 Task: Find connections with filter location Le Petit-Quevilly with filter topic #Saleswith filter profile language Potuguese with filter current company VDart with filter school MITSOM | MIT School of Management with filter industry Secretarial Schools with filter service category DJing with filter keywords title Finance Manager
Action: Mouse moved to (675, 115)
Screenshot: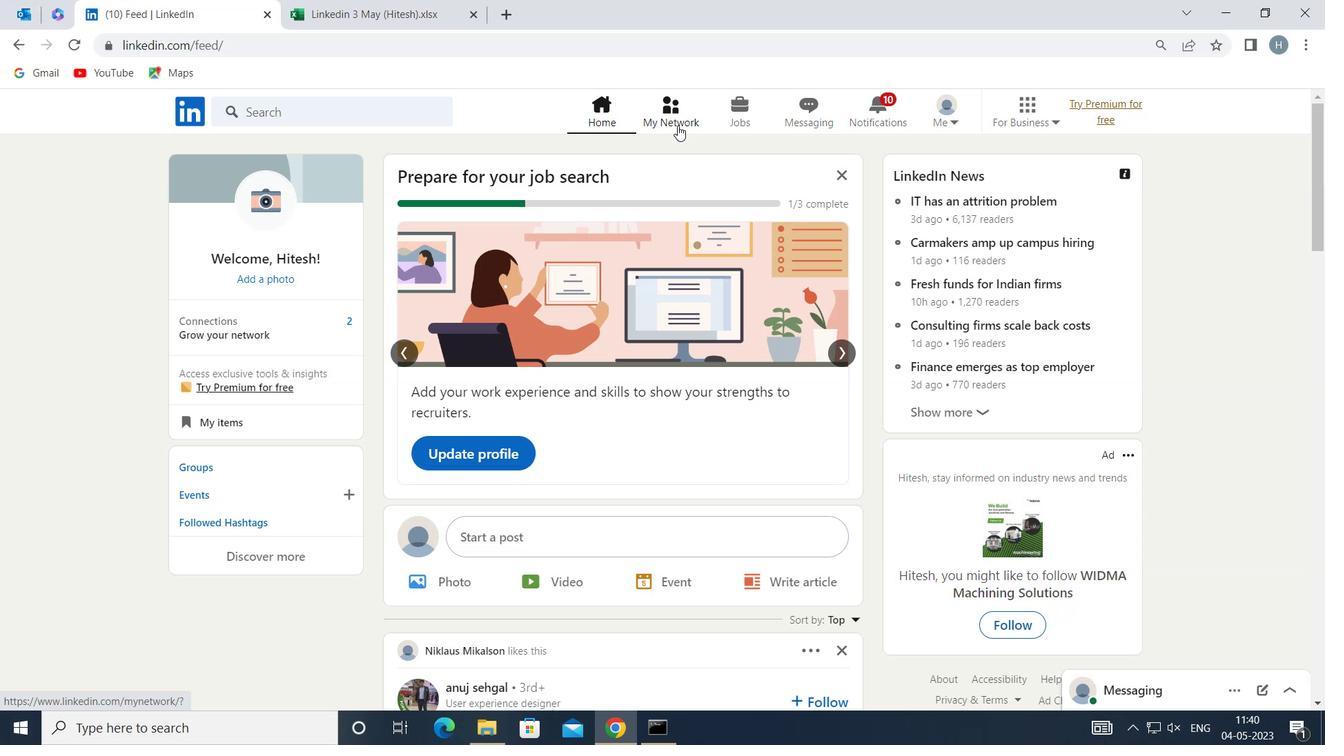 
Action: Mouse pressed left at (675, 115)
Screenshot: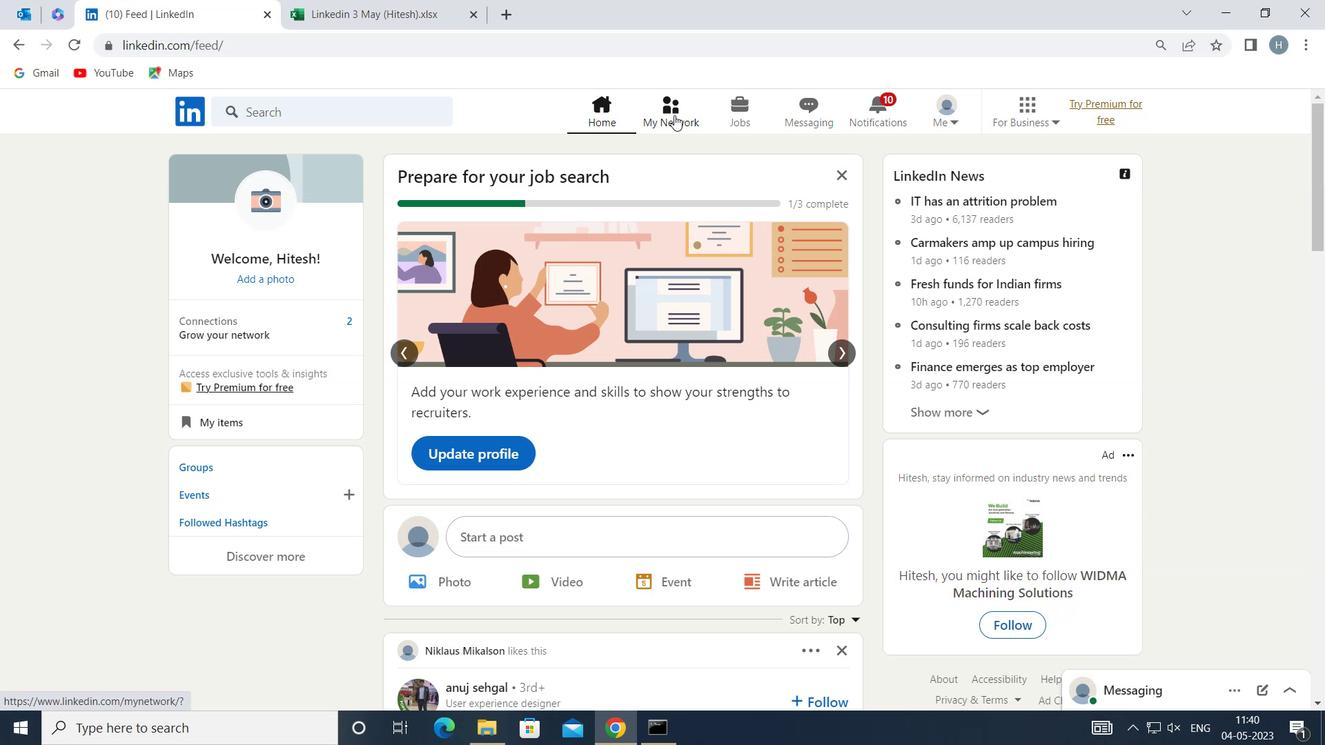 
Action: Mouse moved to (358, 200)
Screenshot: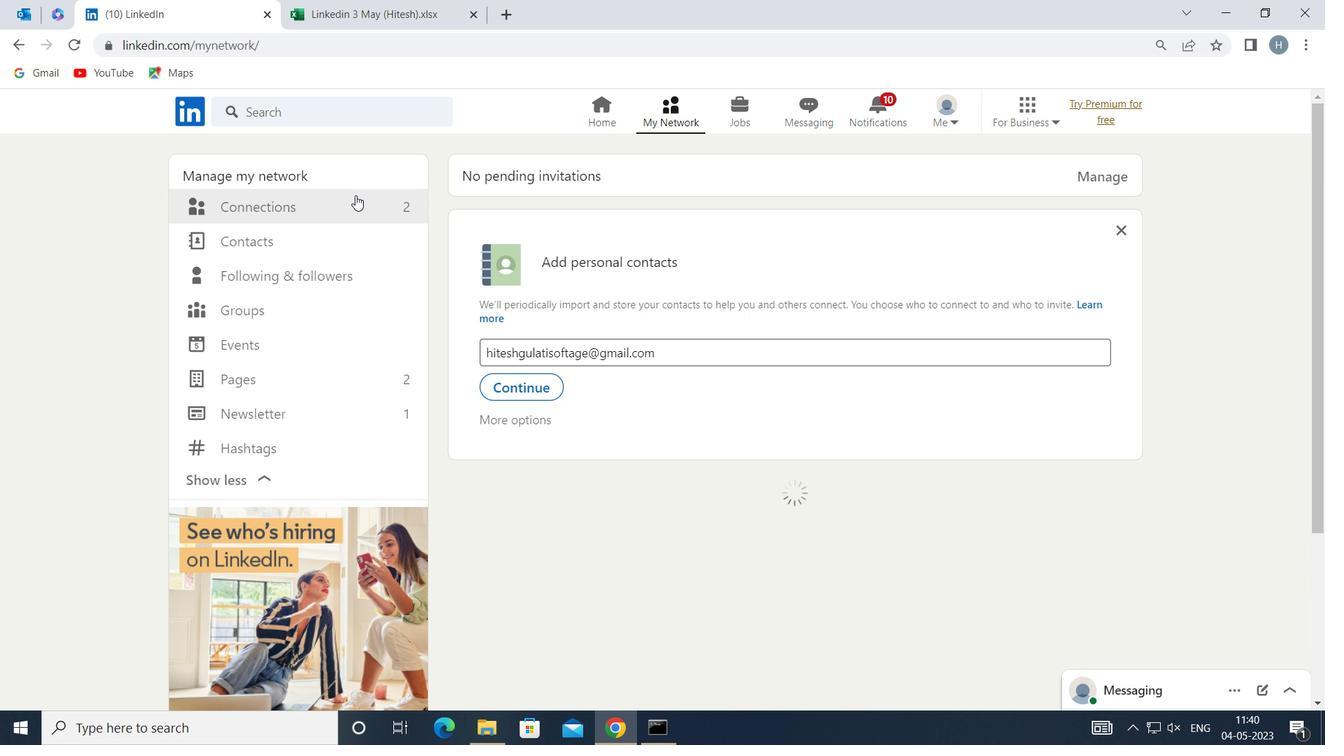 
Action: Mouse pressed left at (358, 200)
Screenshot: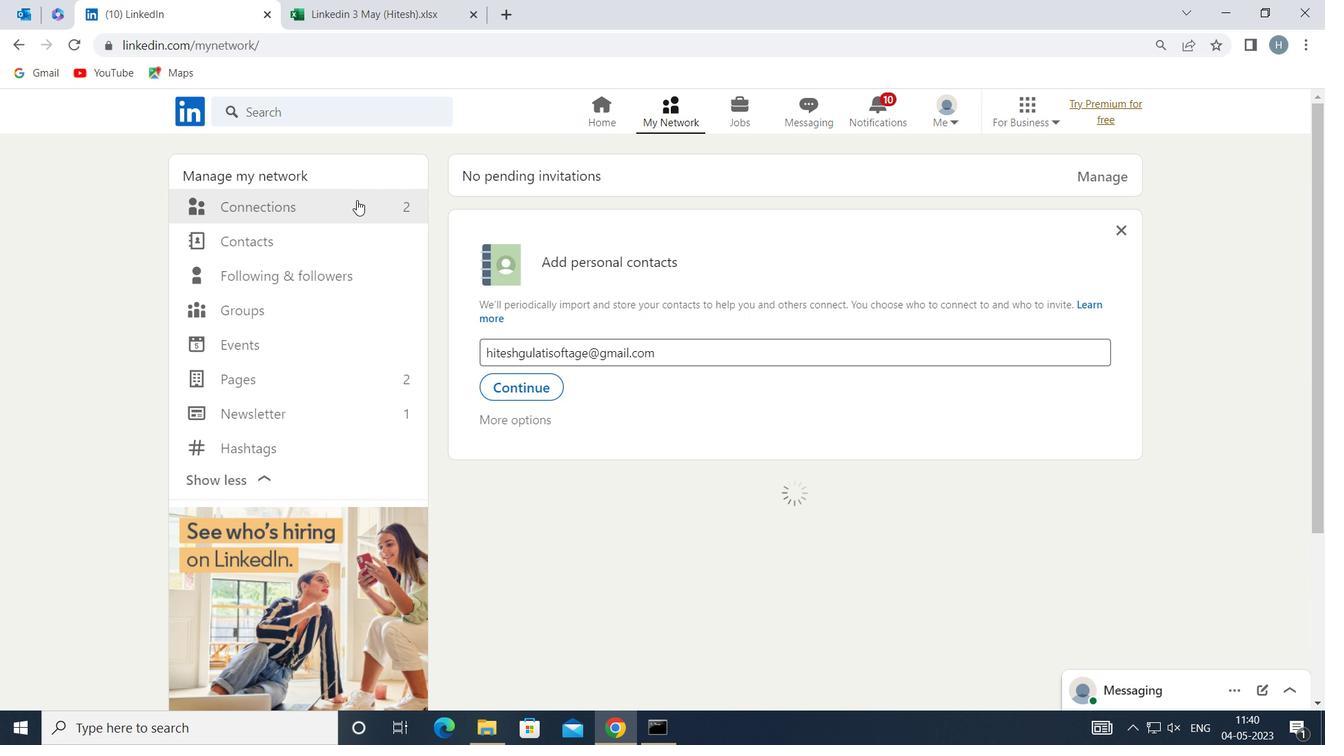
Action: Mouse moved to (793, 209)
Screenshot: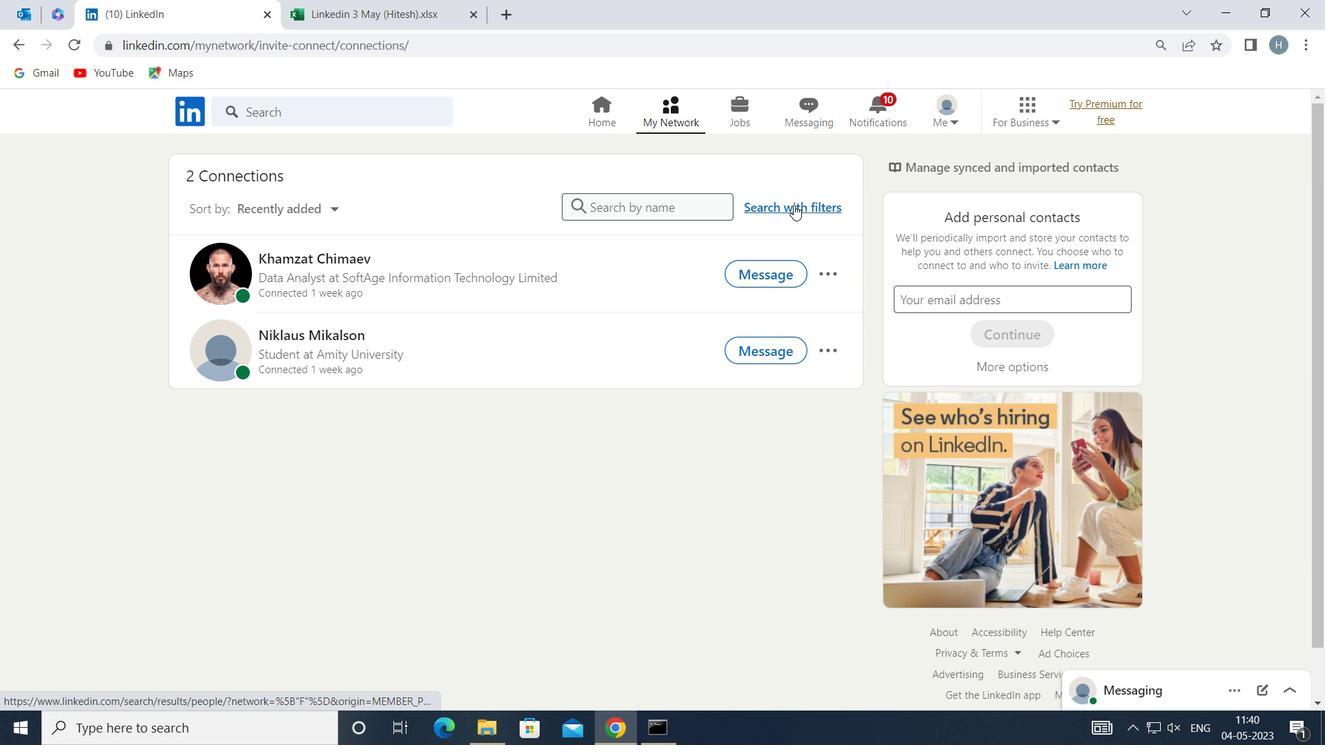 
Action: Mouse pressed left at (793, 209)
Screenshot: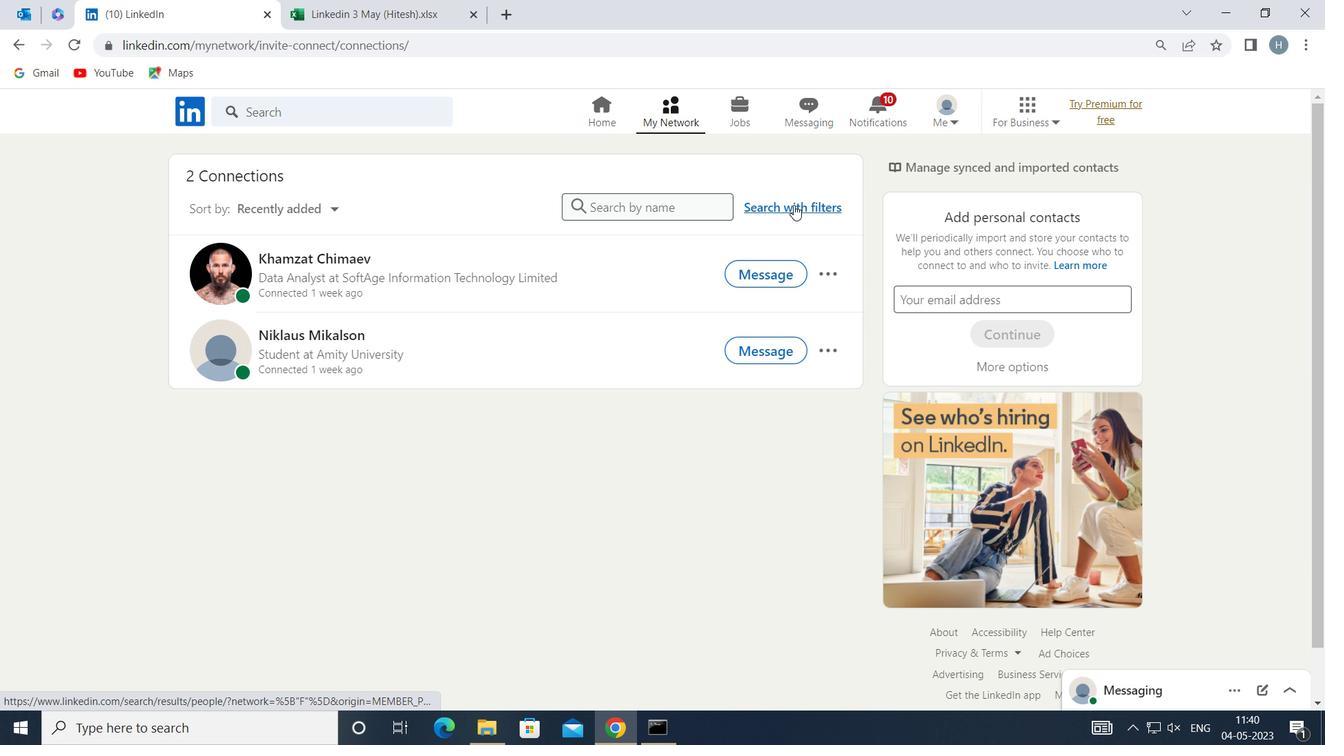 
Action: Mouse moved to (726, 163)
Screenshot: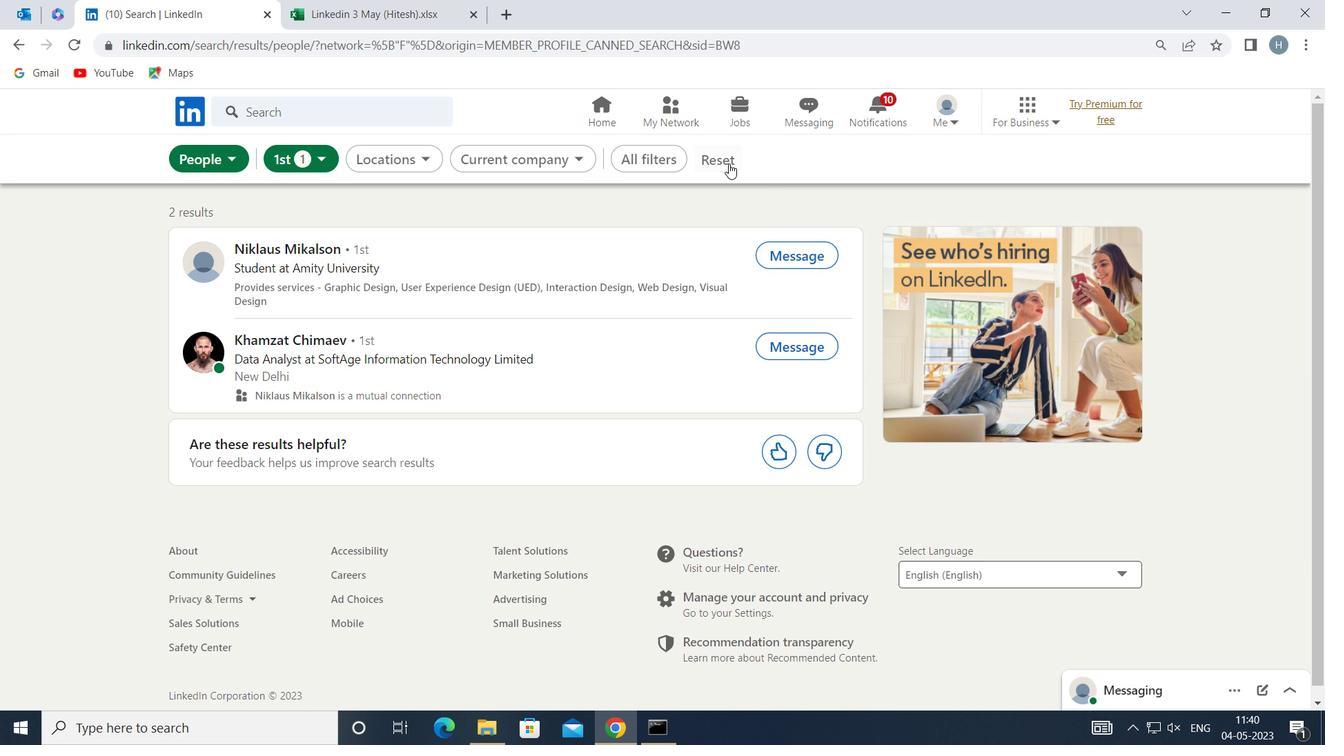 
Action: Mouse pressed left at (726, 163)
Screenshot: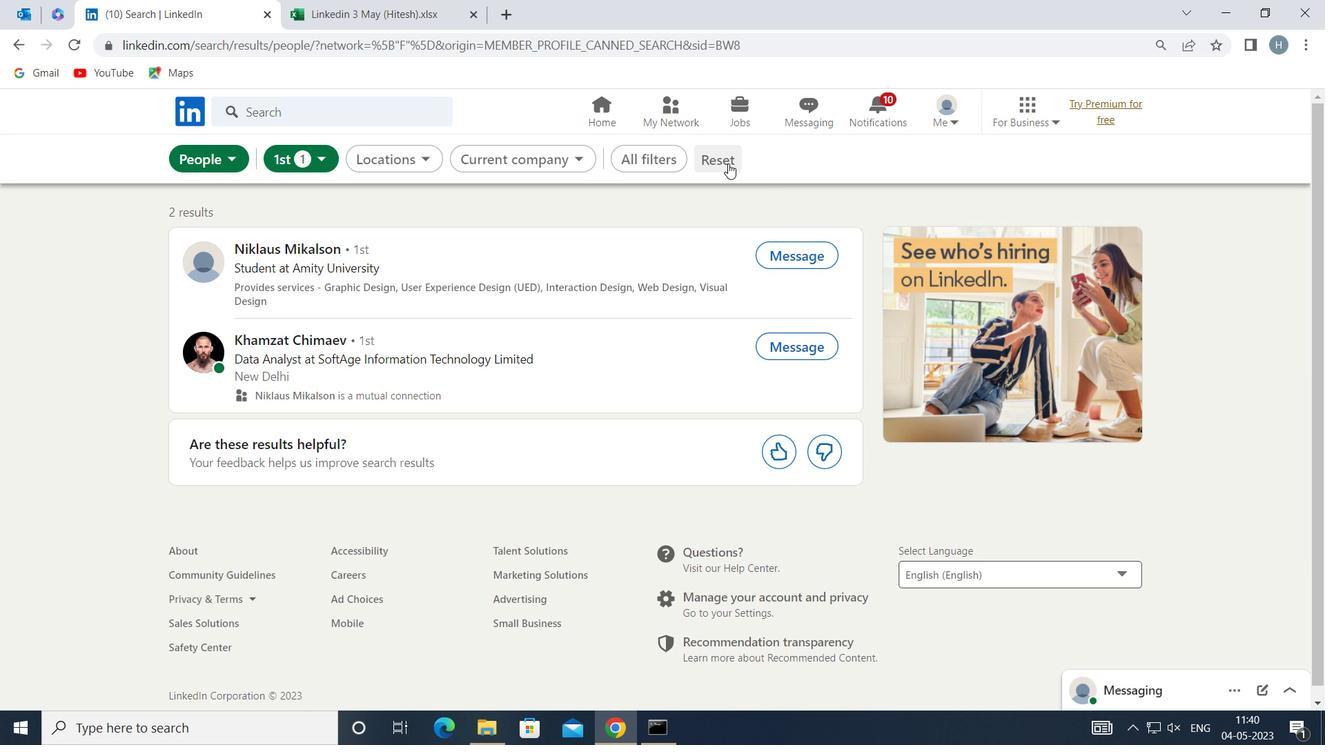 
Action: Mouse moved to (706, 160)
Screenshot: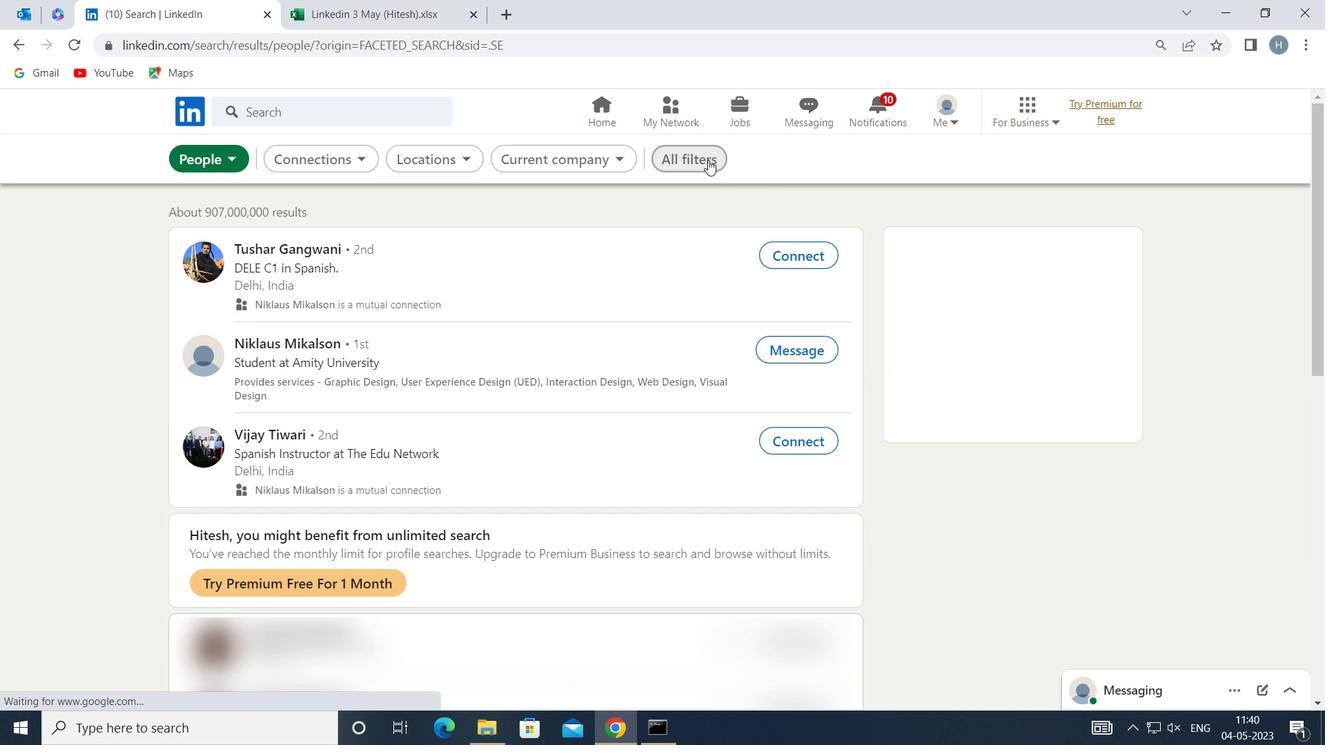 
Action: Mouse pressed left at (706, 160)
Screenshot: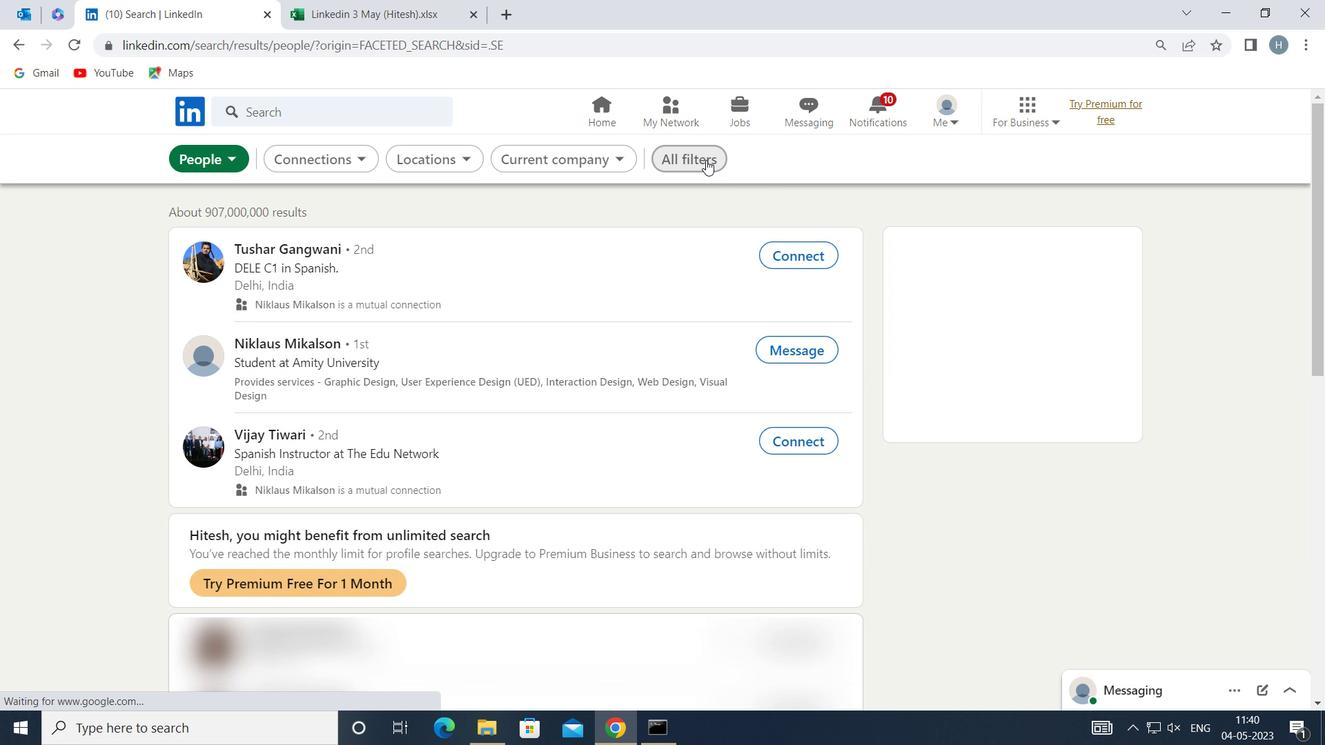 
Action: Mouse moved to (1015, 391)
Screenshot: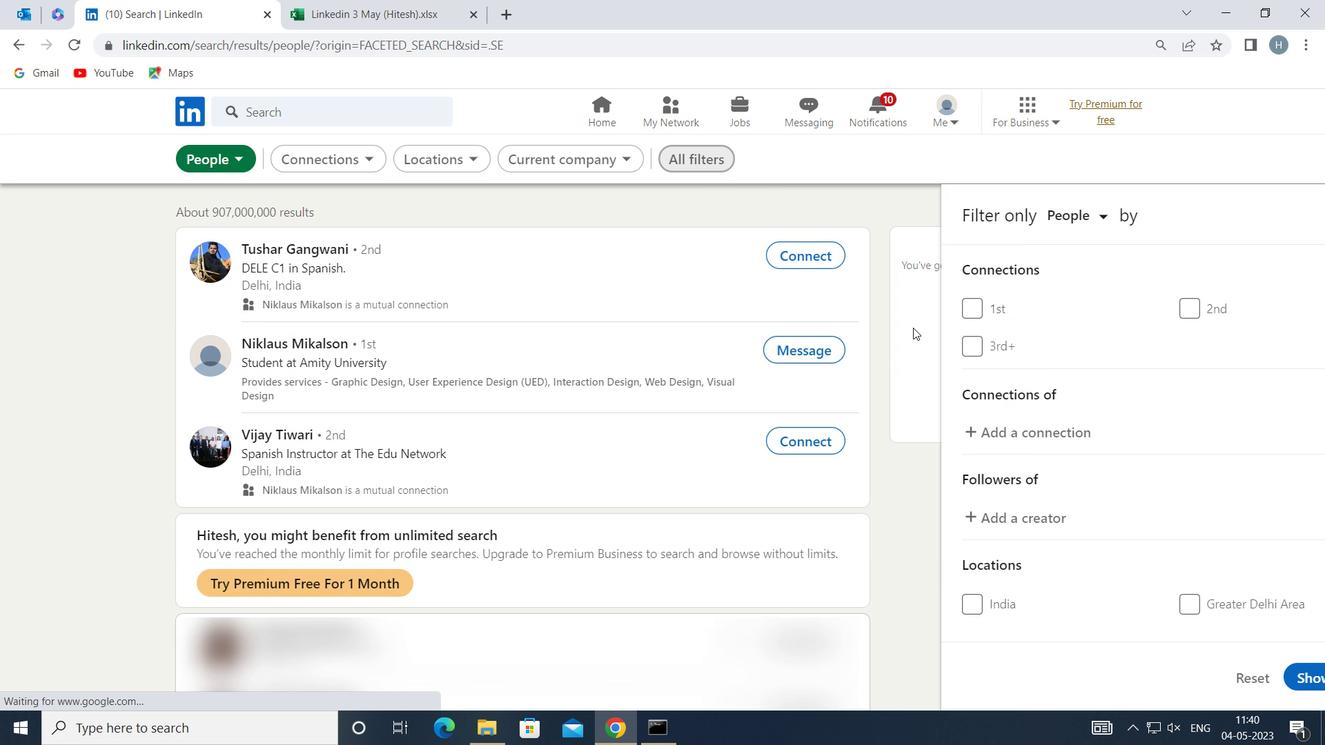 
Action: Mouse scrolled (1015, 390) with delta (0, 0)
Screenshot: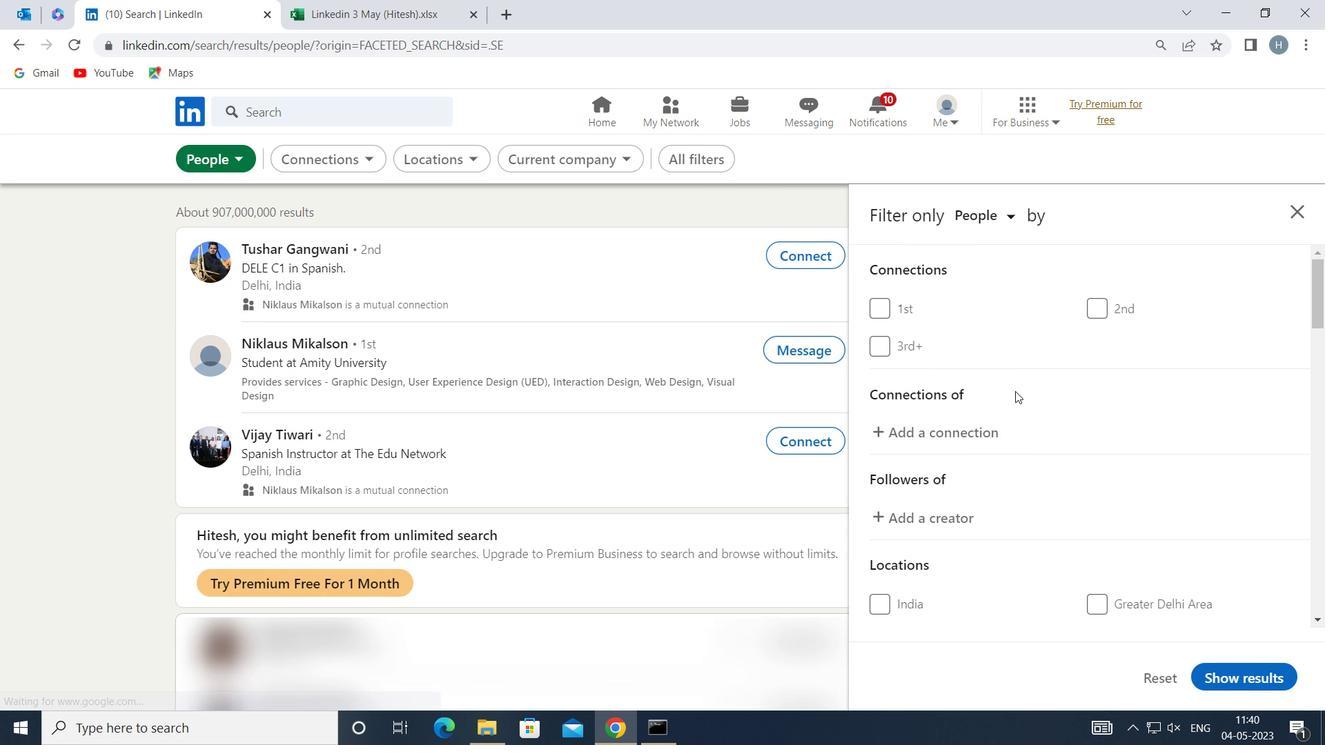 
Action: Mouse scrolled (1015, 390) with delta (0, 0)
Screenshot: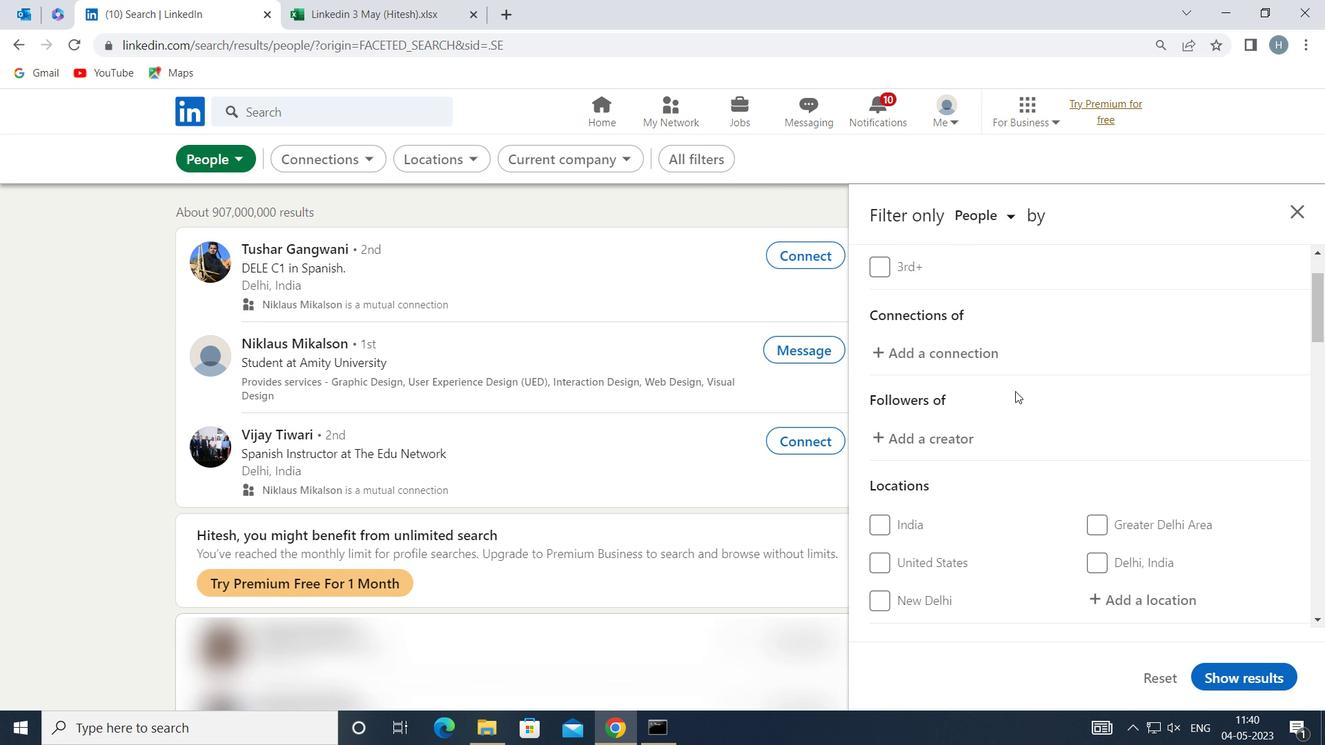
Action: Mouse moved to (1142, 497)
Screenshot: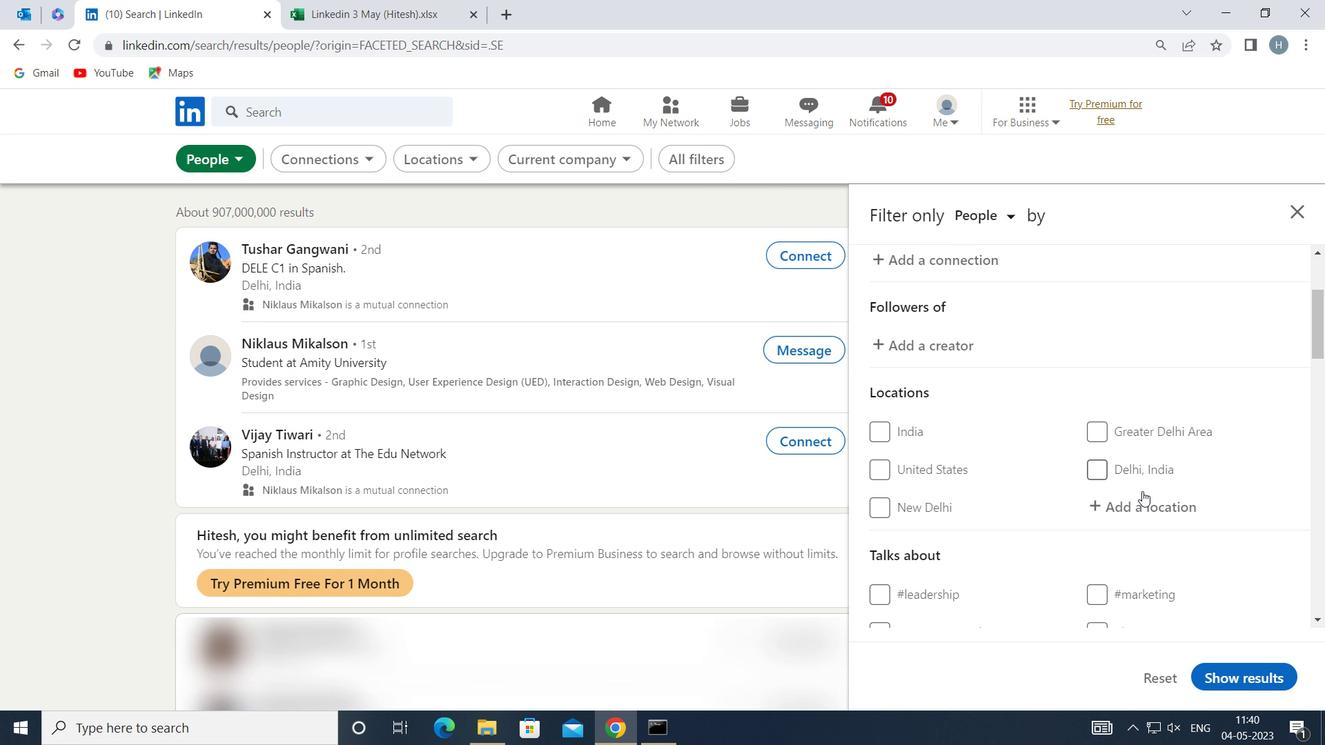 
Action: Mouse pressed left at (1142, 497)
Screenshot: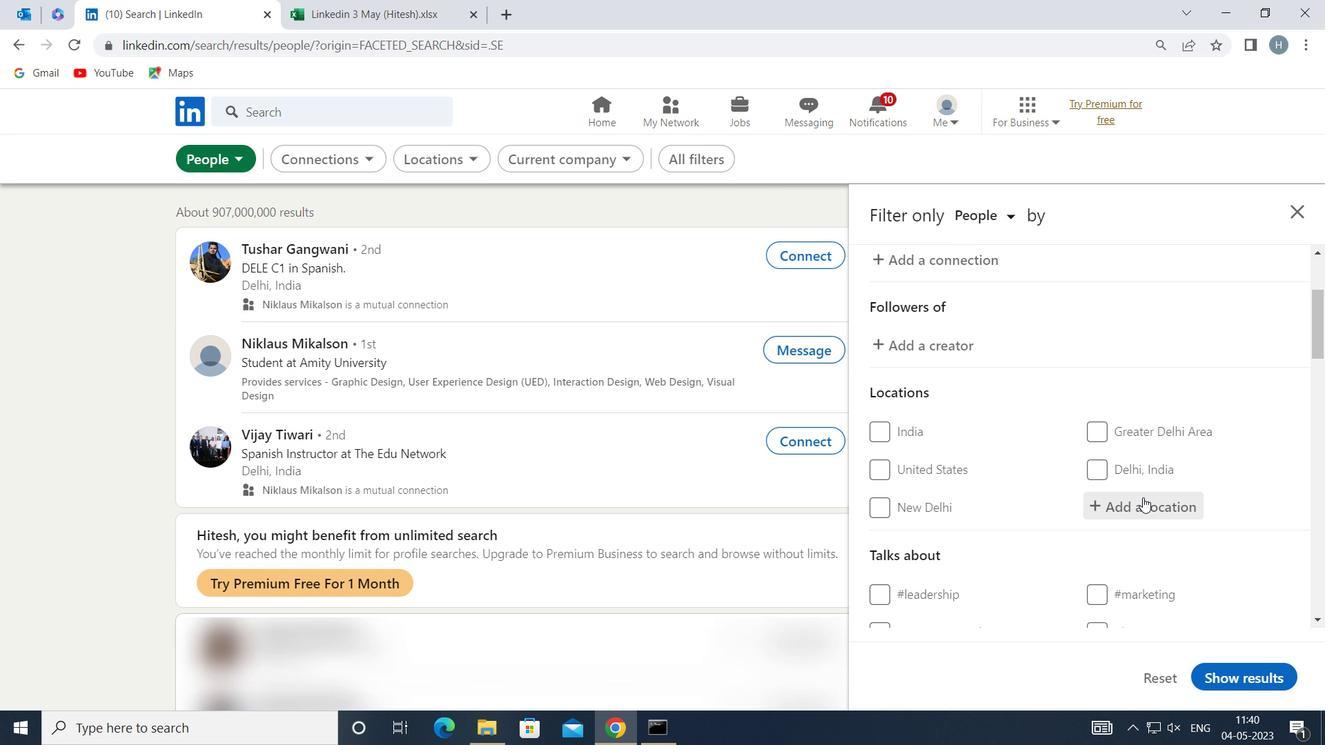 
Action: Key pressed <Key.shift>LE<Key.space><Key.shift>PETIT
Screenshot: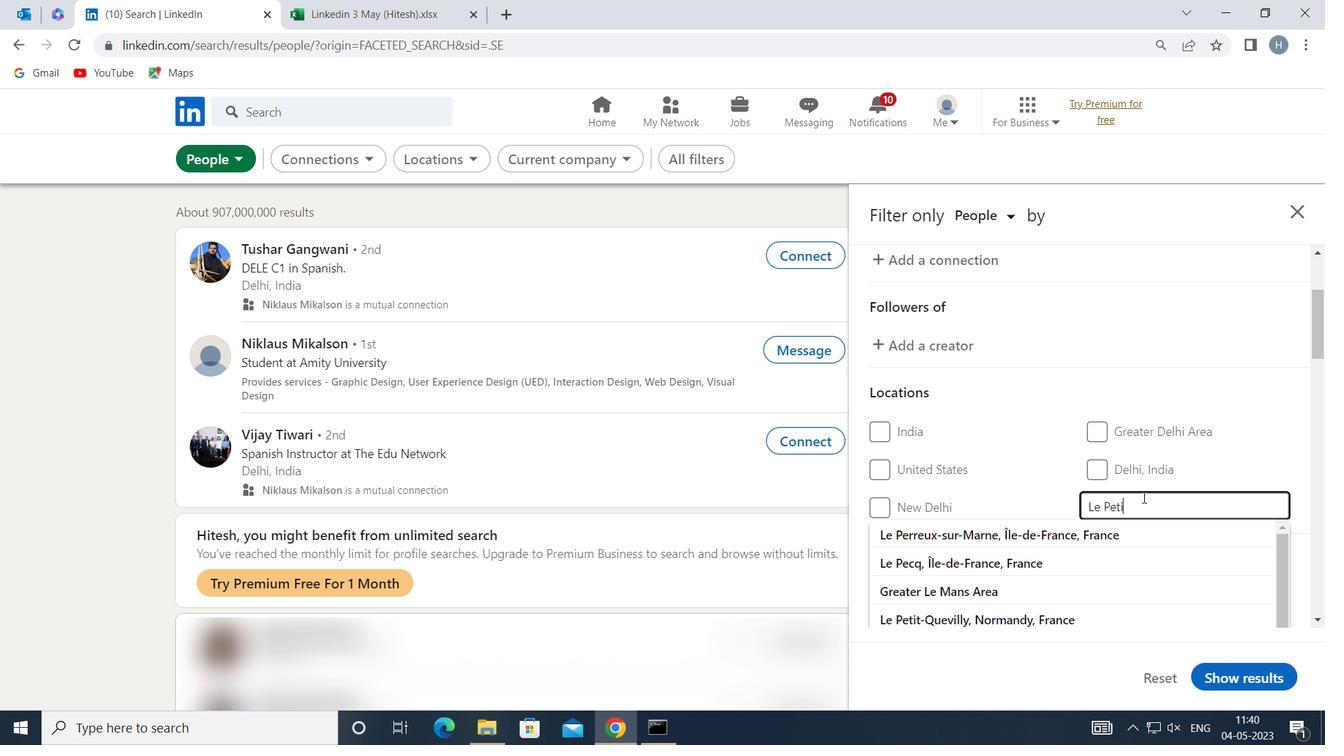 
Action: Mouse moved to (1060, 527)
Screenshot: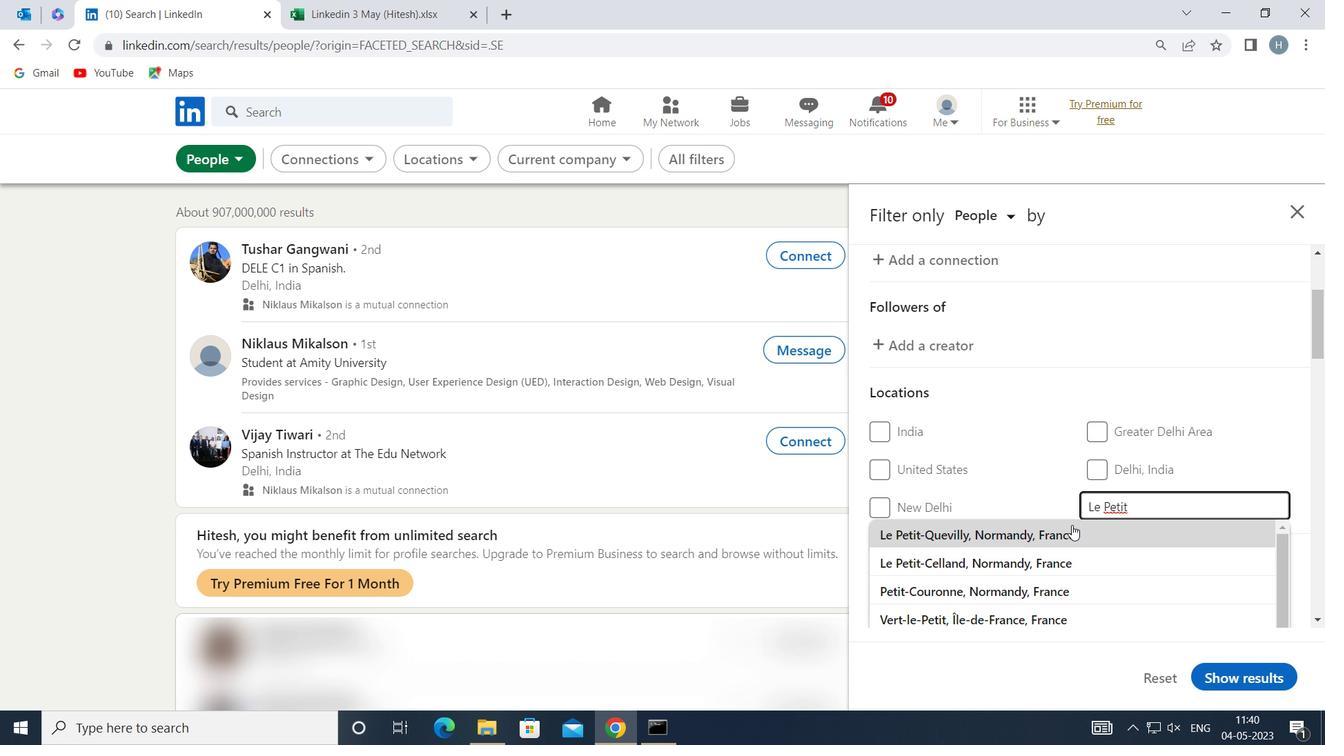 
Action: Mouse pressed left at (1060, 527)
Screenshot: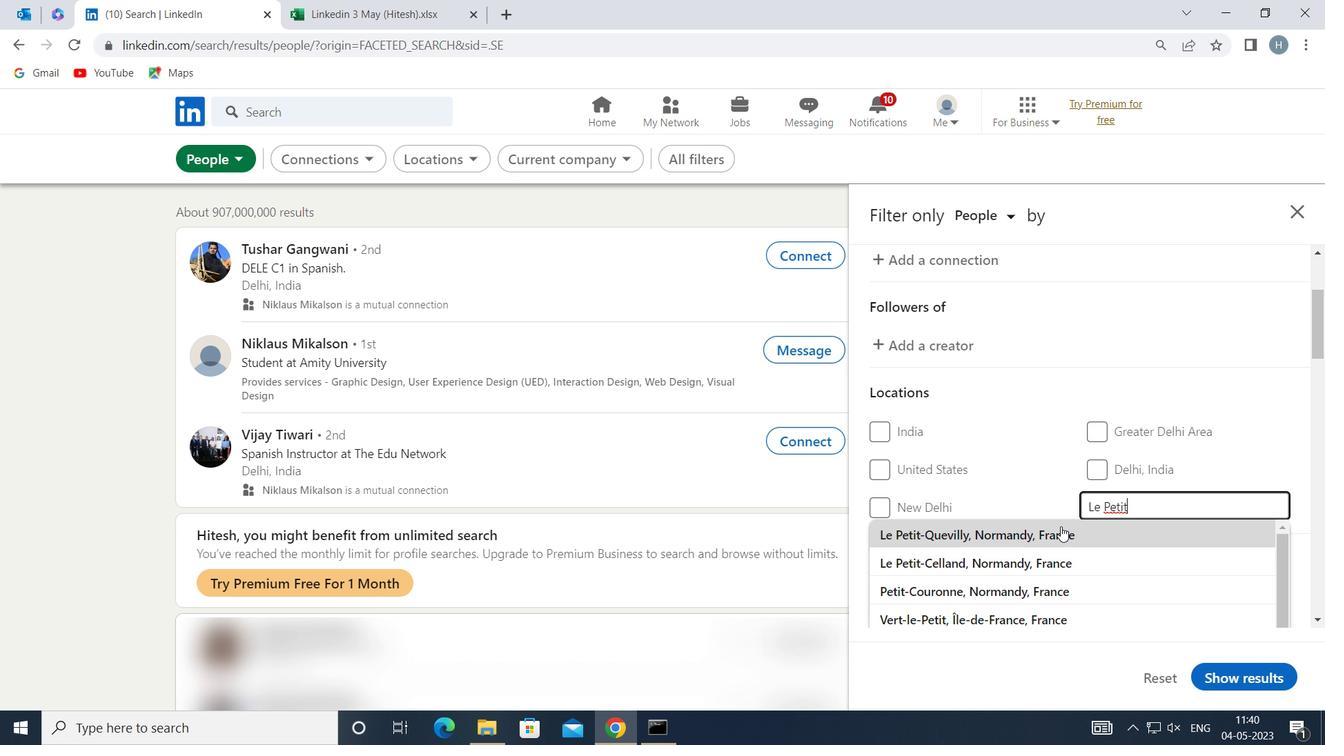 
Action: Mouse moved to (1053, 501)
Screenshot: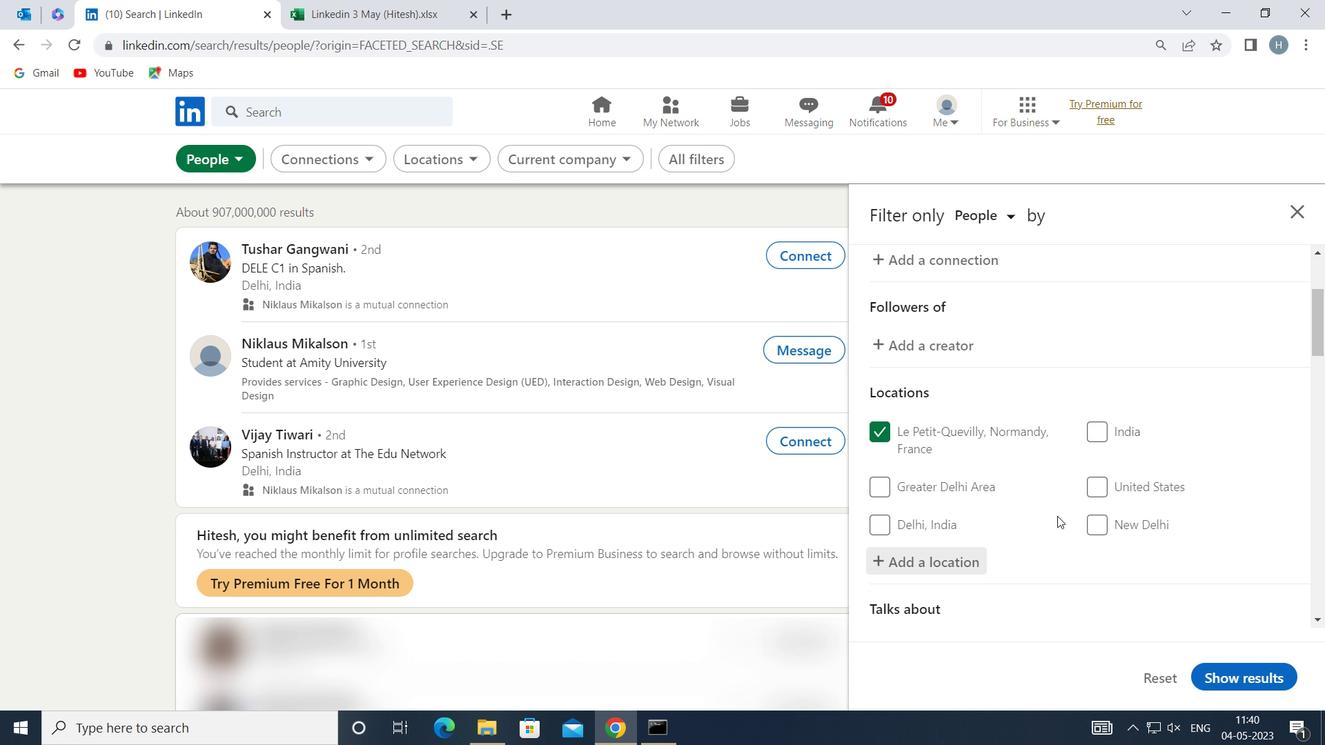 
Action: Mouse scrolled (1053, 501) with delta (0, 0)
Screenshot: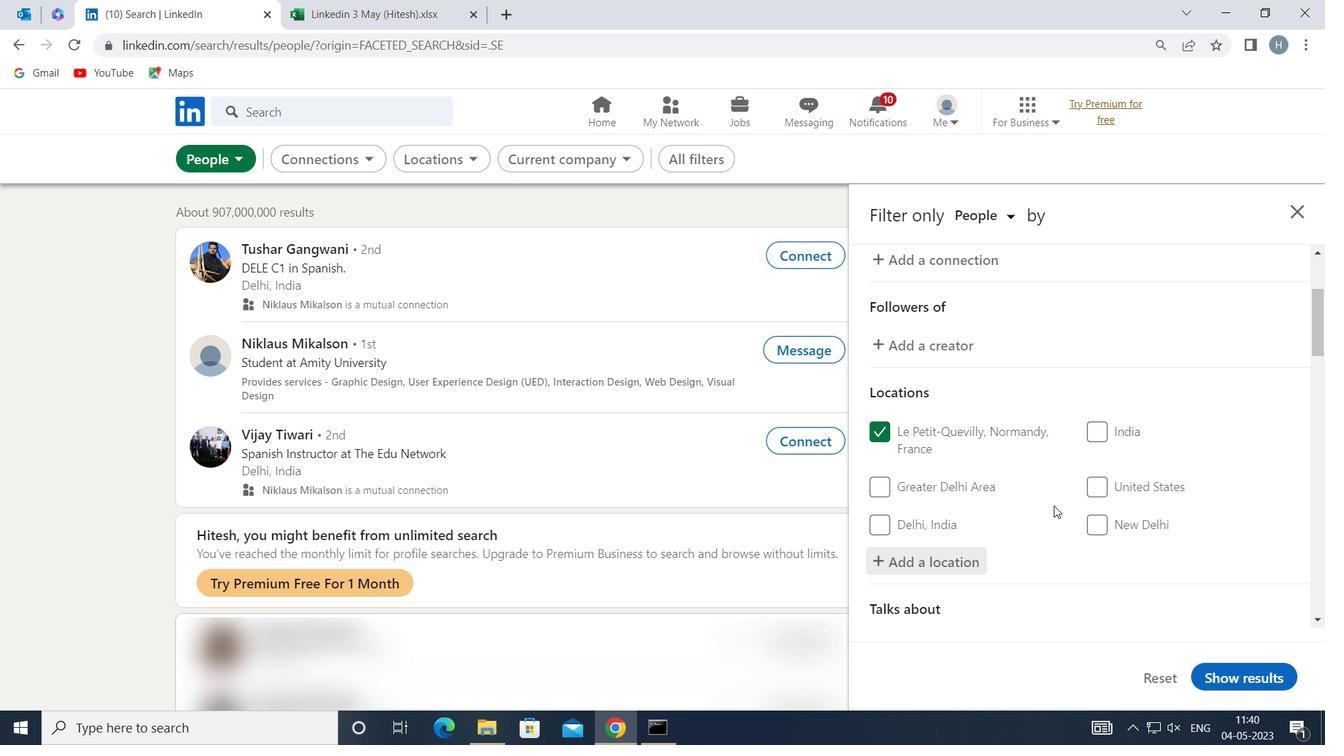 
Action: Mouse scrolled (1053, 501) with delta (0, 0)
Screenshot: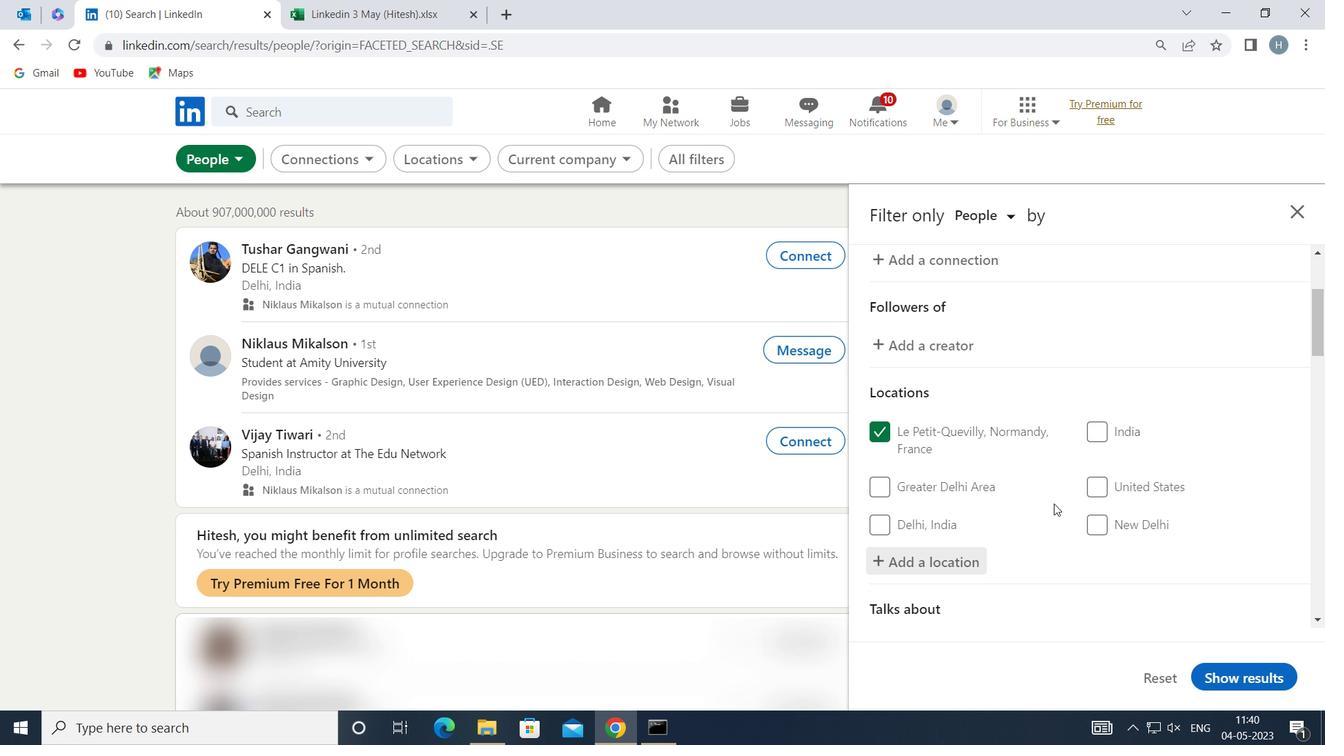 
Action: Mouse moved to (1052, 501)
Screenshot: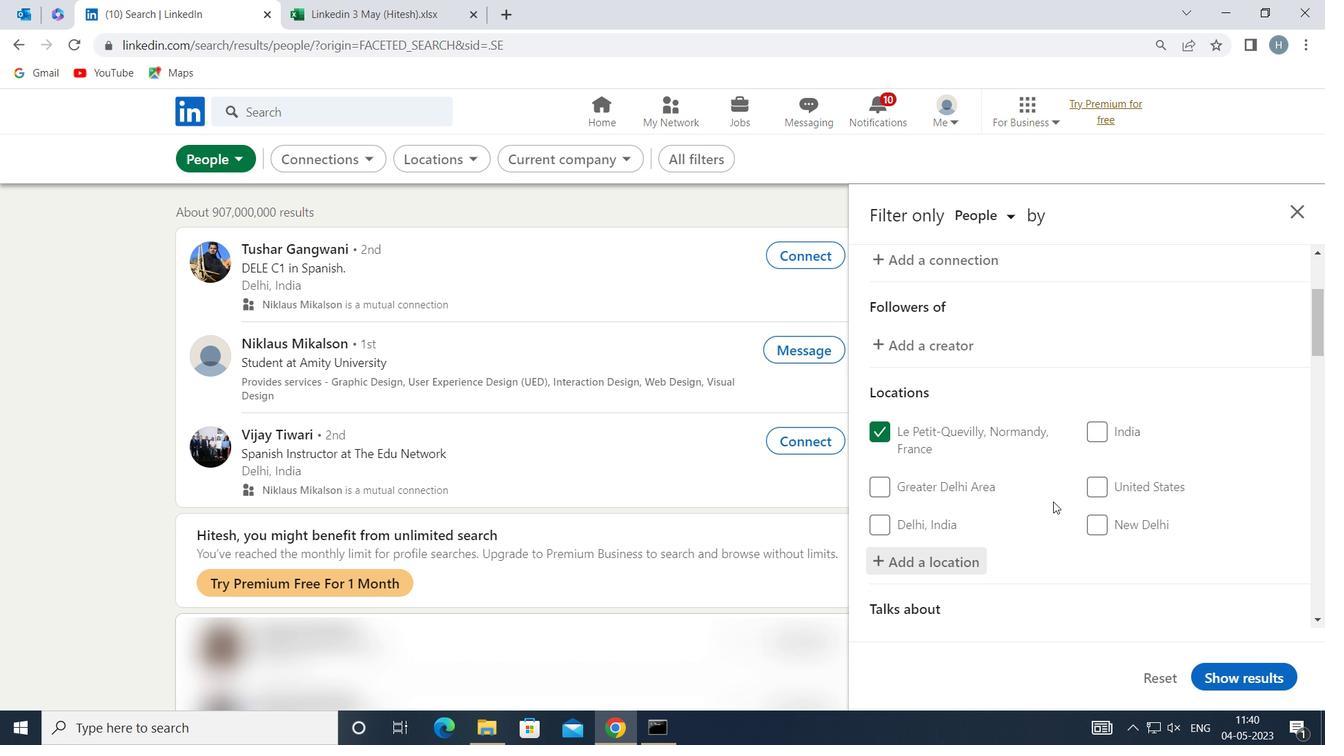 
Action: Mouse scrolled (1052, 500) with delta (0, 0)
Screenshot: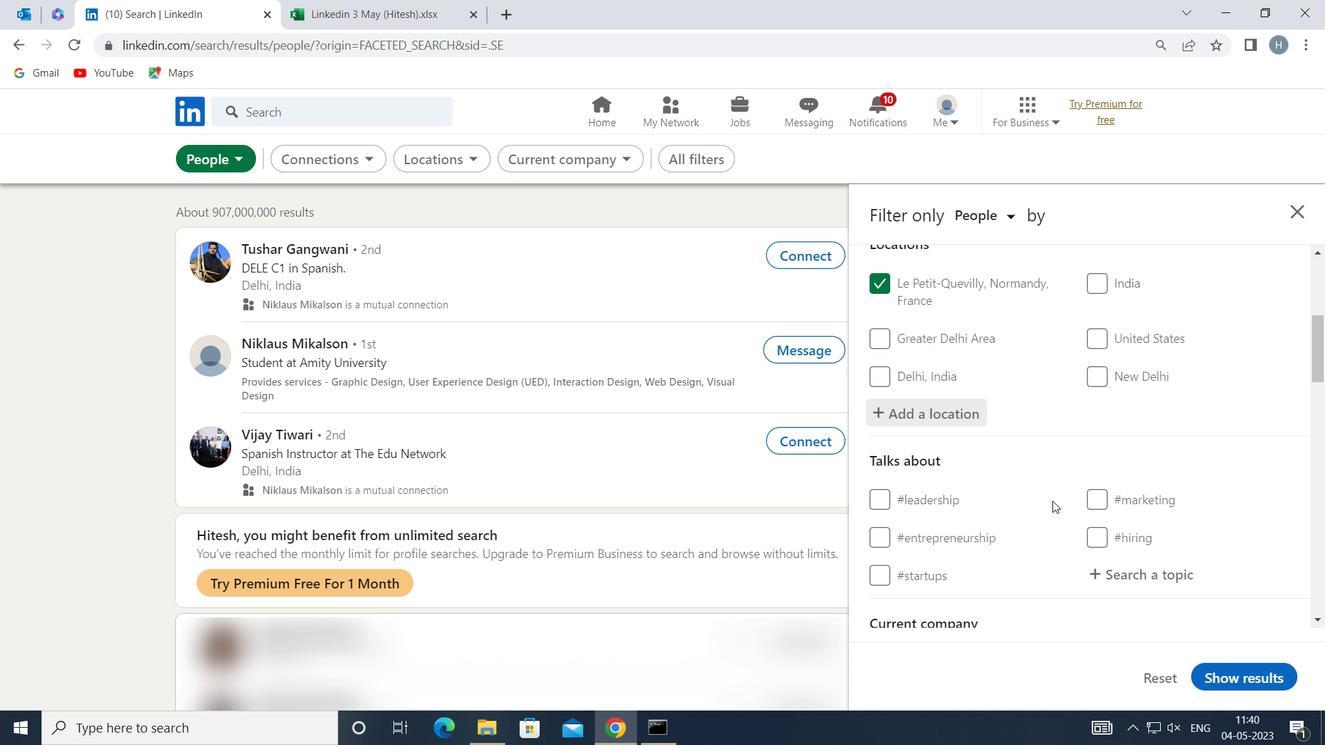 
Action: Mouse moved to (1135, 460)
Screenshot: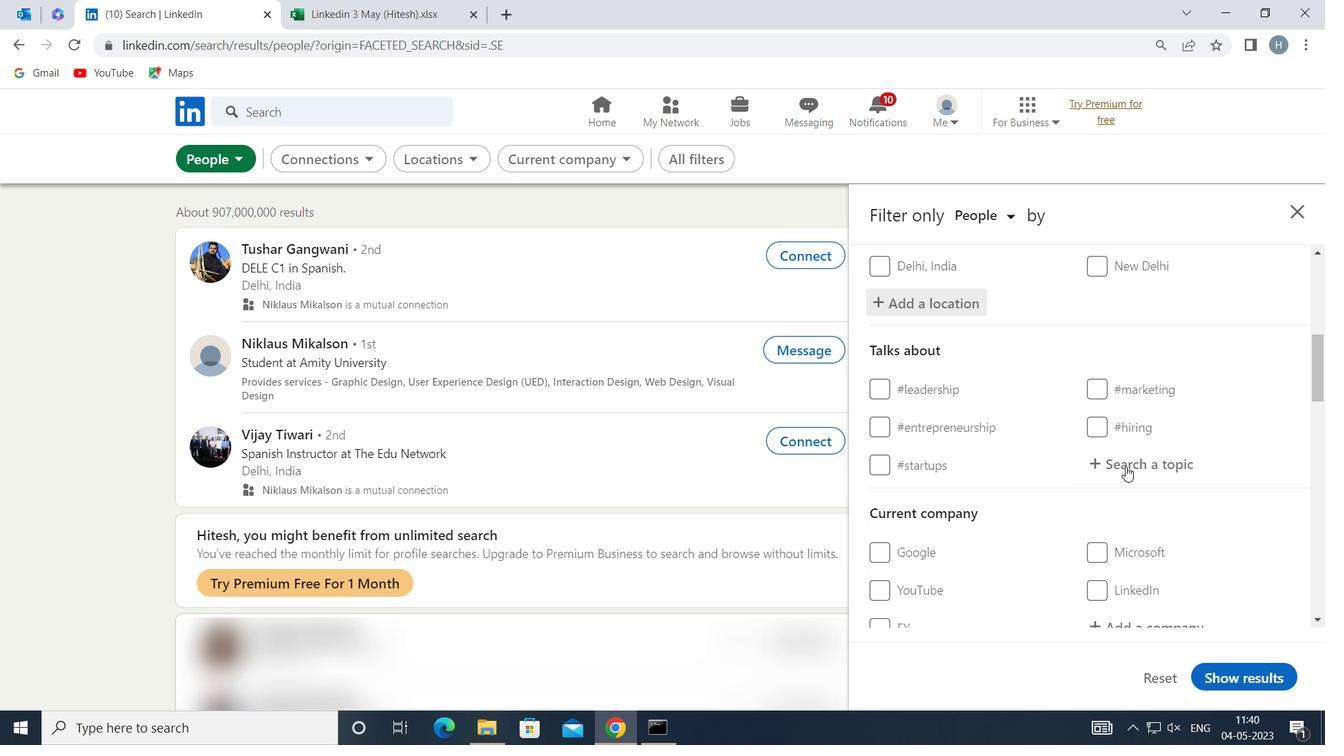 
Action: Mouse pressed left at (1135, 460)
Screenshot: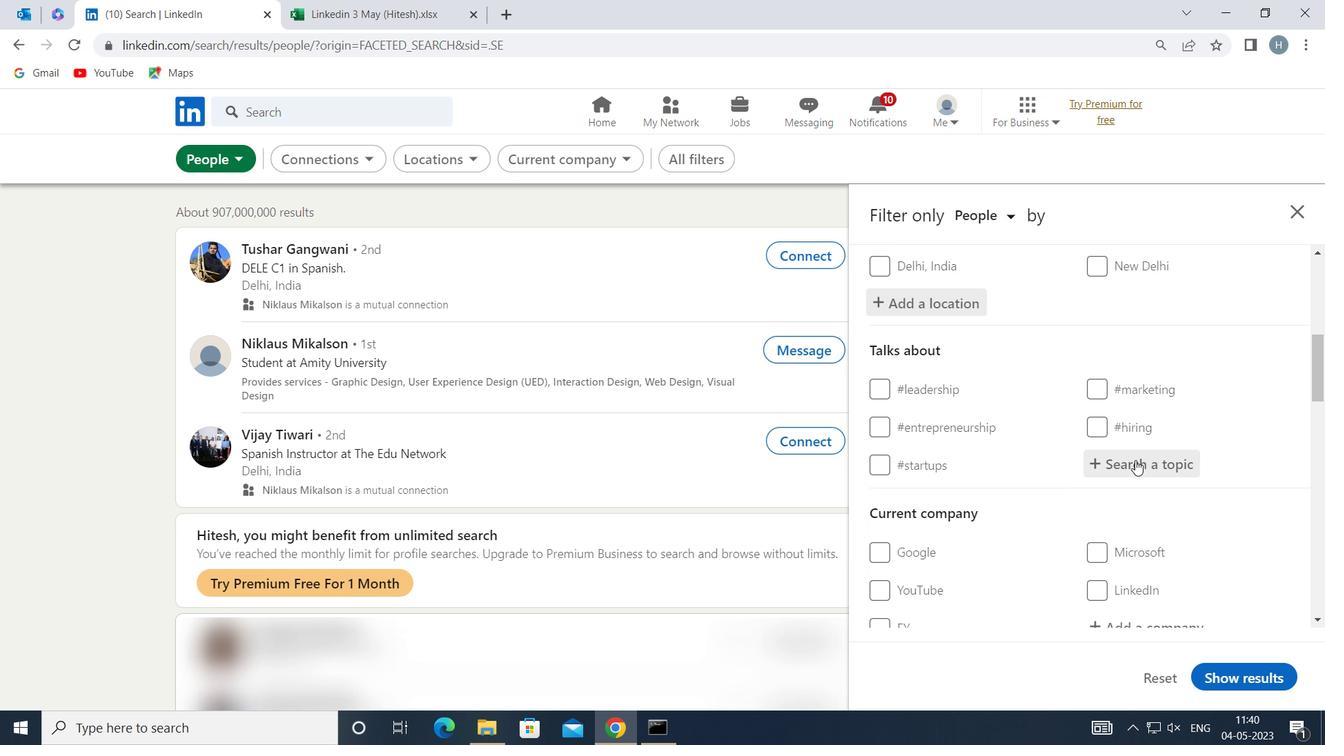 
Action: Mouse moved to (1129, 460)
Screenshot: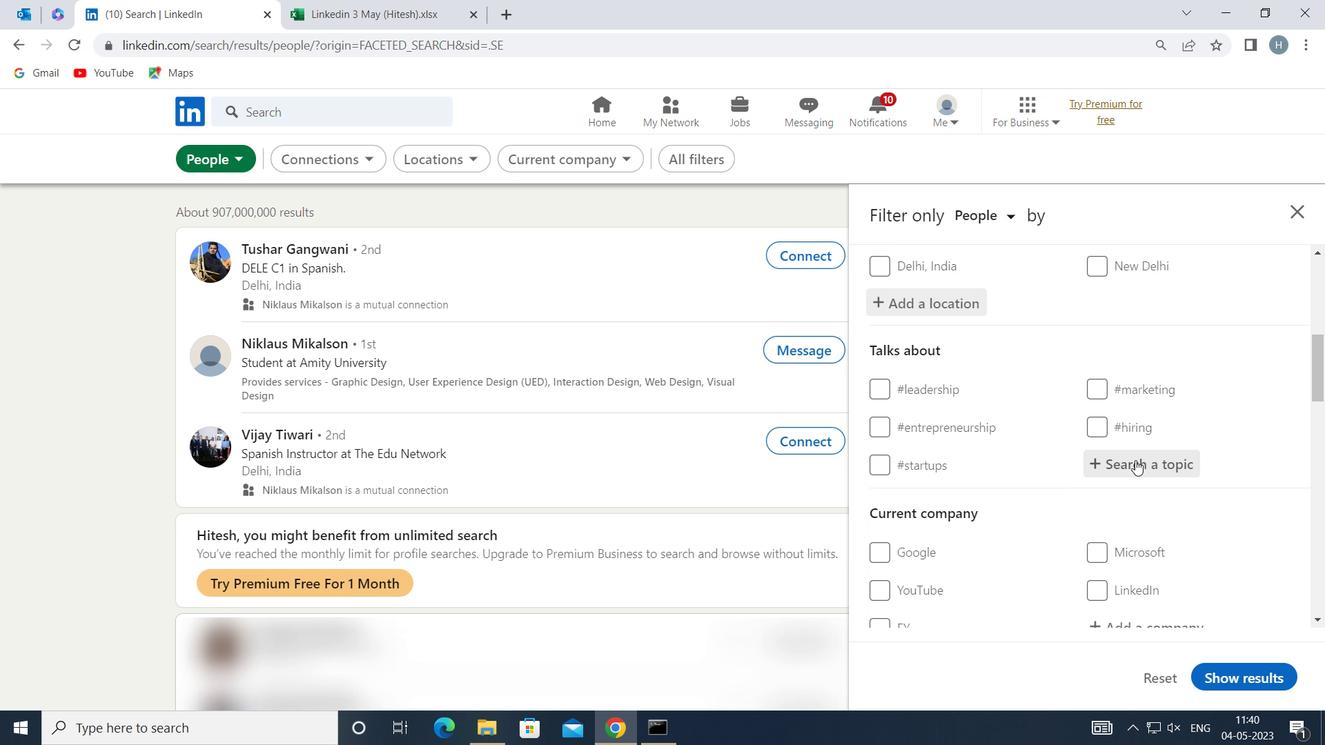 
Action: Key pressed <Key.shift>SALES
Screenshot: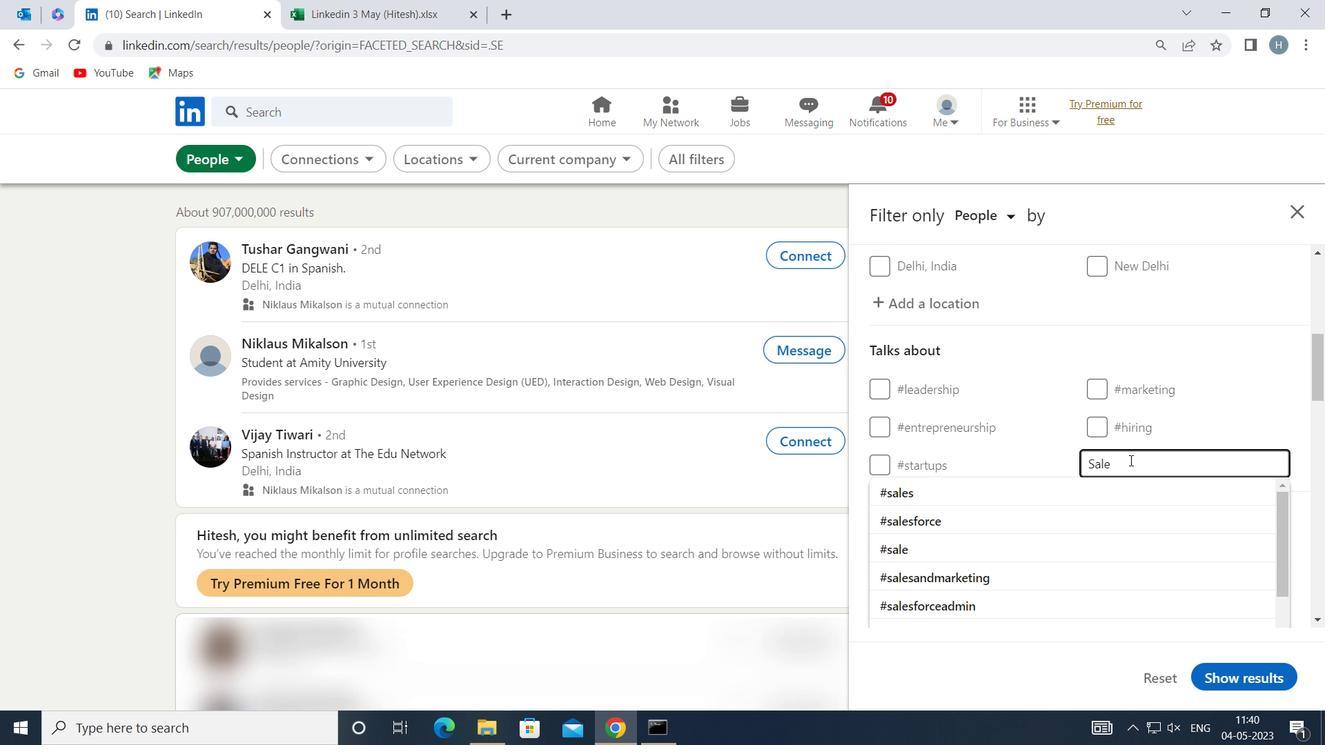 
Action: Mouse moved to (1024, 486)
Screenshot: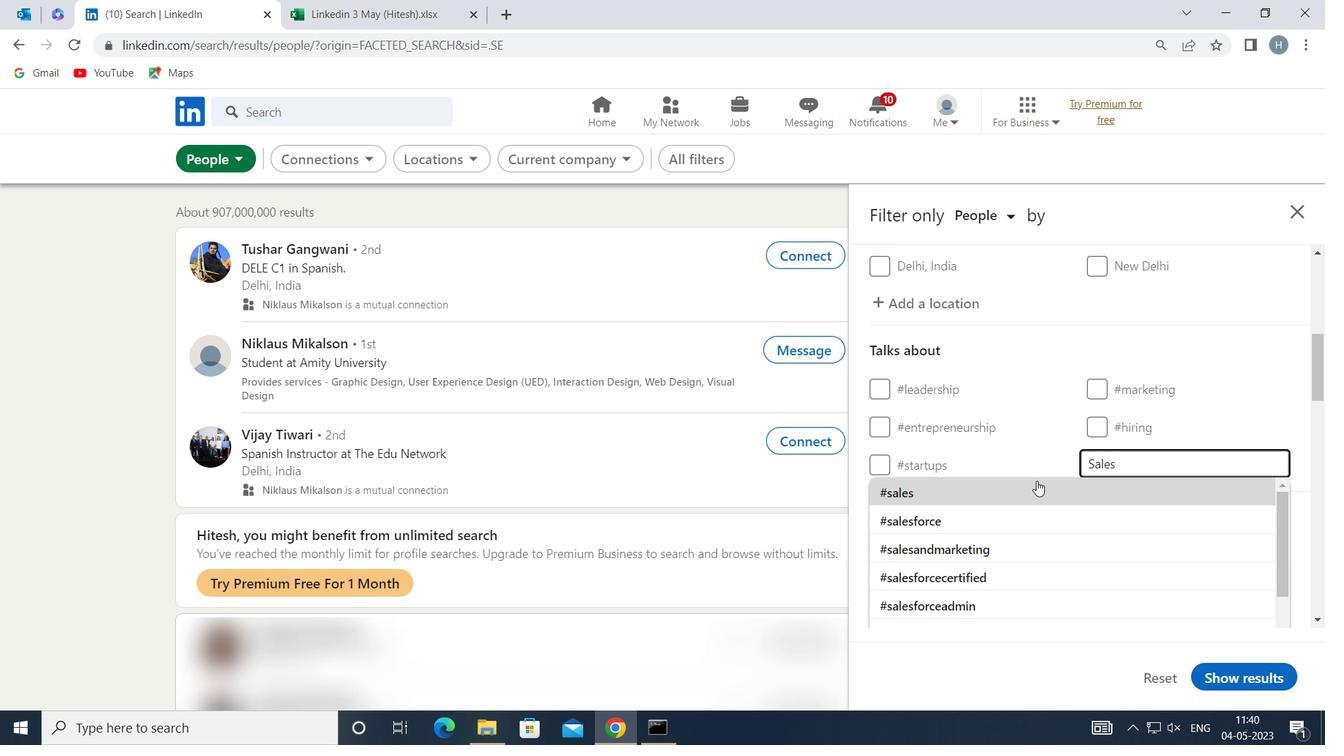 
Action: Mouse pressed left at (1024, 486)
Screenshot: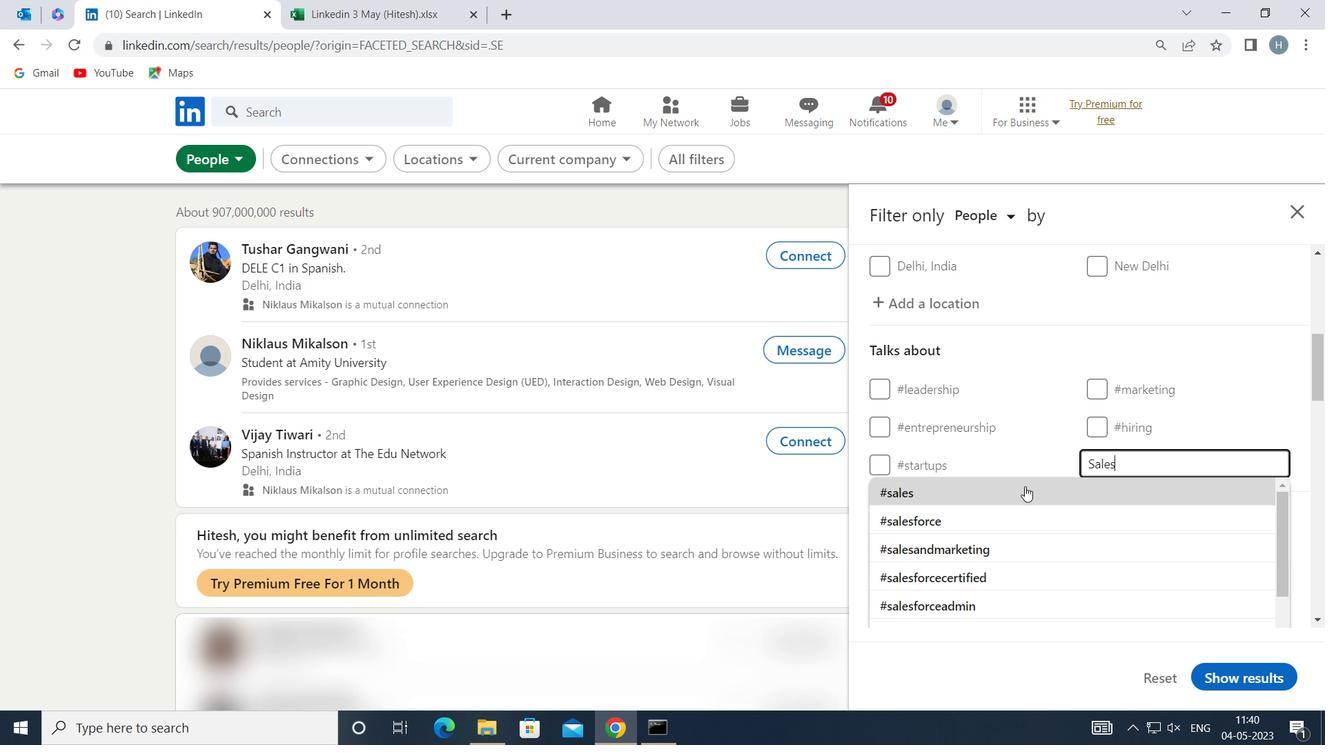 
Action: Mouse moved to (1025, 482)
Screenshot: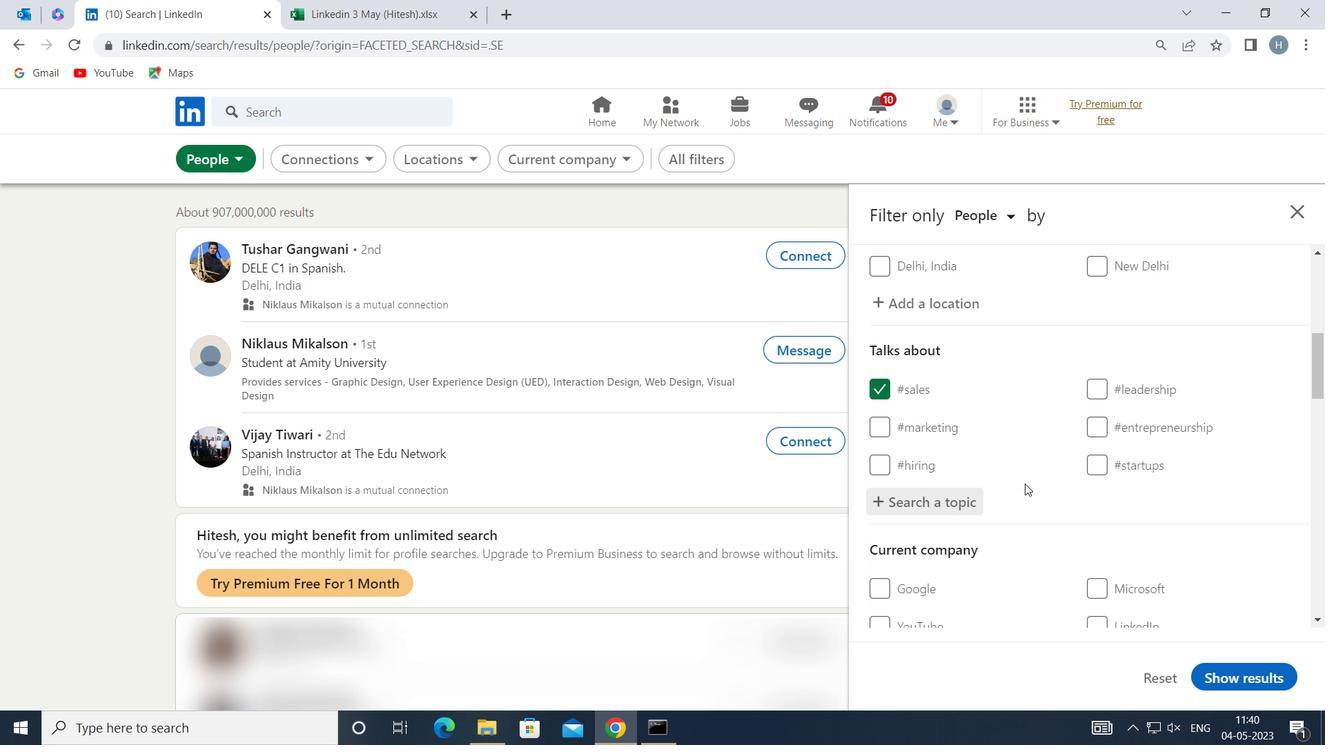 
Action: Mouse scrolled (1025, 481) with delta (0, 0)
Screenshot: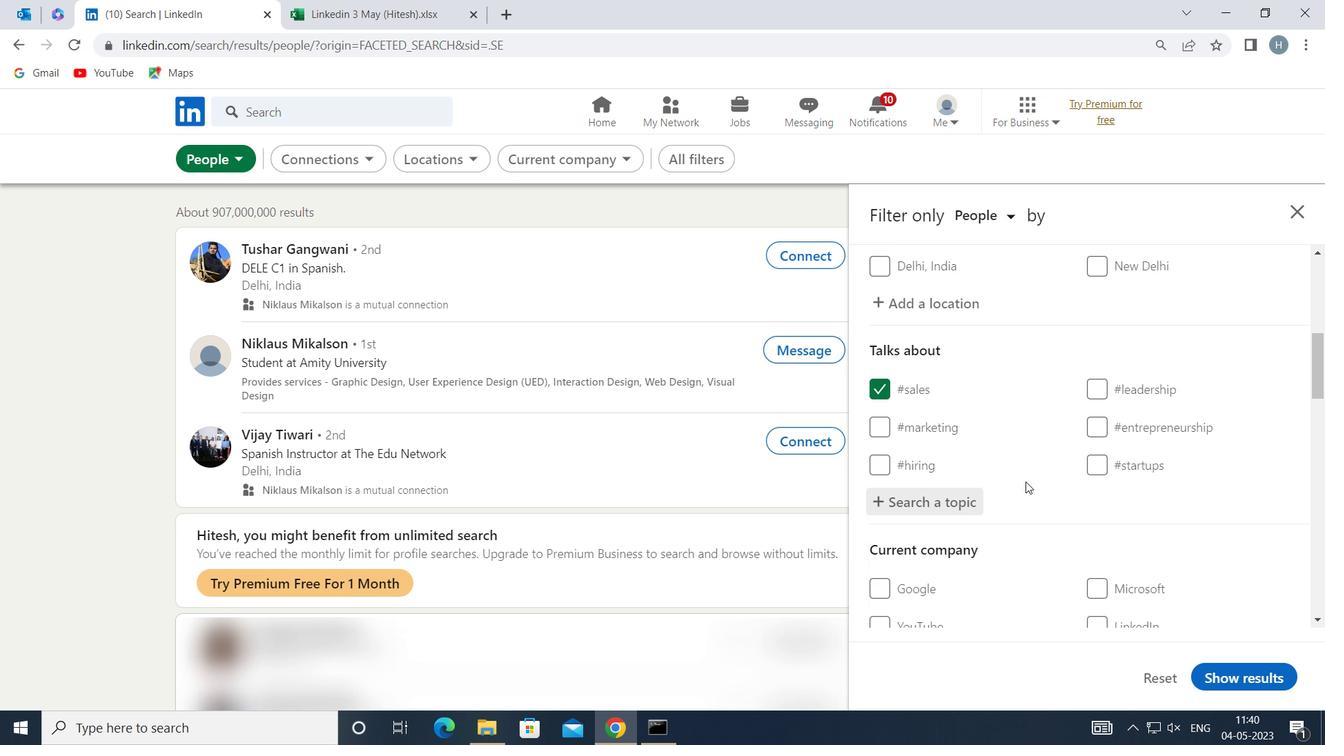 
Action: Mouse scrolled (1025, 481) with delta (0, 0)
Screenshot: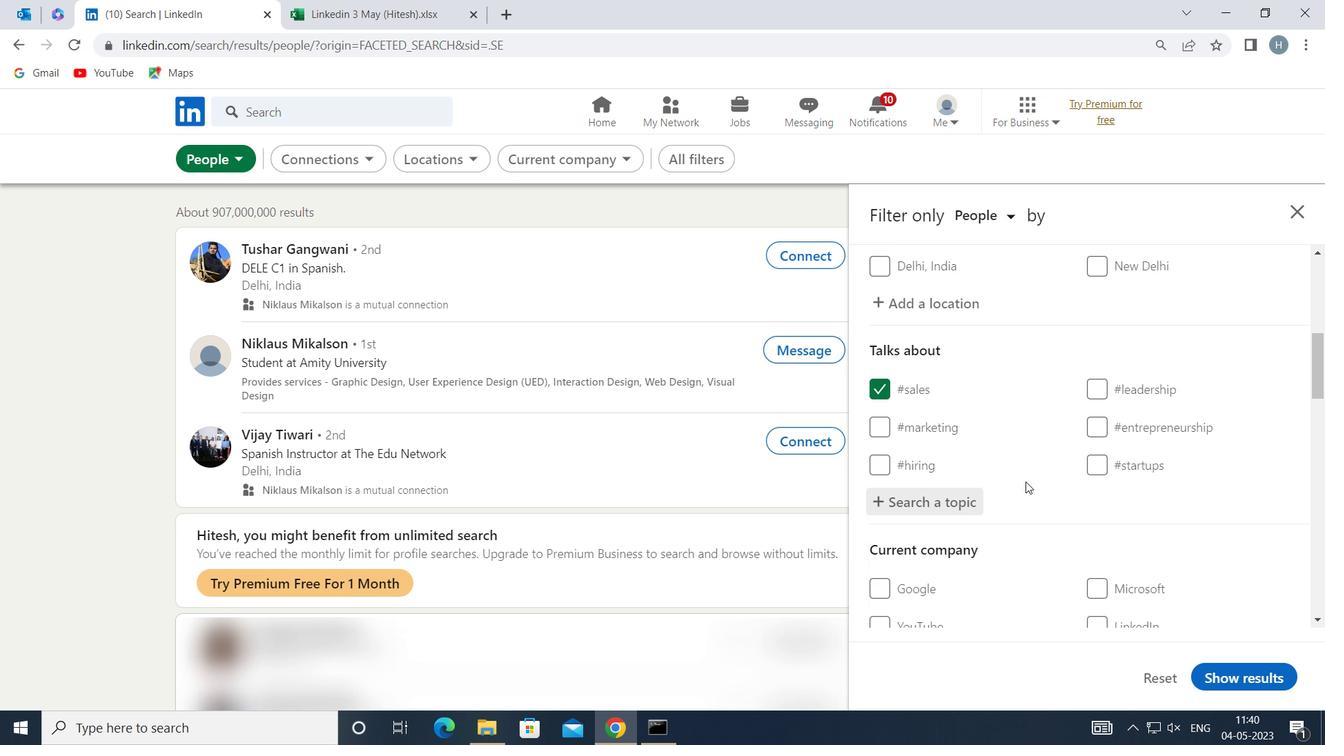 
Action: Mouse scrolled (1025, 481) with delta (0, 0)
Screenshot: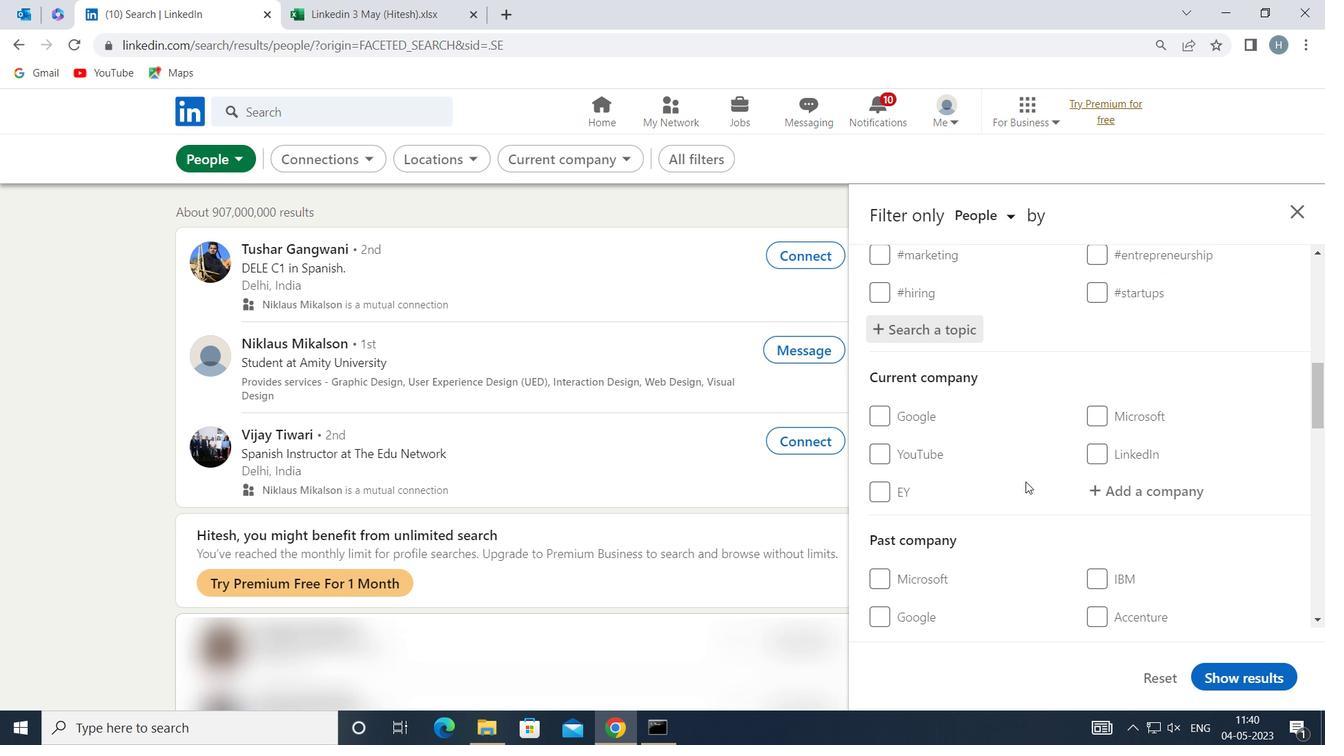 
Action: Mouse moved to (1027, 479)
Screenshot: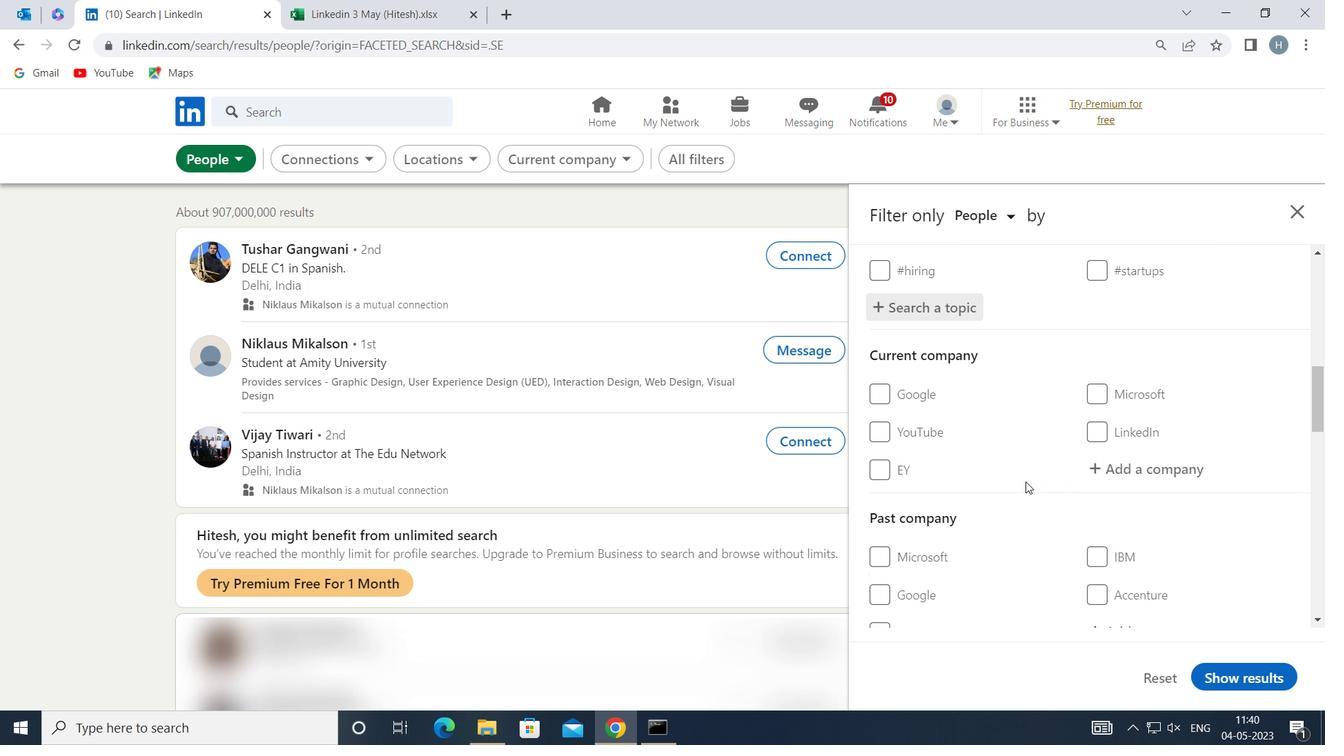 
Action: Mouse scrolled (1027, 479) with delta (0, 0)
Screenshot: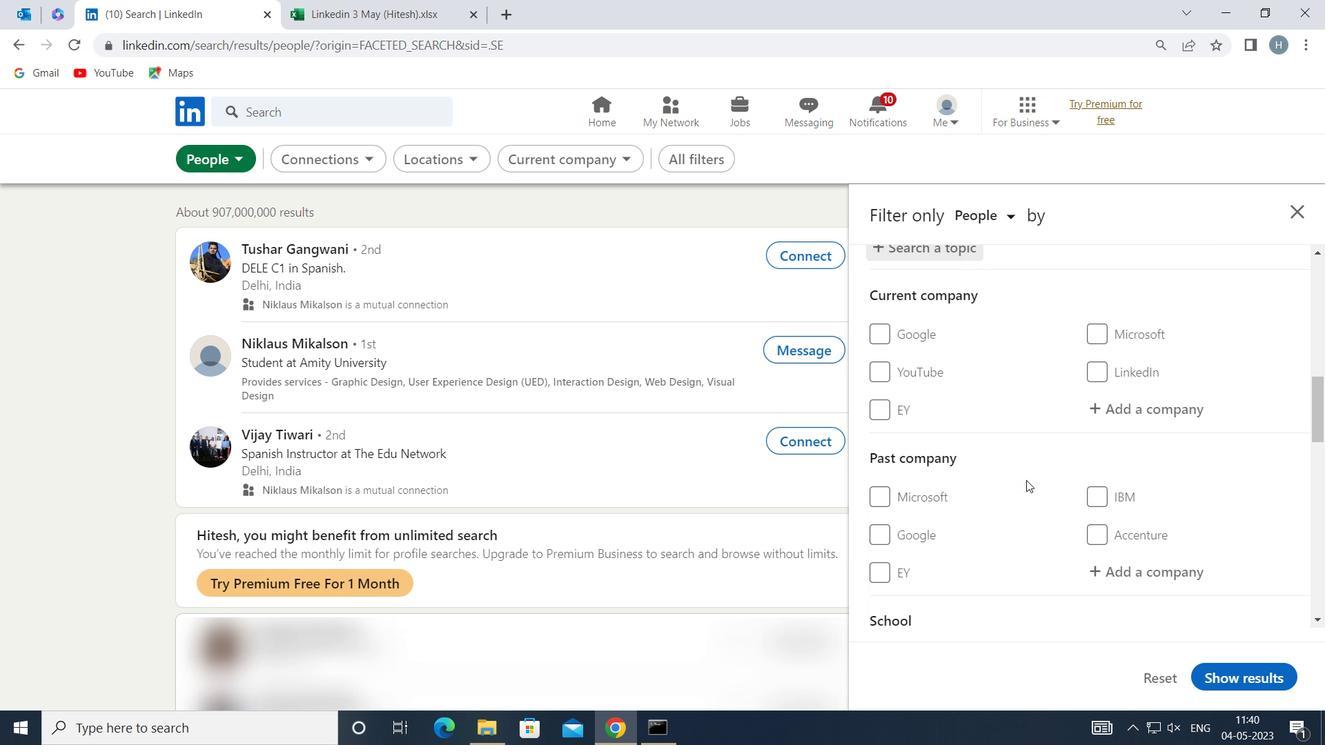
Action: Mouse scrolled (1027, 479) with delta (0, 0)
Screenshot: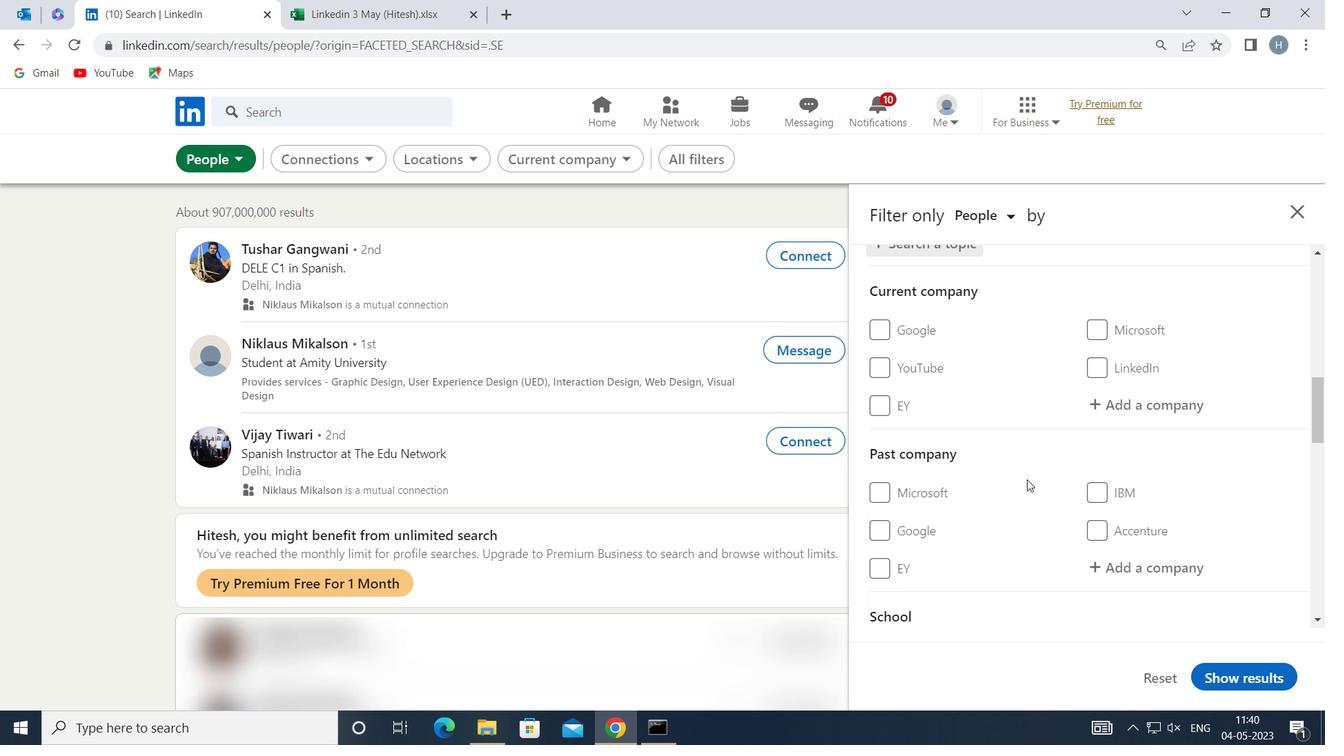 
Action: Mouse moved to (1028, 477)
Screenshot: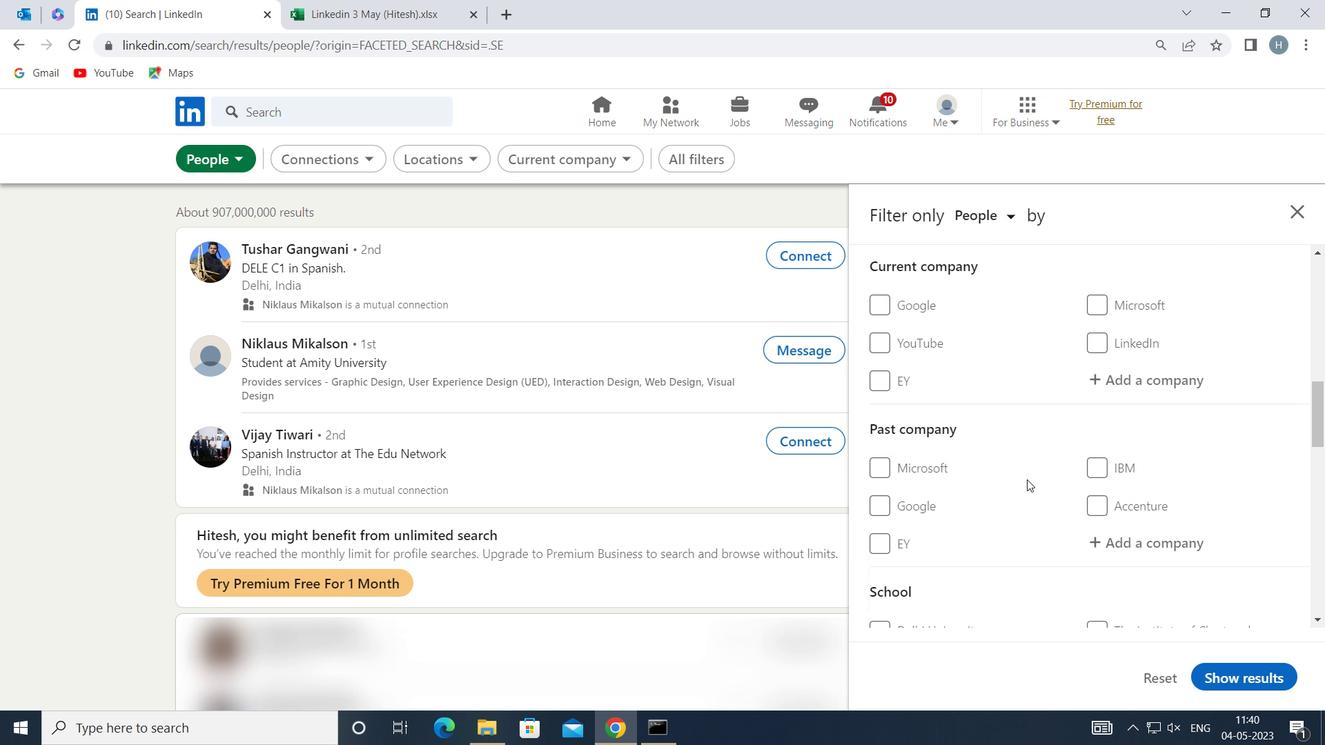
Action: Mouse scrolled (1028, 476) with delta (0, 0)
Screenshot: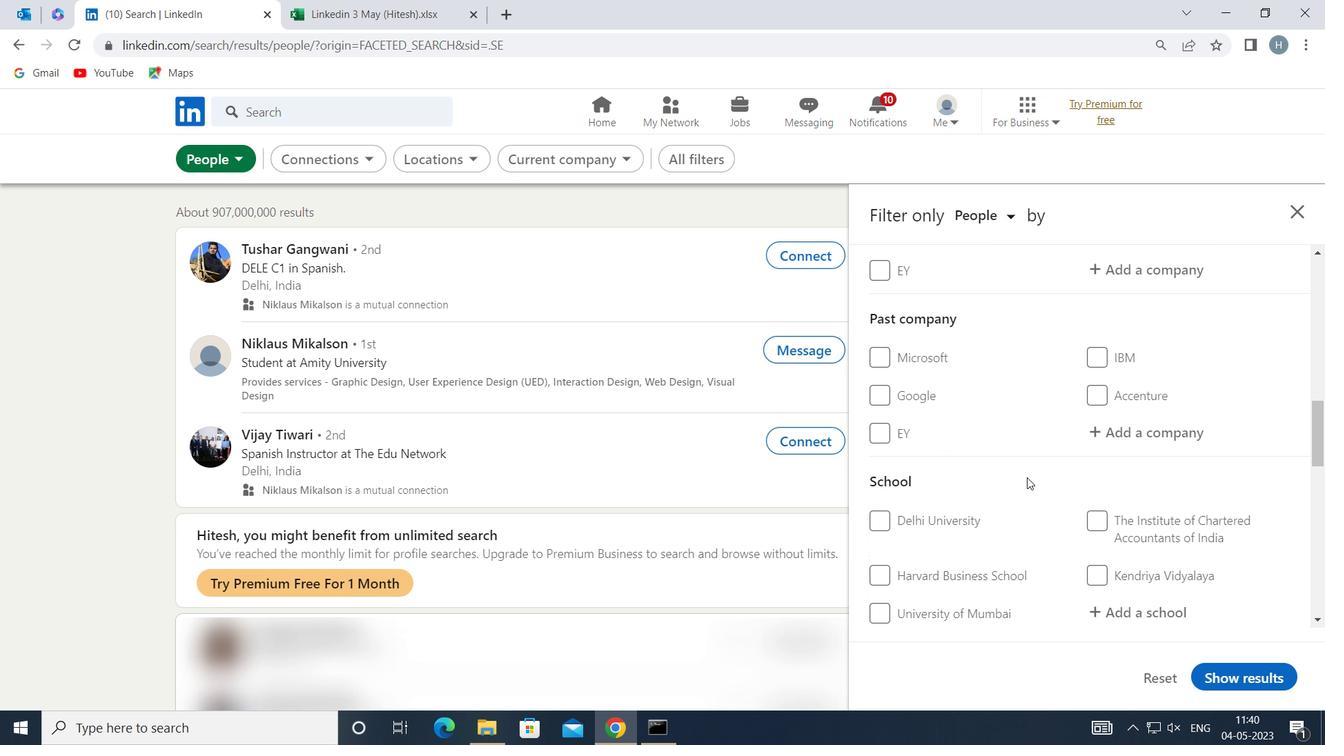 
Action: Mouse scrolled (1028, 476) with delta (0, 0)
Screenshot: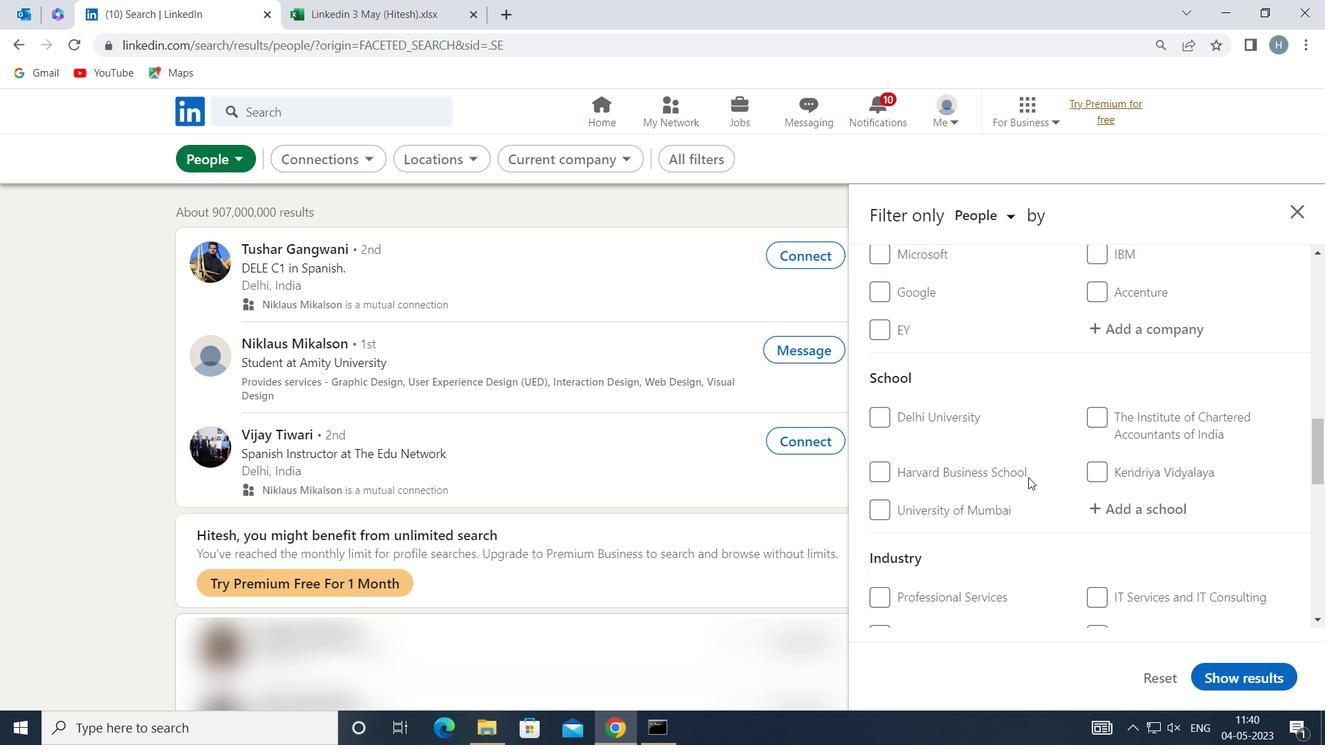 
Action: Mouse scrolled (1028, 476) with delta (0, 0)
Screenshot: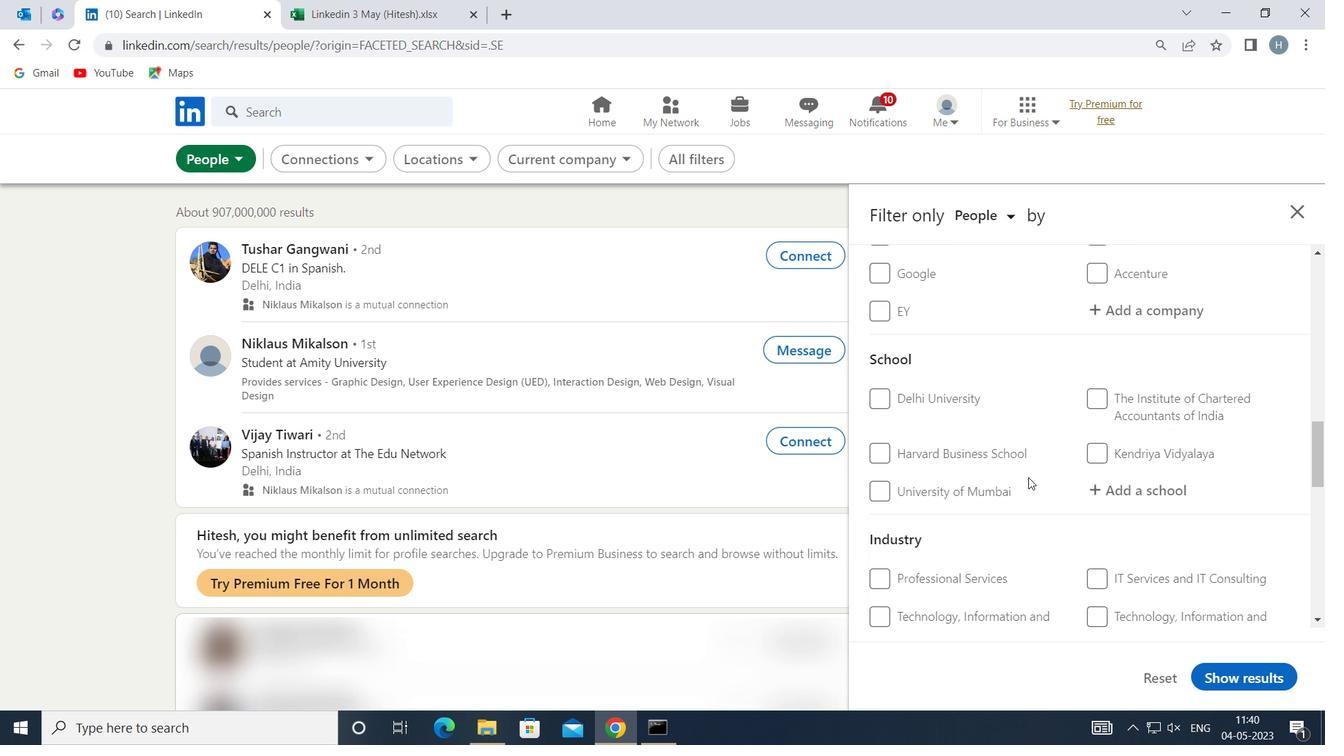 
Action: Mouse scrolled (1028, 476) with delta (0, 0)
Screenshot: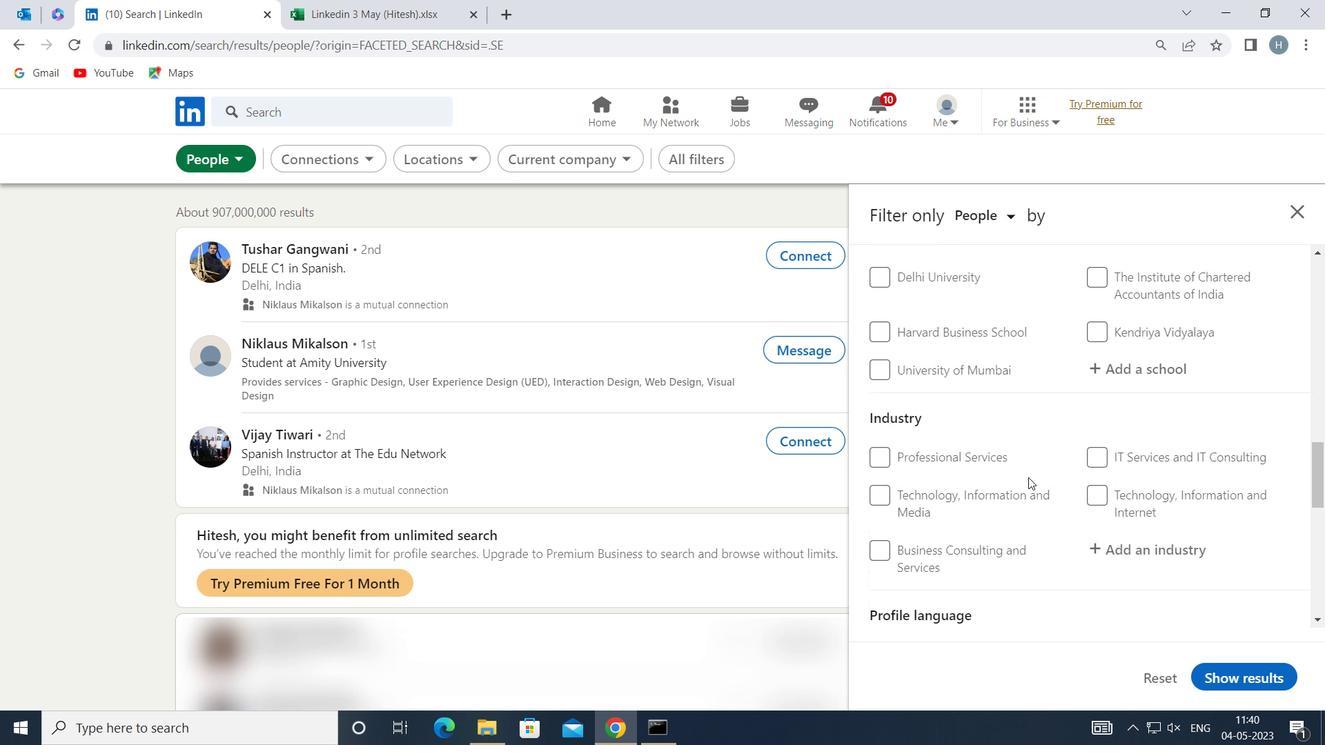 
Action: Mouse moved to (1105, 548)
Screenshot: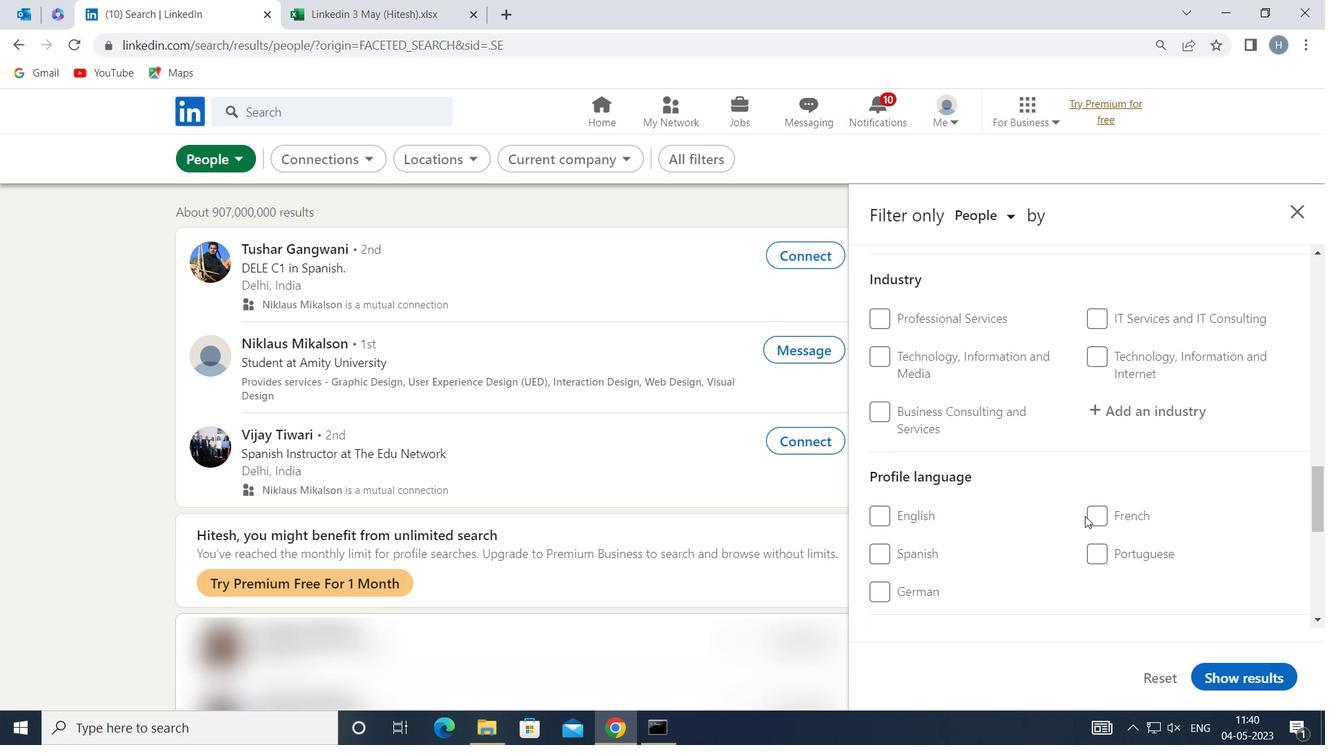 
Action: Mouse pressed left at (1105, 548)
Screenshot: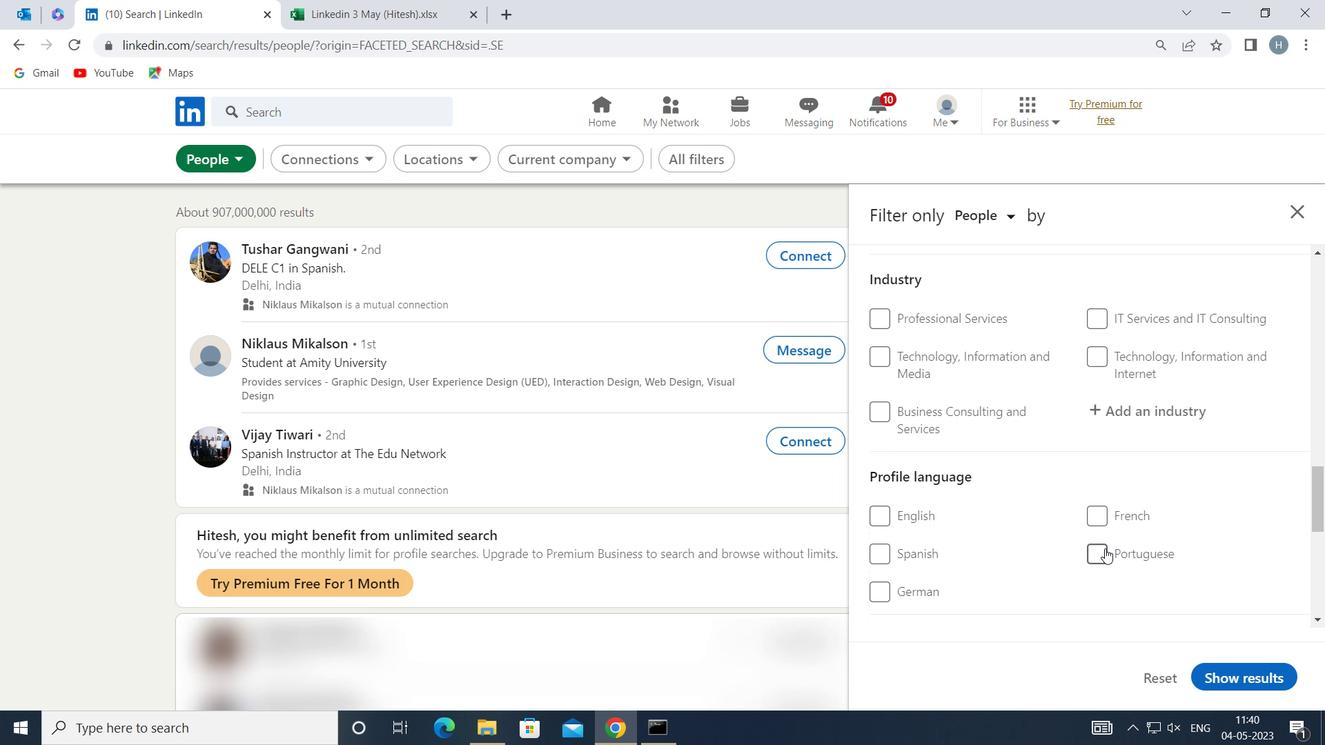 
Action: Mouse moved to (1050, 534)
Screenshot: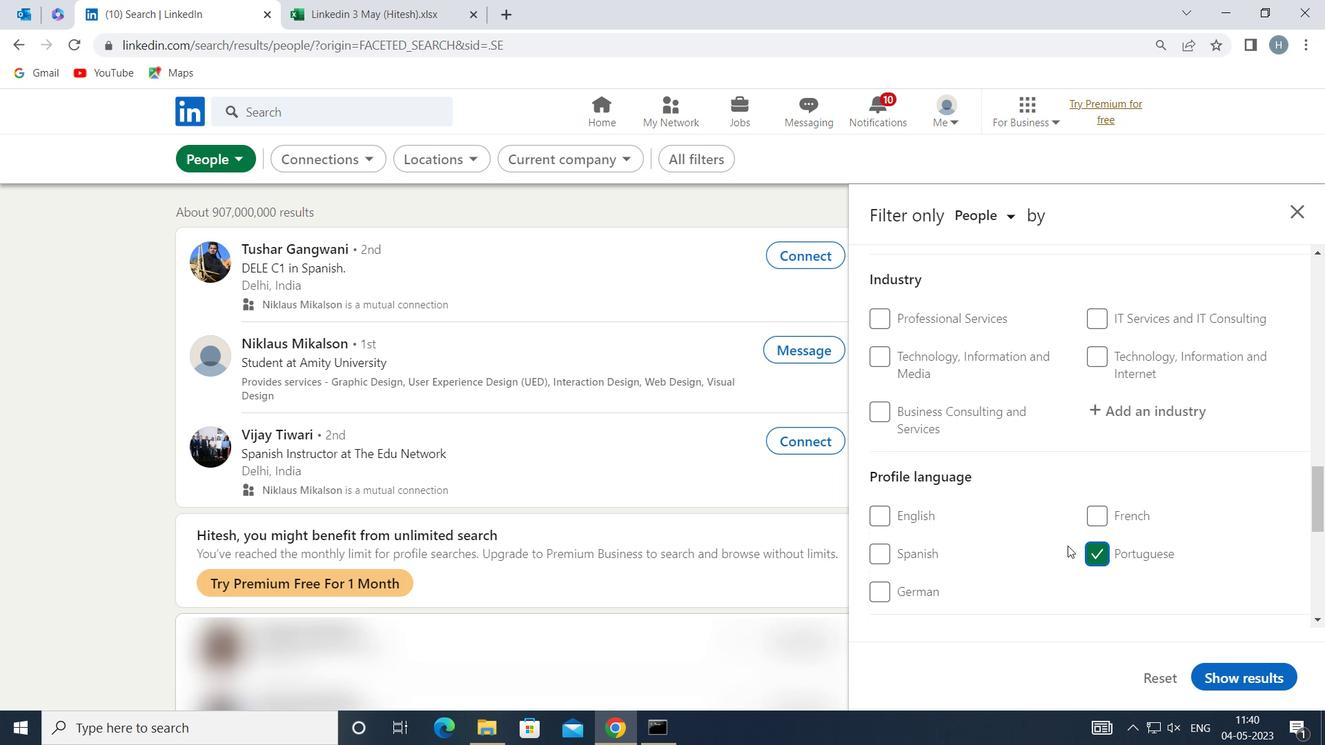 
Action: Mouse scrolled (1050, 534) with delta (0, 0)
Screenshot: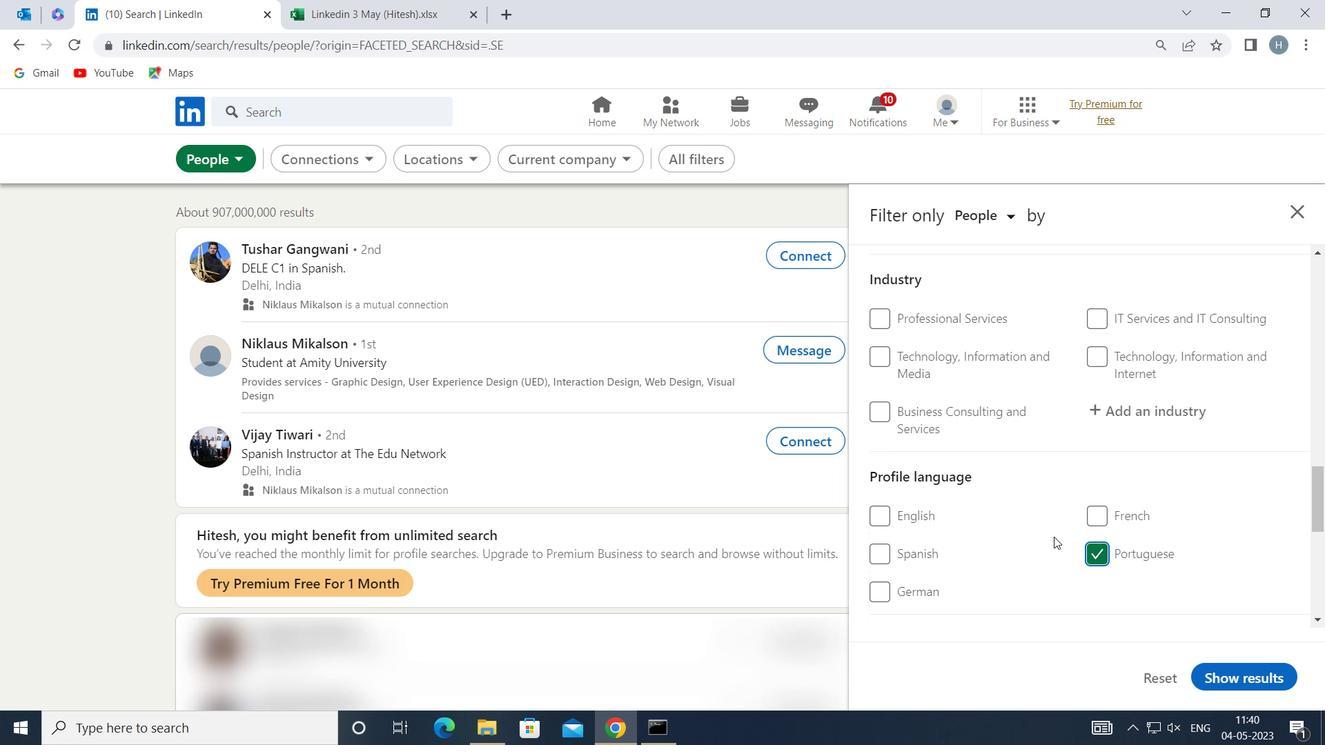 
Action: Mouse scrolled (1050, 534) with delta (0, 0)
Screenshot: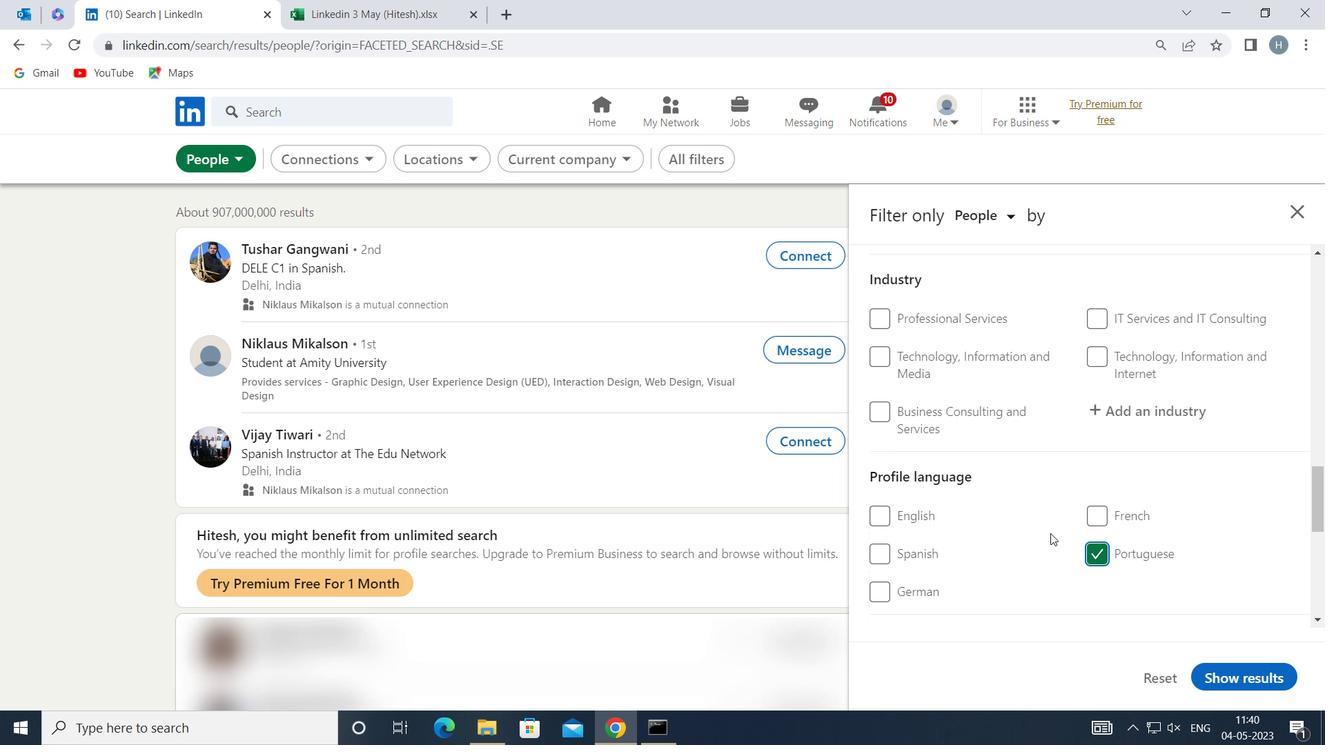 
Action: Mouse moved to (1047, 529)
Screenshot: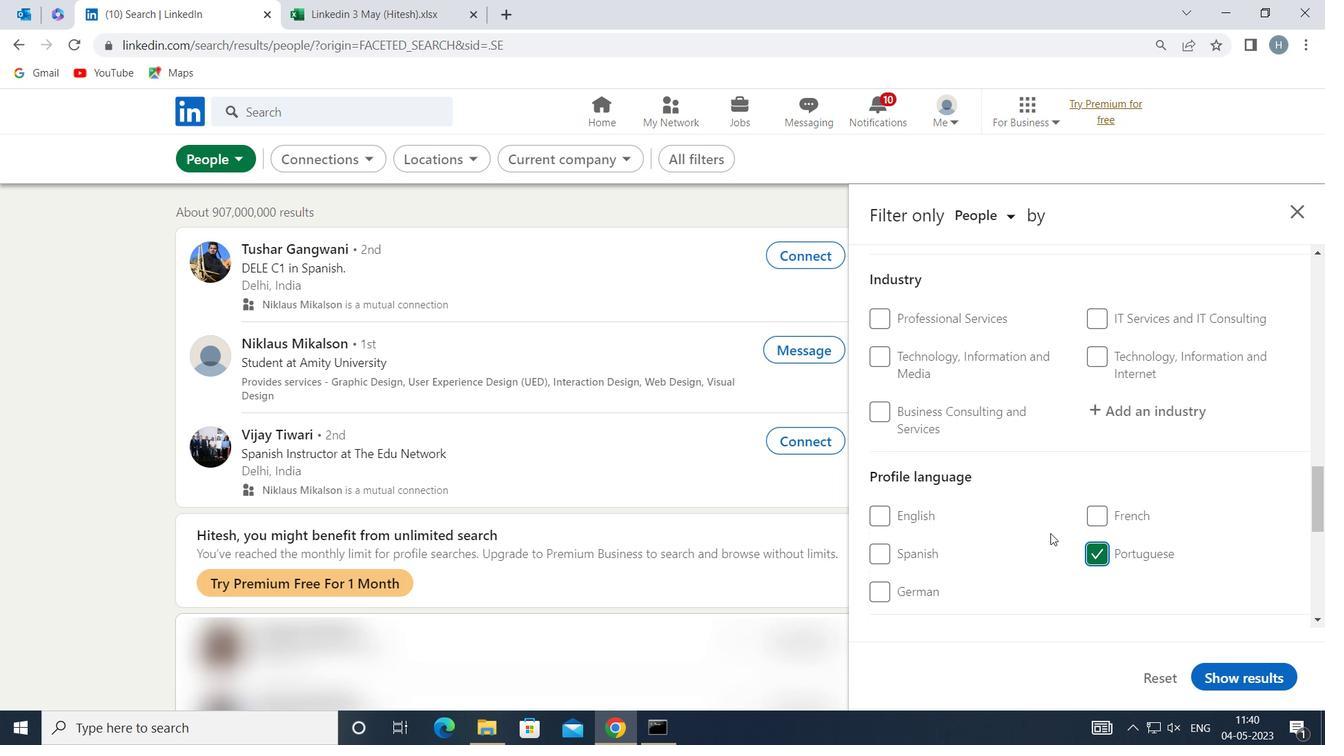
Action: Mouse scrolled (1047, 530) with delta (0, 0)
Screenshot: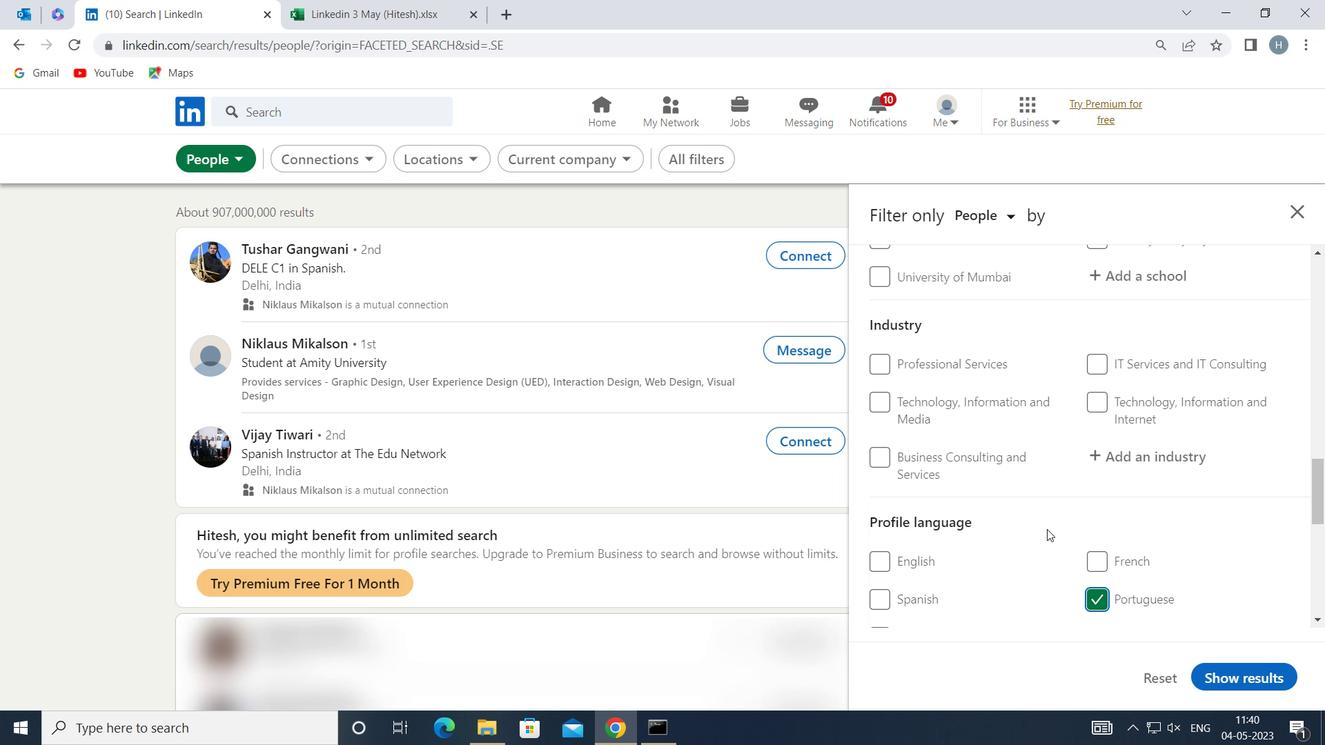 
Action: Mouse scrolled (1047, 530) with delta (0, 0)
Screenshot: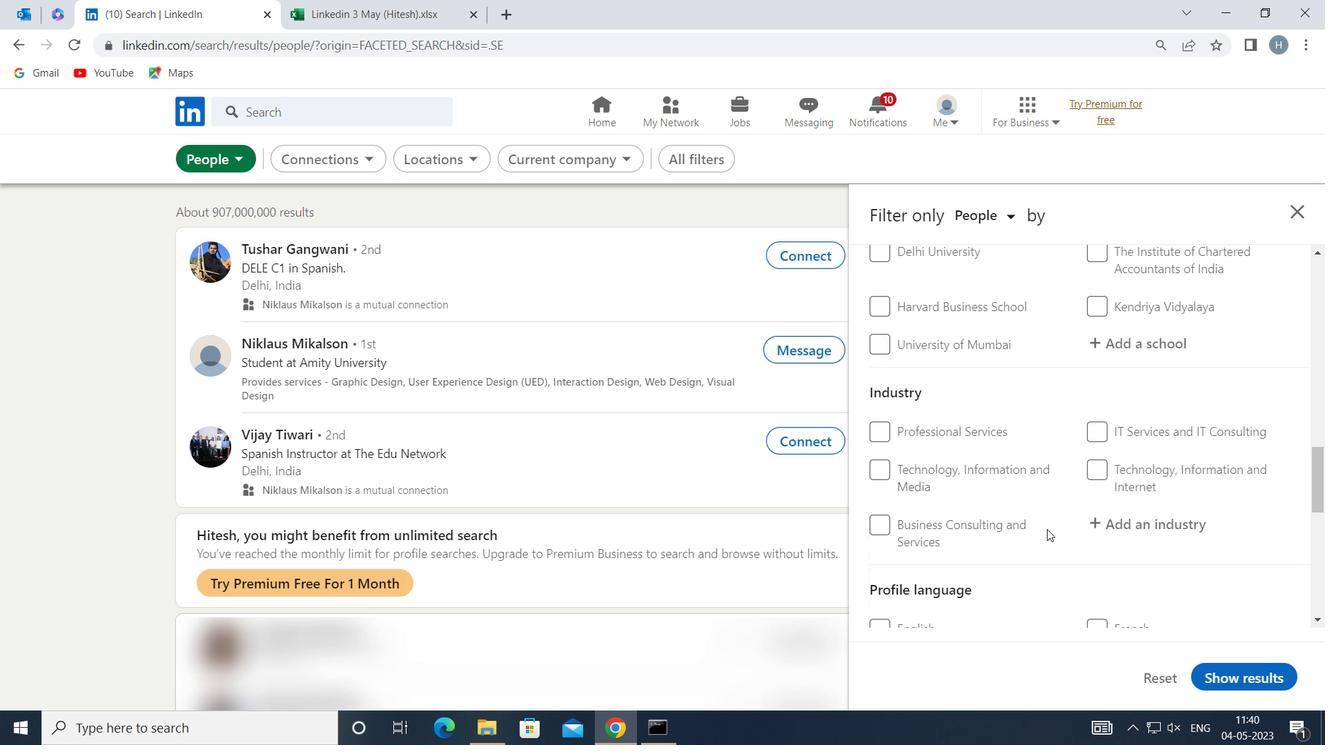 
Action: Mouse scrolled (1047, 530) with delta (0, 0)
Screenshot: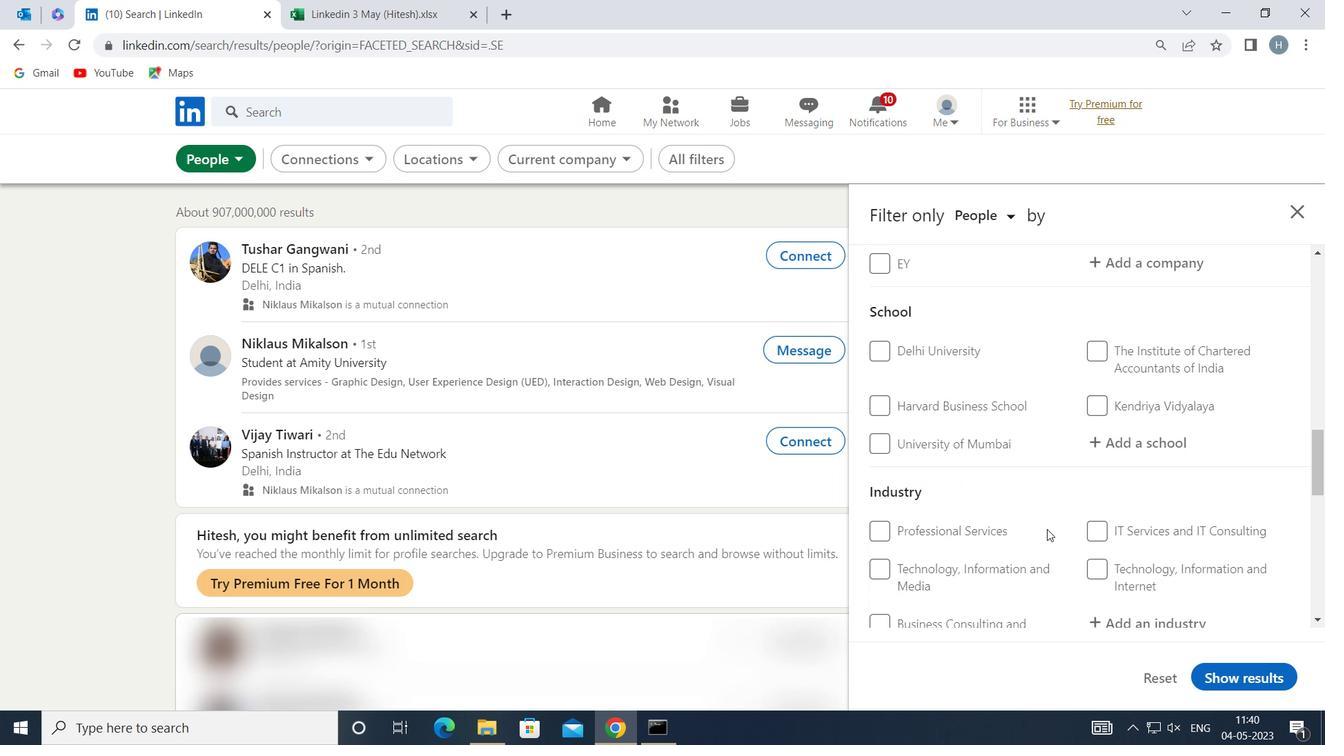 
Action: Mouse scrolled (1047, 530) with delta (0, 0)
Screenshot: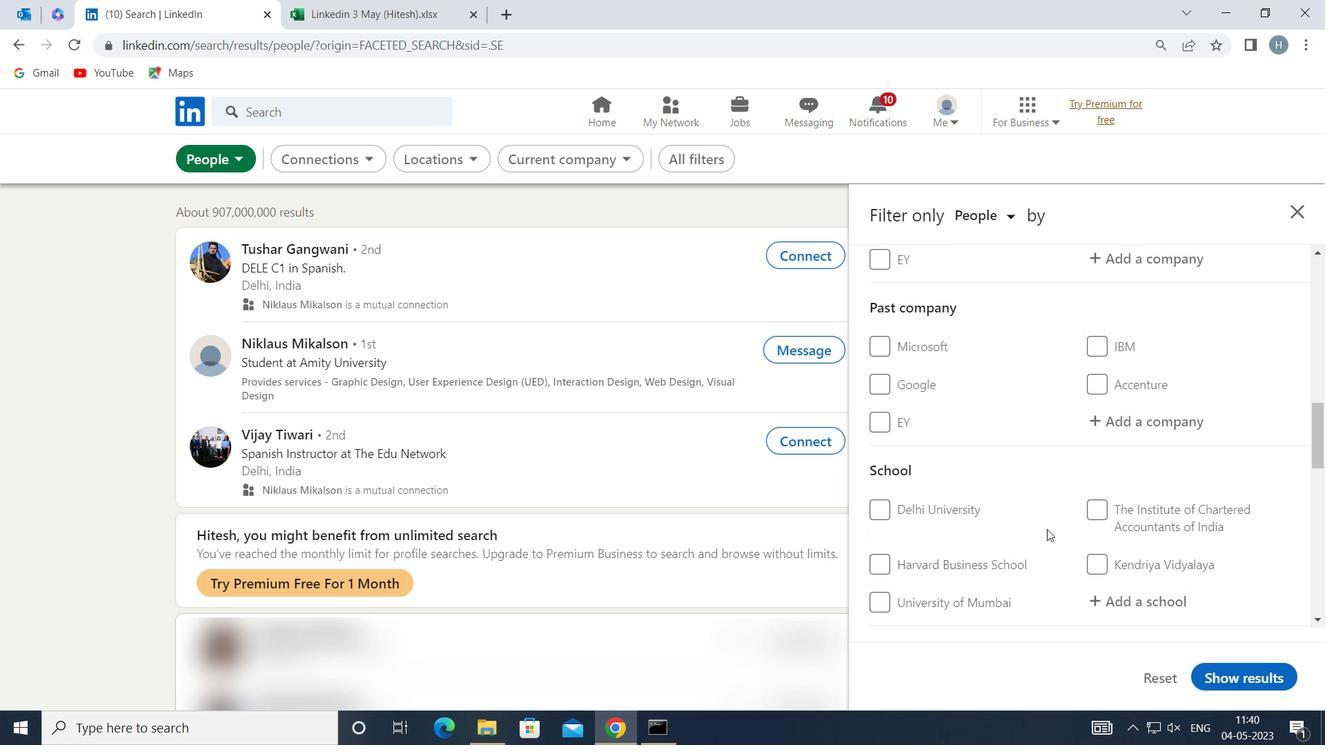 
Action: Mouse scrolled (1047, 530) with delta (0, 0)
Screenshot: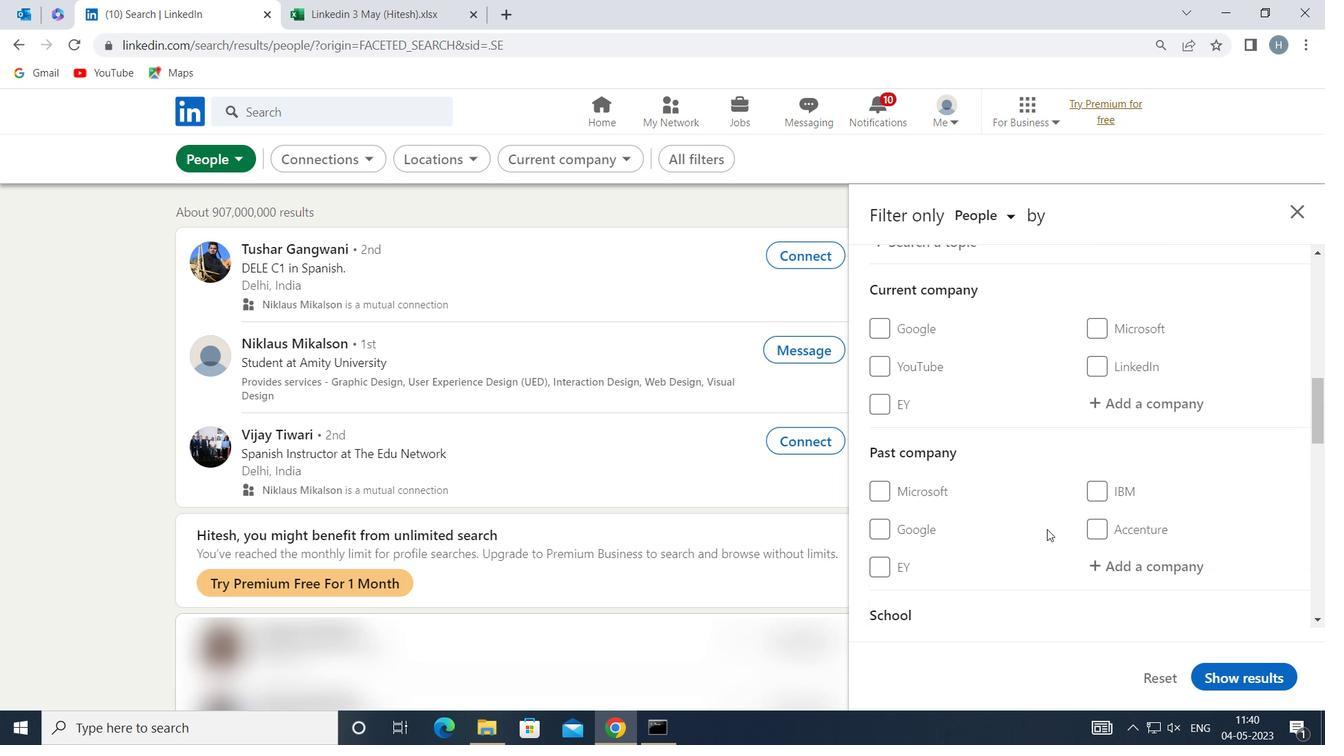 
Action: Mouse moved to (1158, 486)
Screenshot: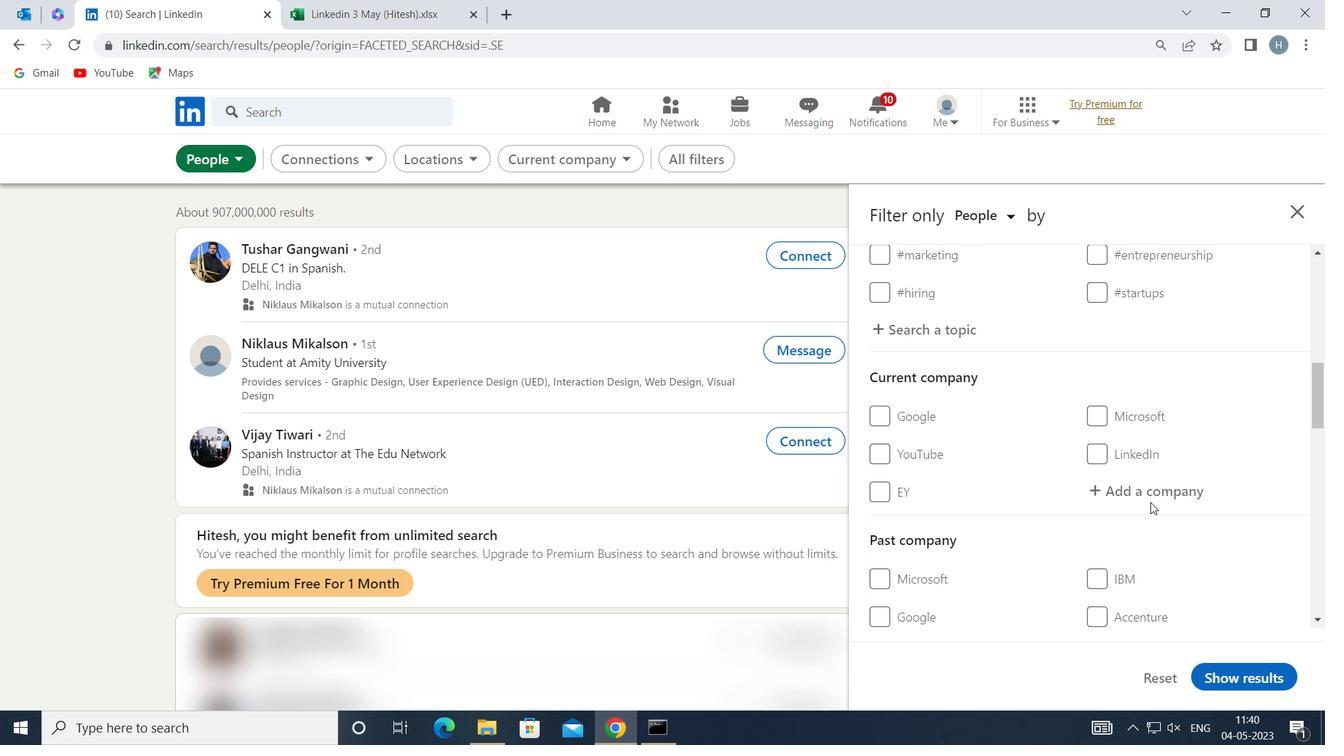 
Action: Mouse pressed left at (1158, 486)
Screenshot: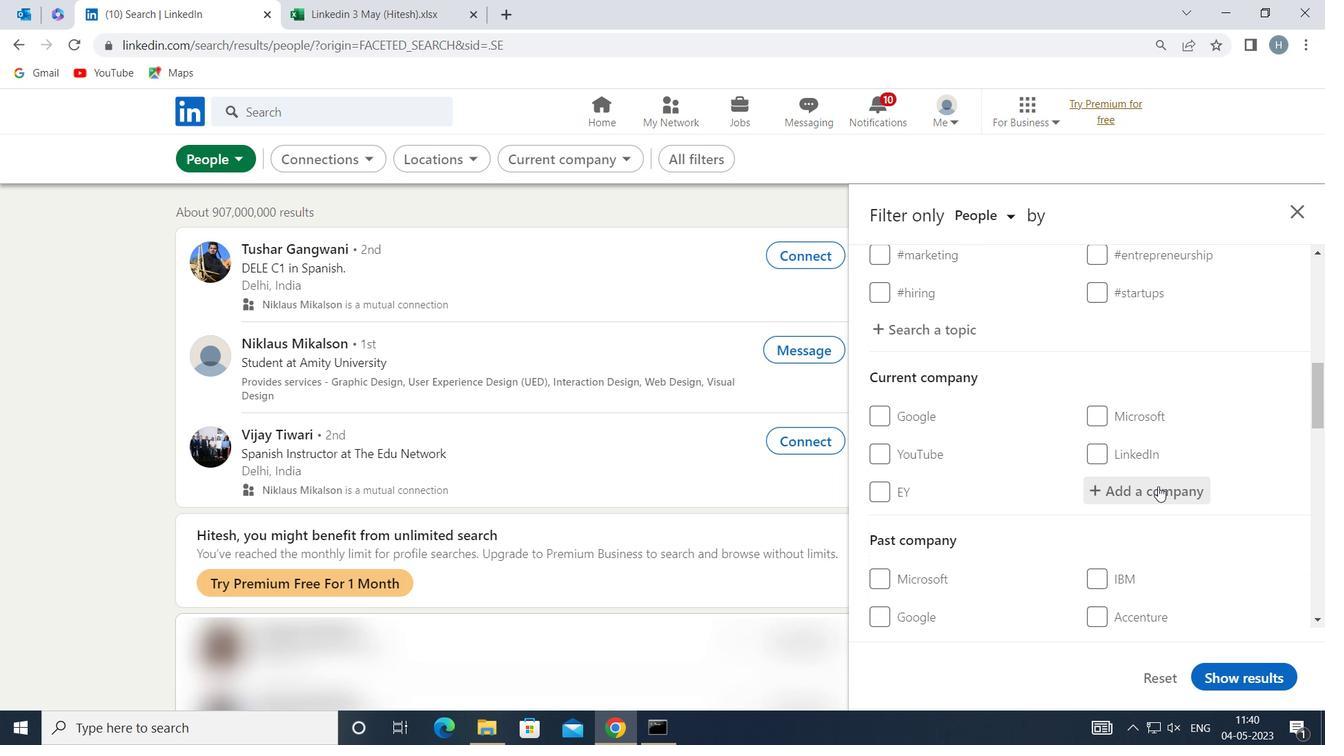 
Action: Key pressed <Key.shift>VDART
Screenshot: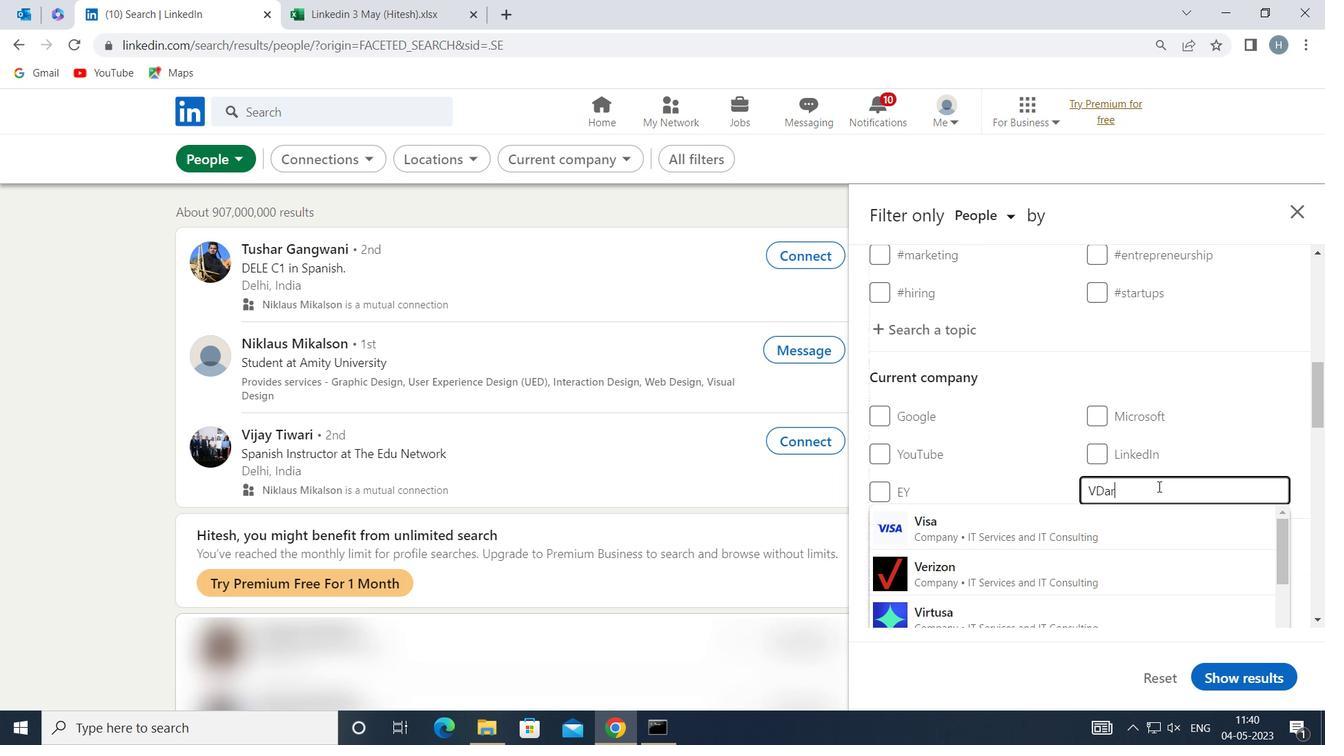 
Action: Mouse moved to (1038, 521)
Screenshot: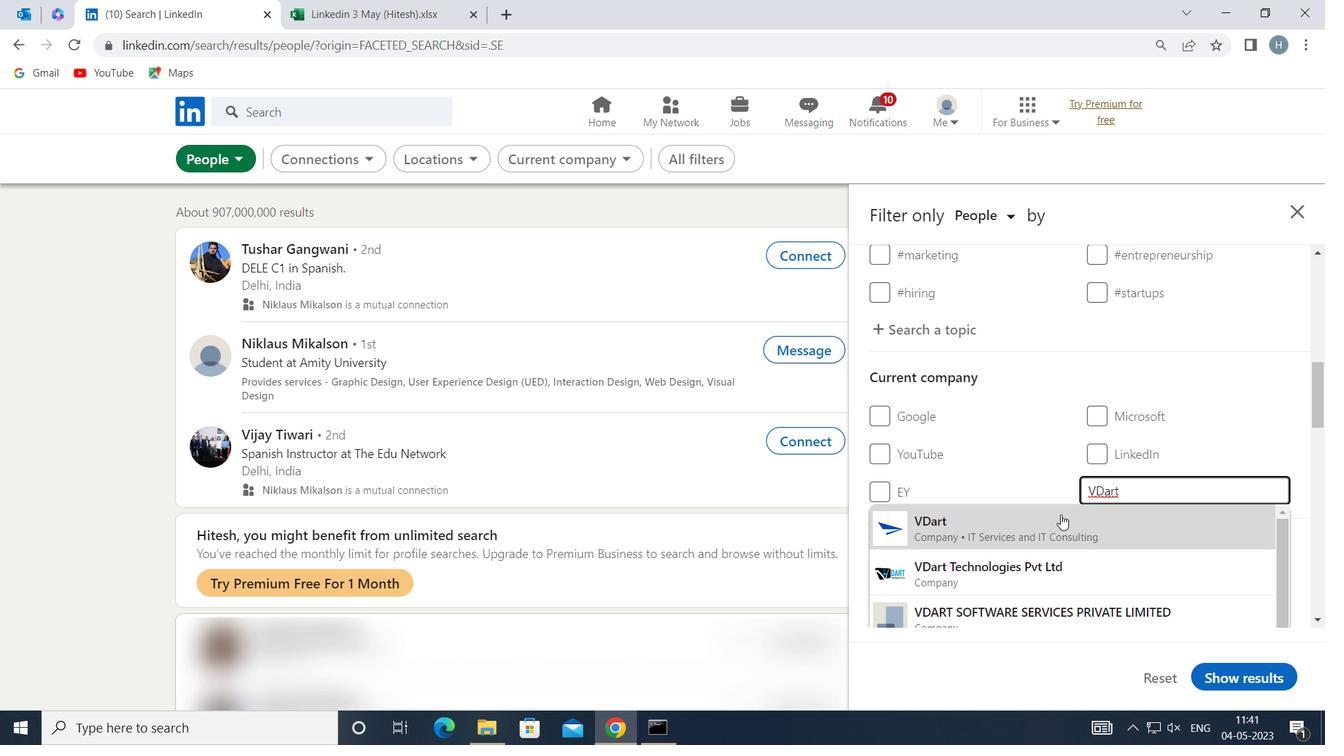 
Action: Mouse pressed left at (1038, 521)
Screenshot: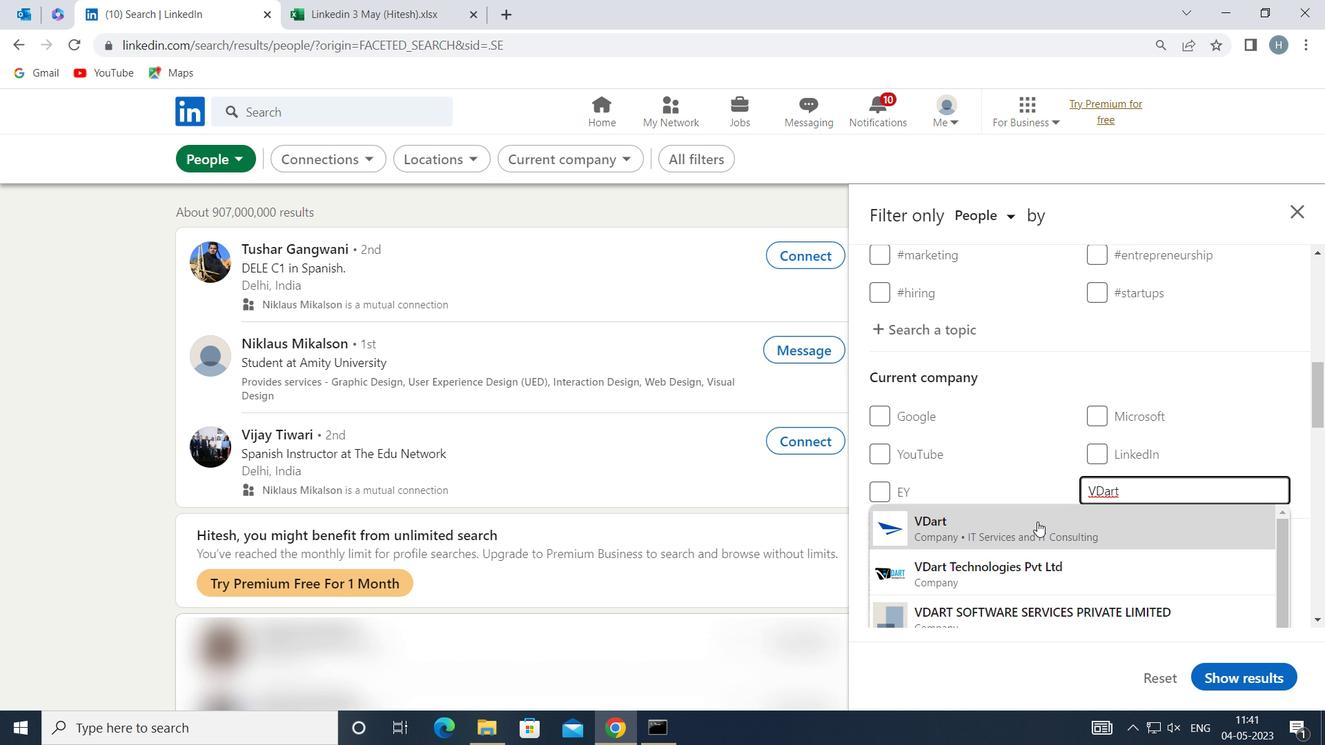 
Action: Mouse moved to (1069, 470)
Screenshot: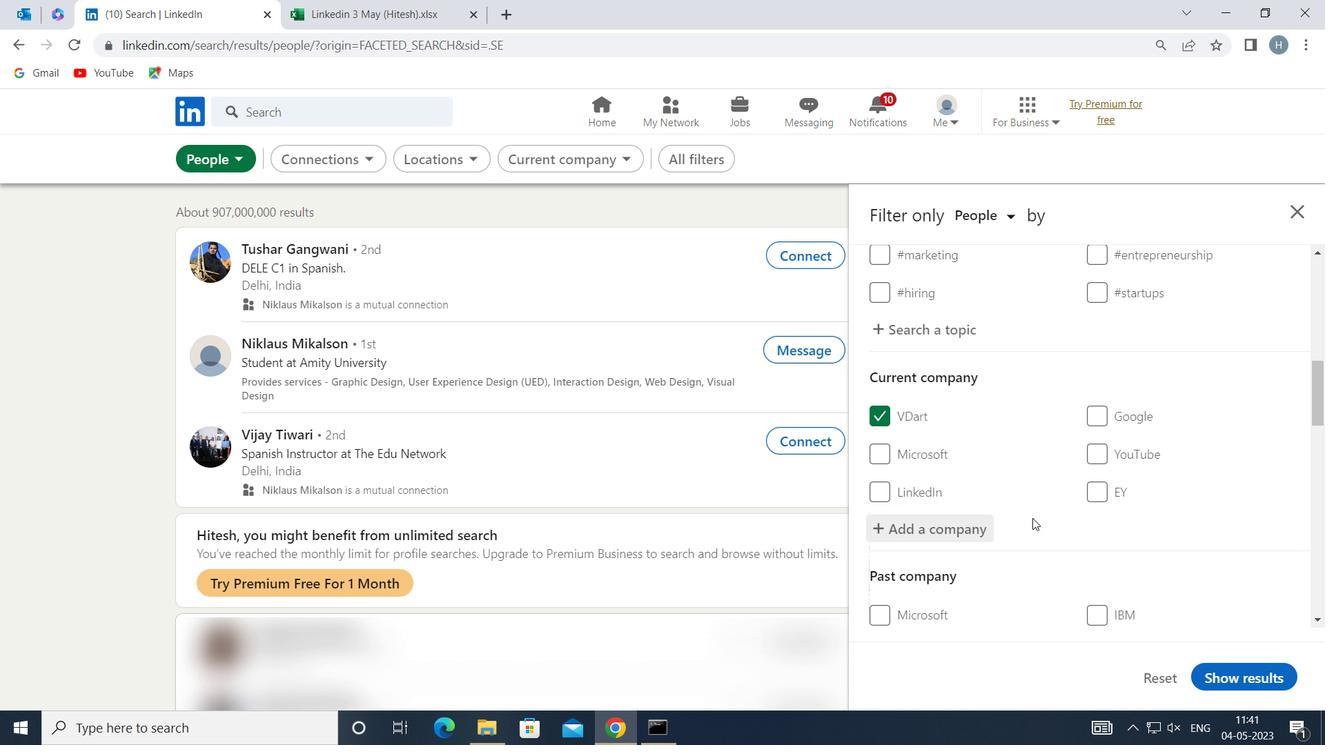 
Action: Mouse scrolled (1069, 469) with delta (0, 0)
Screenshot: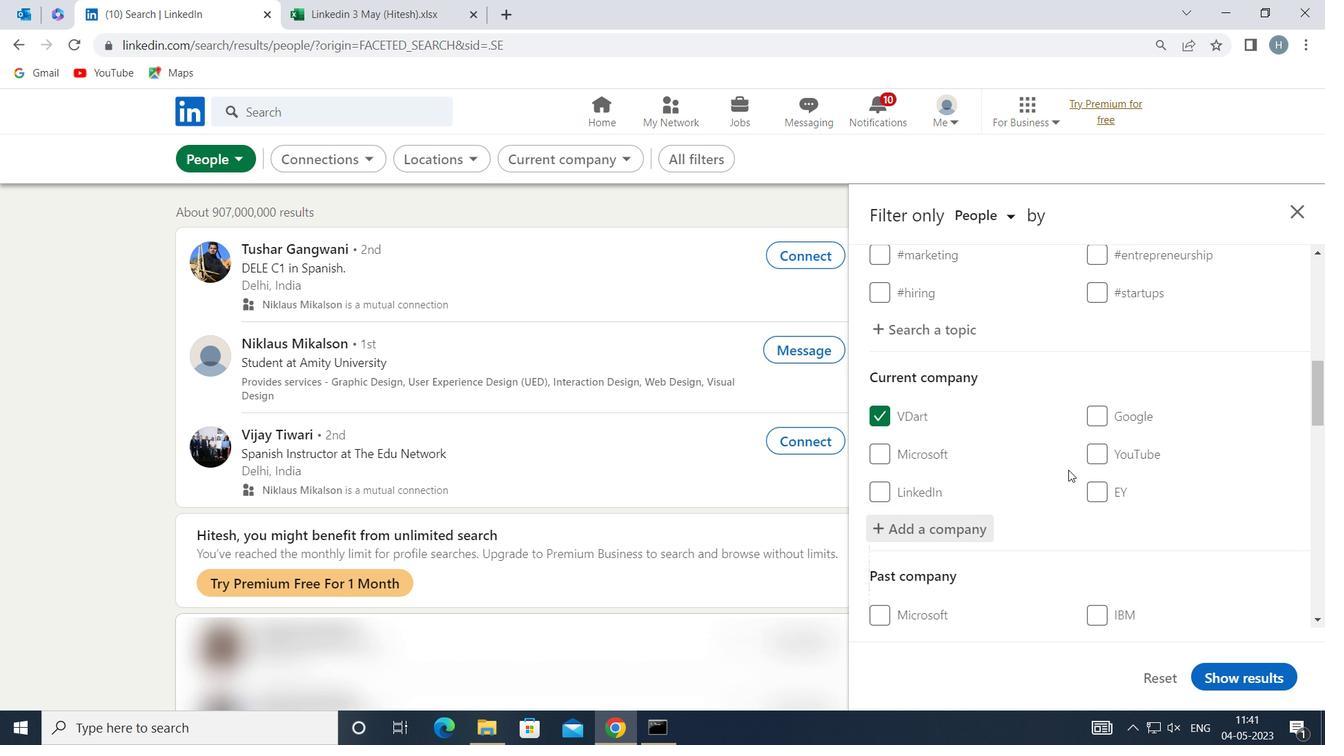 
Action: Mouse scrolled (1069, 469) with delta (0, 0)
Screenshot: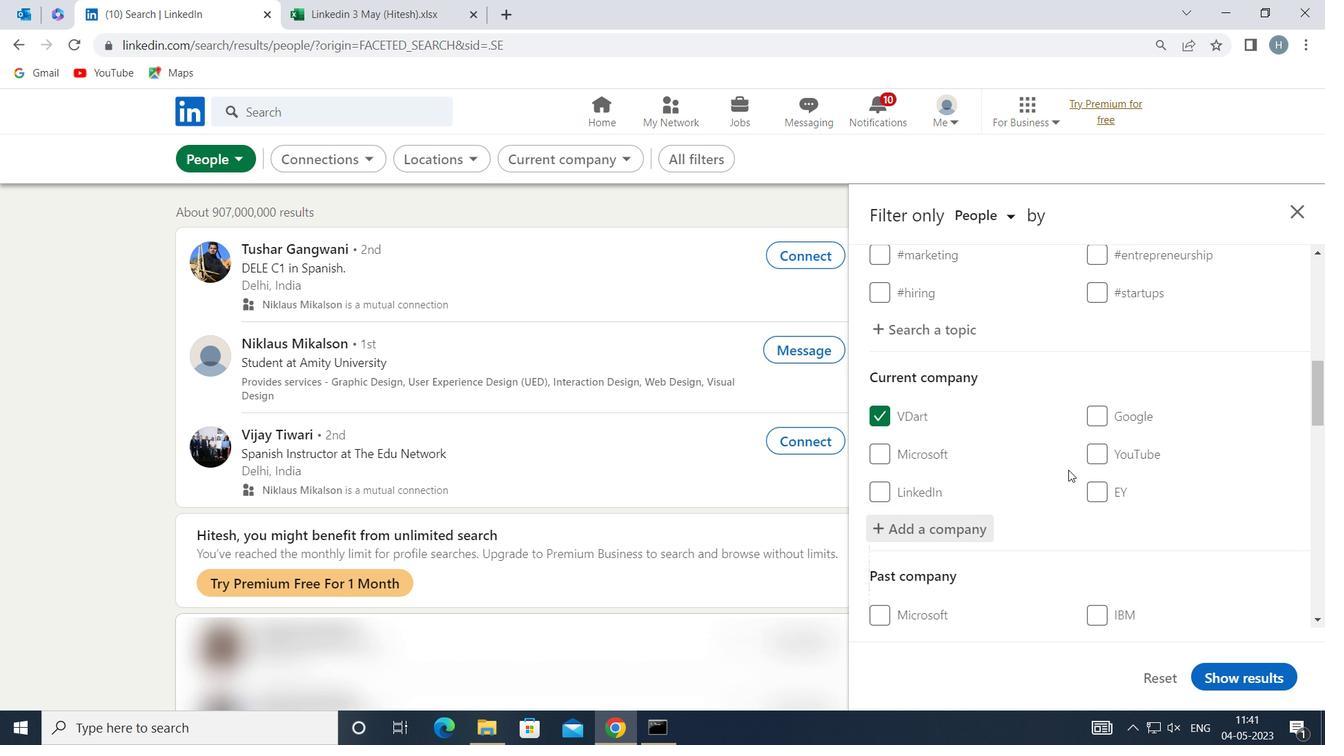 
Action: Mouse scrolled (1069, 469) with delta (0, 0)
Screenshot: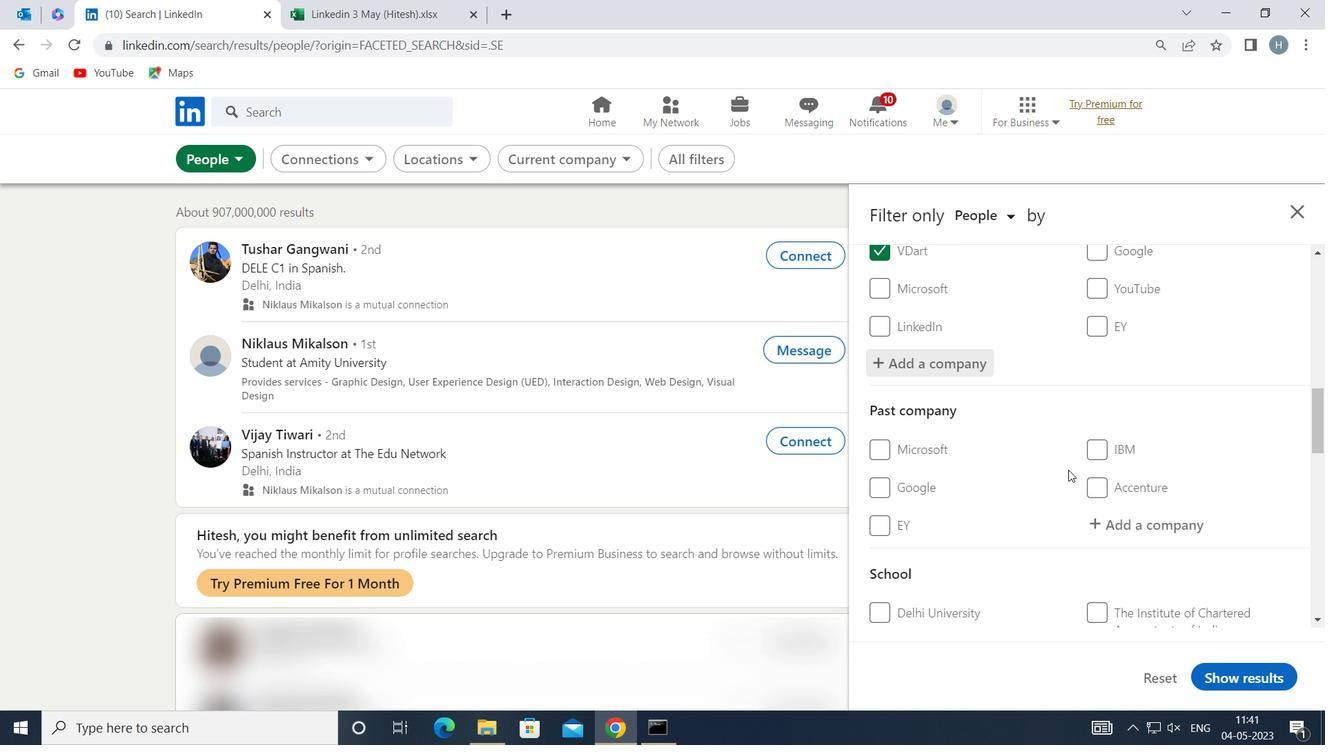 
Action: Mouse scrolled (1069, 469) with delta (0, 0)
Screenshot: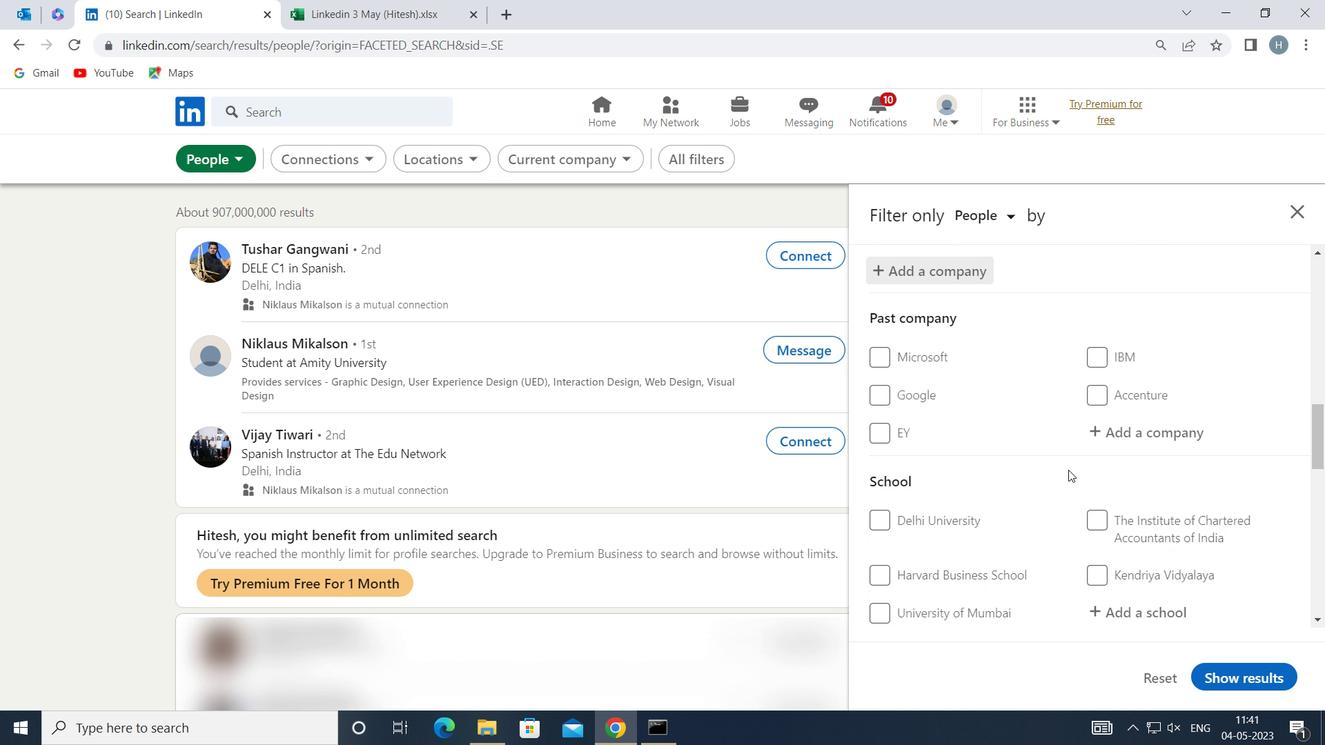 
Action: Mouse moved to (1151, 525)
Screenshot: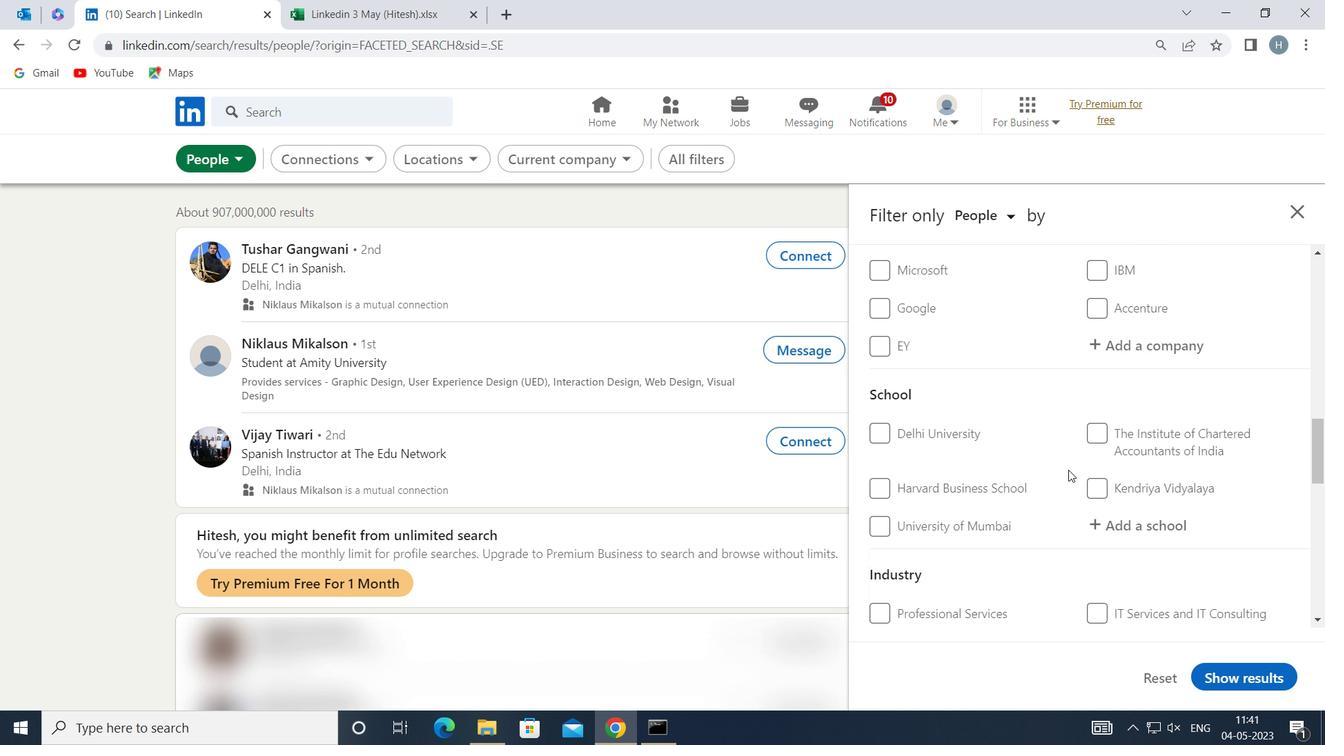 
Action: Mouse pressed left at (1151, 525)
Screenshot: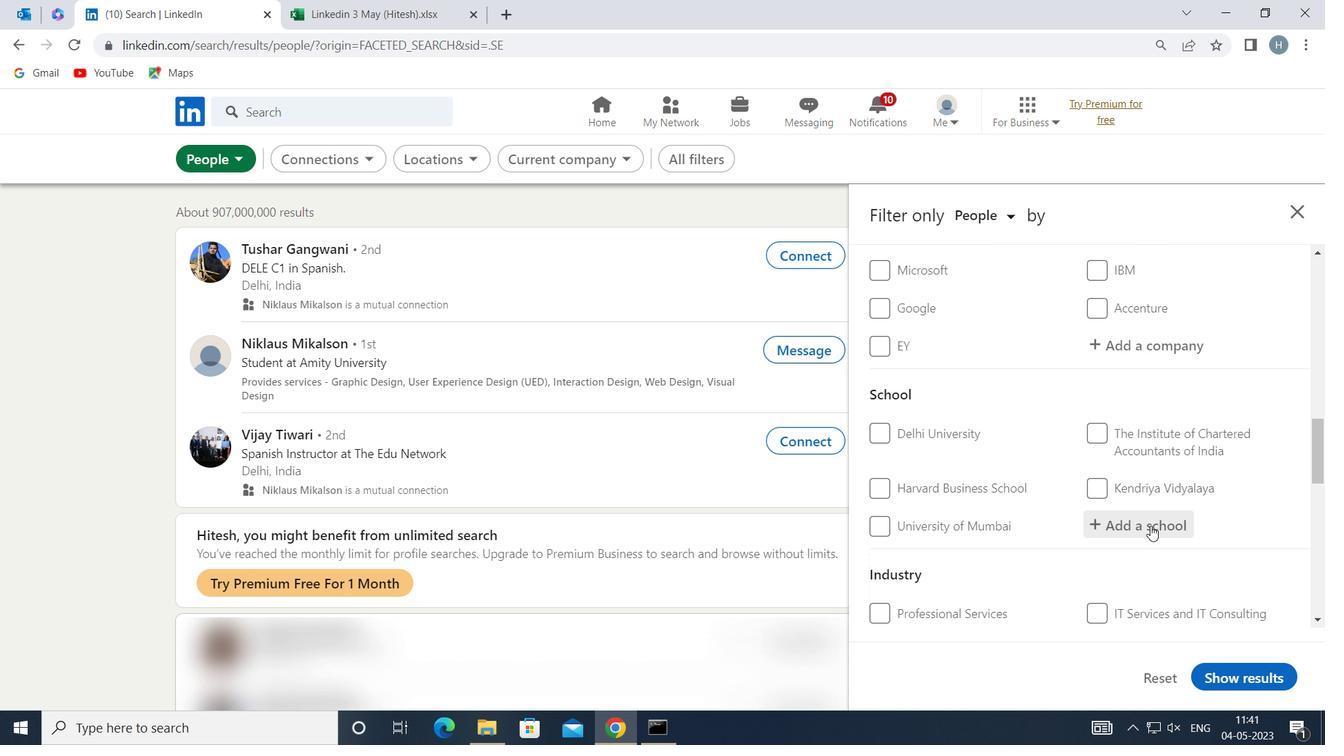 
Action: Mouse moved to (1147, 524)
Screenshot: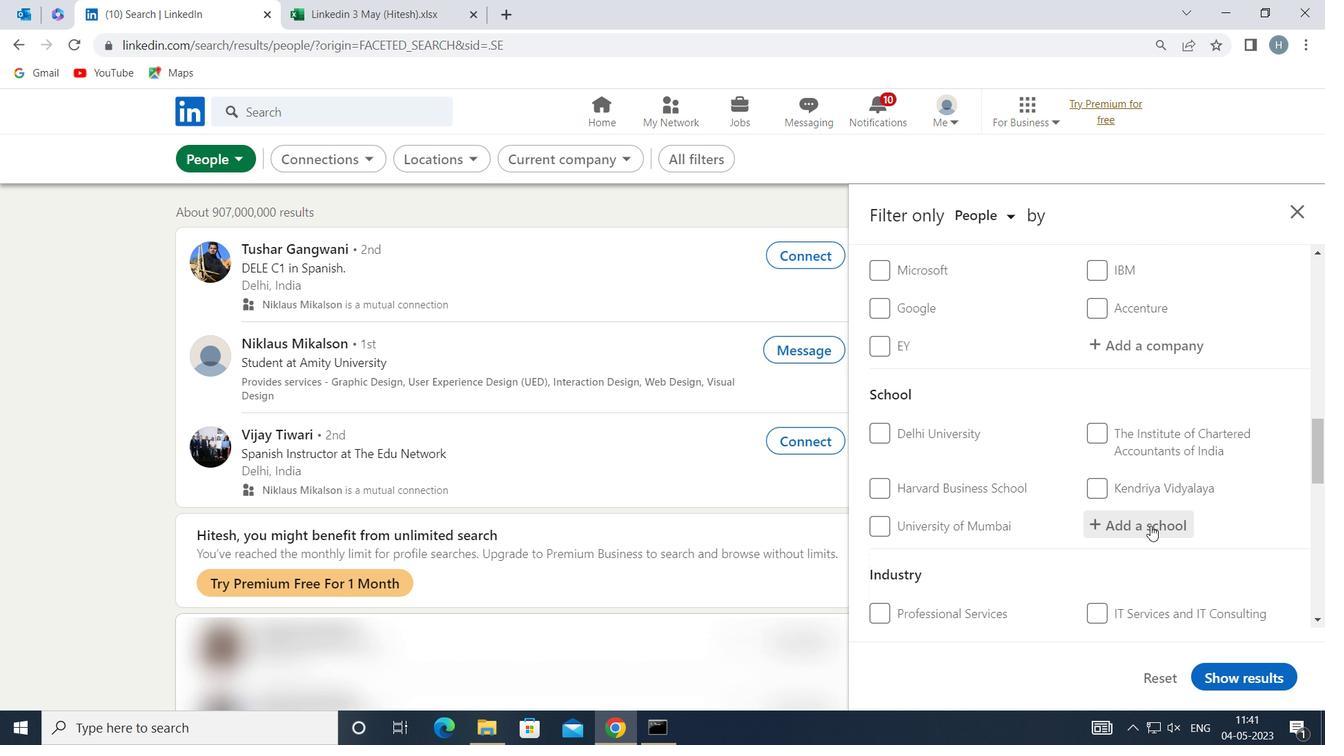 
Action: Key pressed <Key.shift><Key.shift><Key.shift><Key.shift><Key.shift><Key.shift><Key.shift><Key.shift><Key.shift><Key.shift><Key.shift><Key.shift><Key.shift><Key.shift><Key.shift><Key.shift><Key.shift><Key.shift><Key.shift><Key.shift><Key.shift><Key.shift><Key.shift><Key.shift><Key.shift><Key.shift><Key.shift><Key.shift><Key.shift><Key.shift><Key.shift><Key.shift><Key.shift><Key.shift><Key.shift><Key.shift><Key.shift><Key.shift>MITSOM
Screenshot: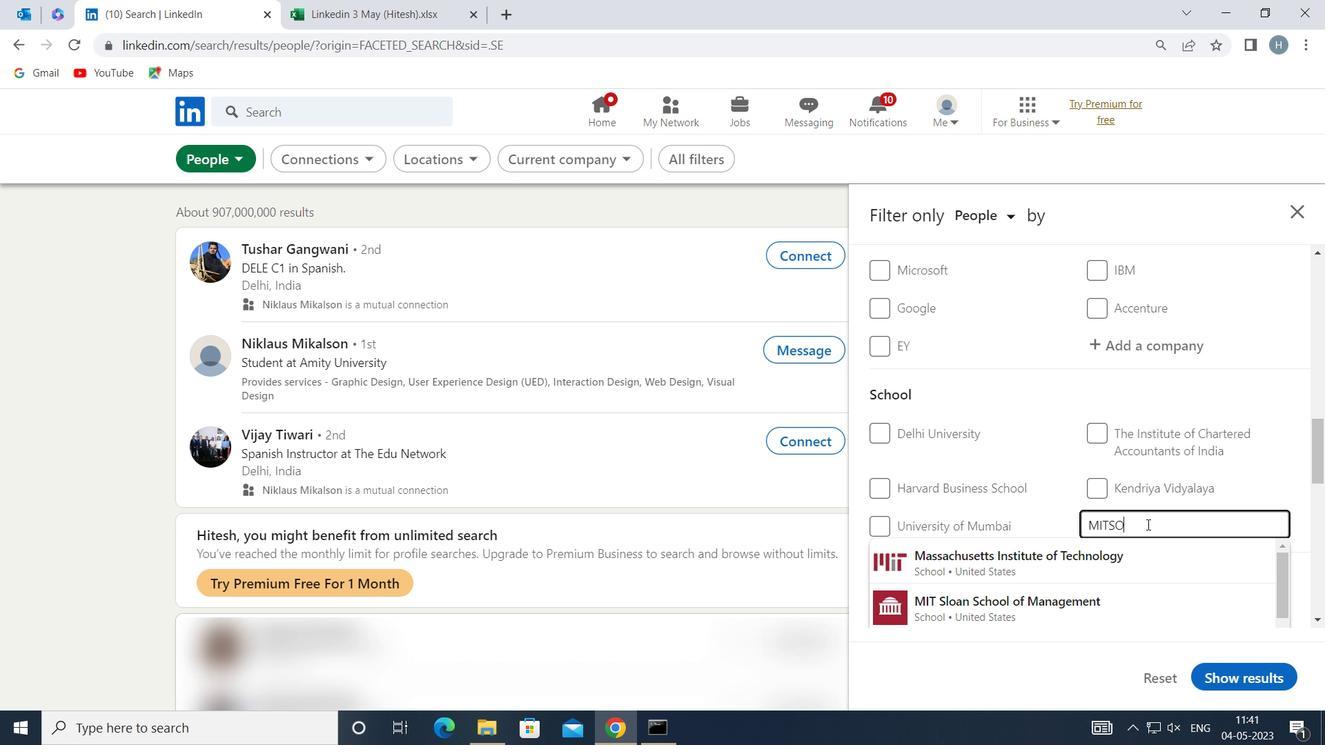 
Action: Mouse moved to (1080, 557)
Screenshot: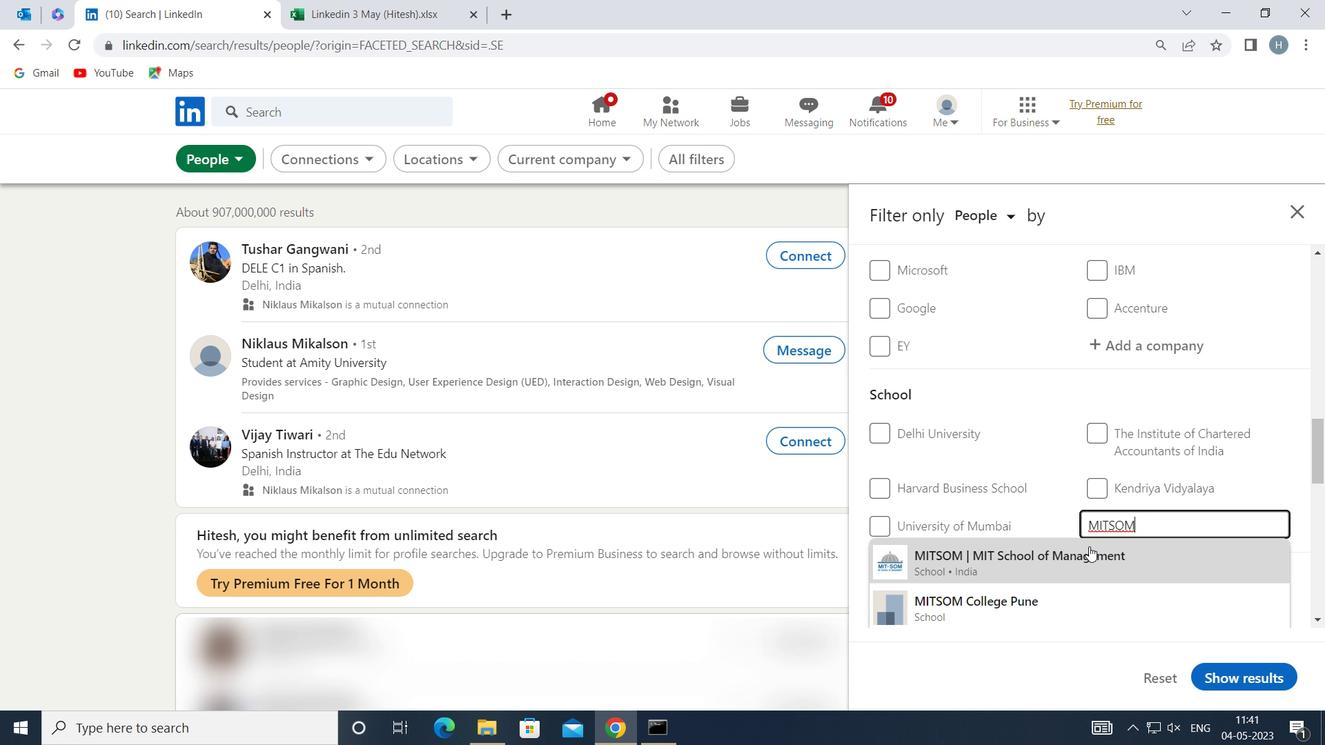 
Action: Mouse pressed left at (1080, 557)
Screenshot: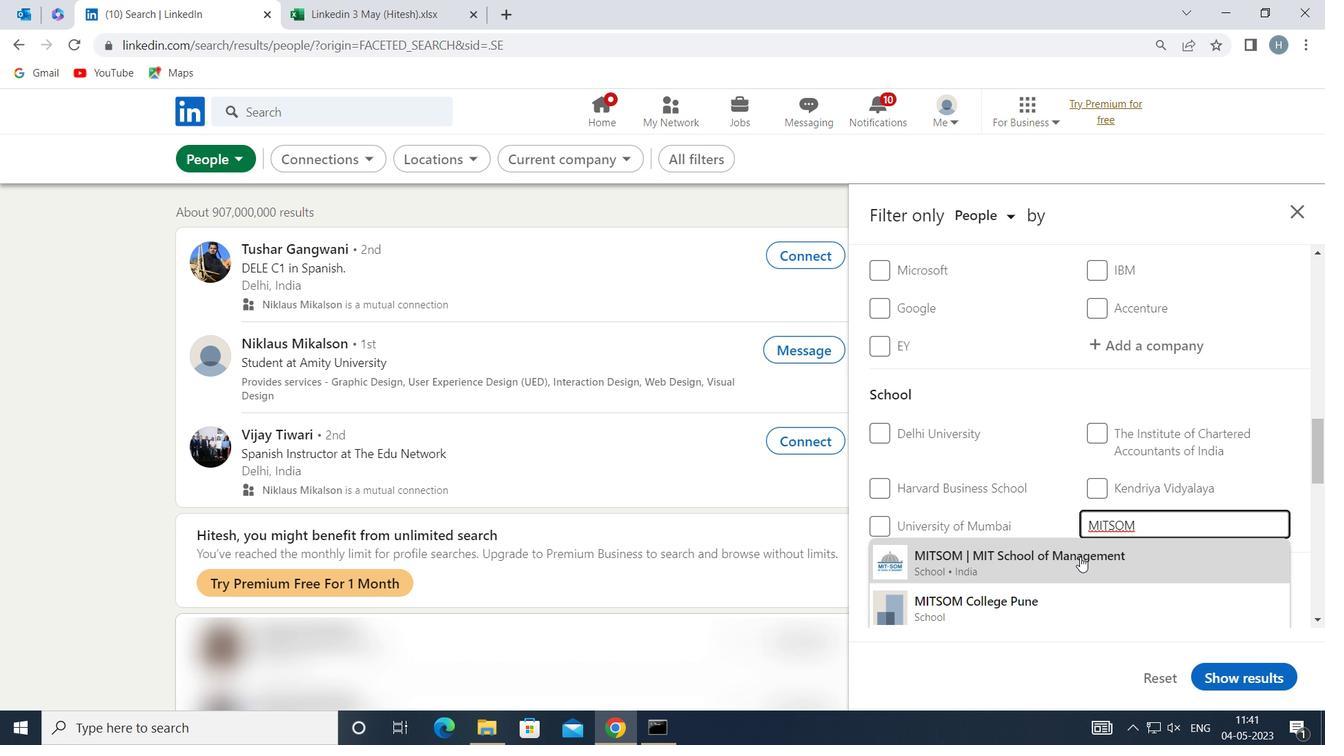 
Action: Mouse moved to (1045, 520)
Screenshot: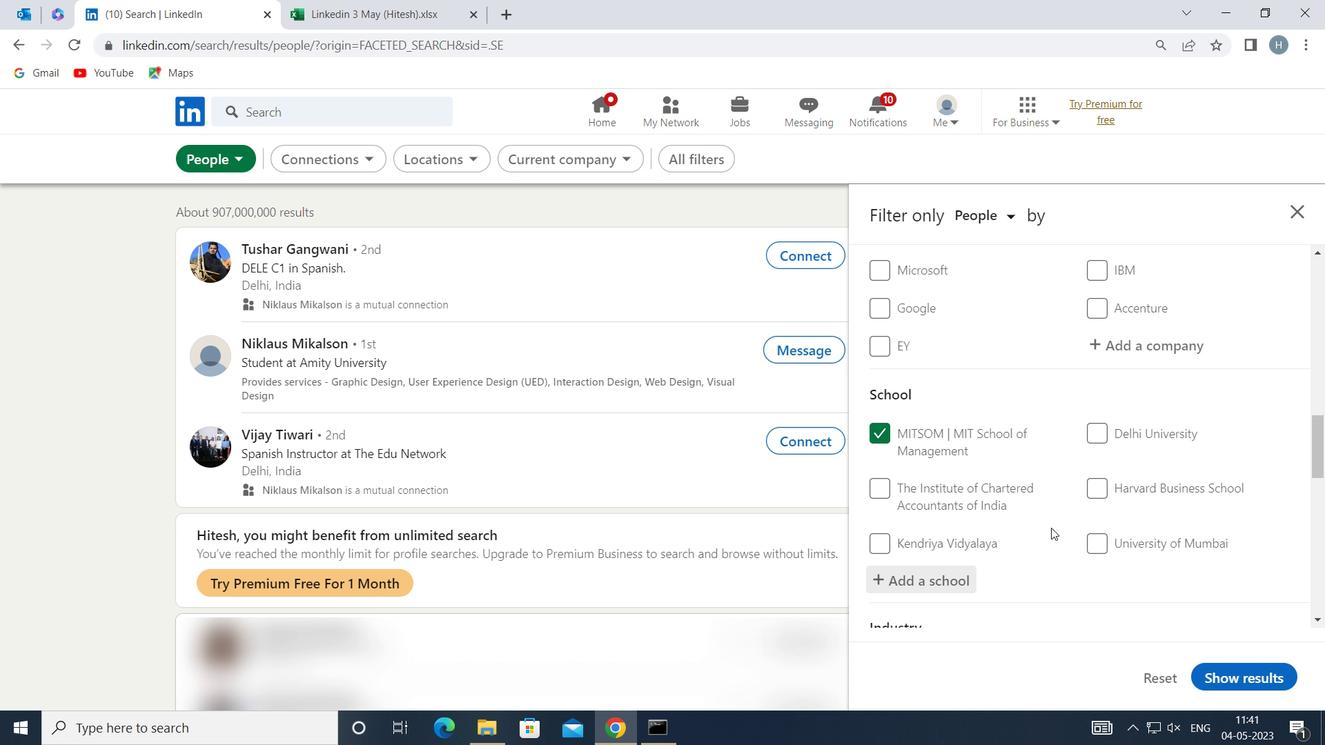 
Action: Mouse scrolled (1045, 519) with delta (0, 0)
Screenshot: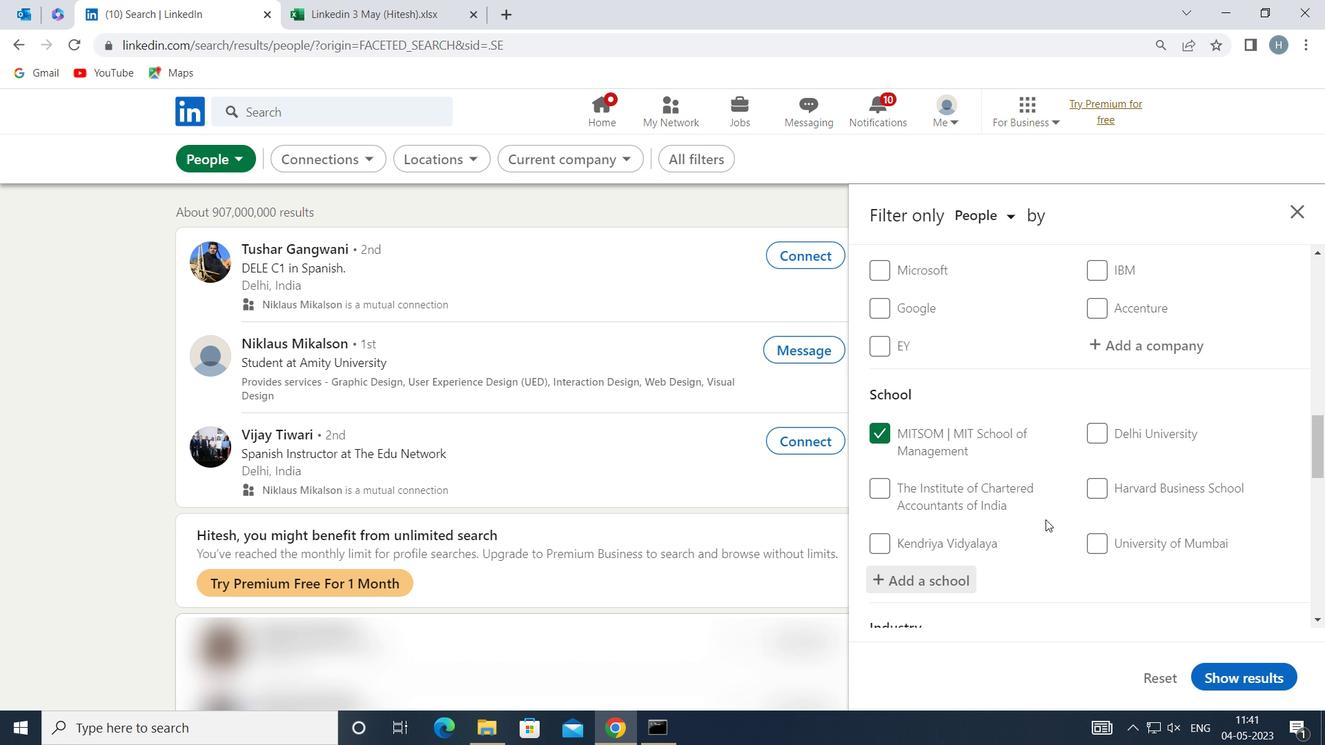 
Action: Mouse scrolled (1045, 519) with delta (0, 0)
Screenshot: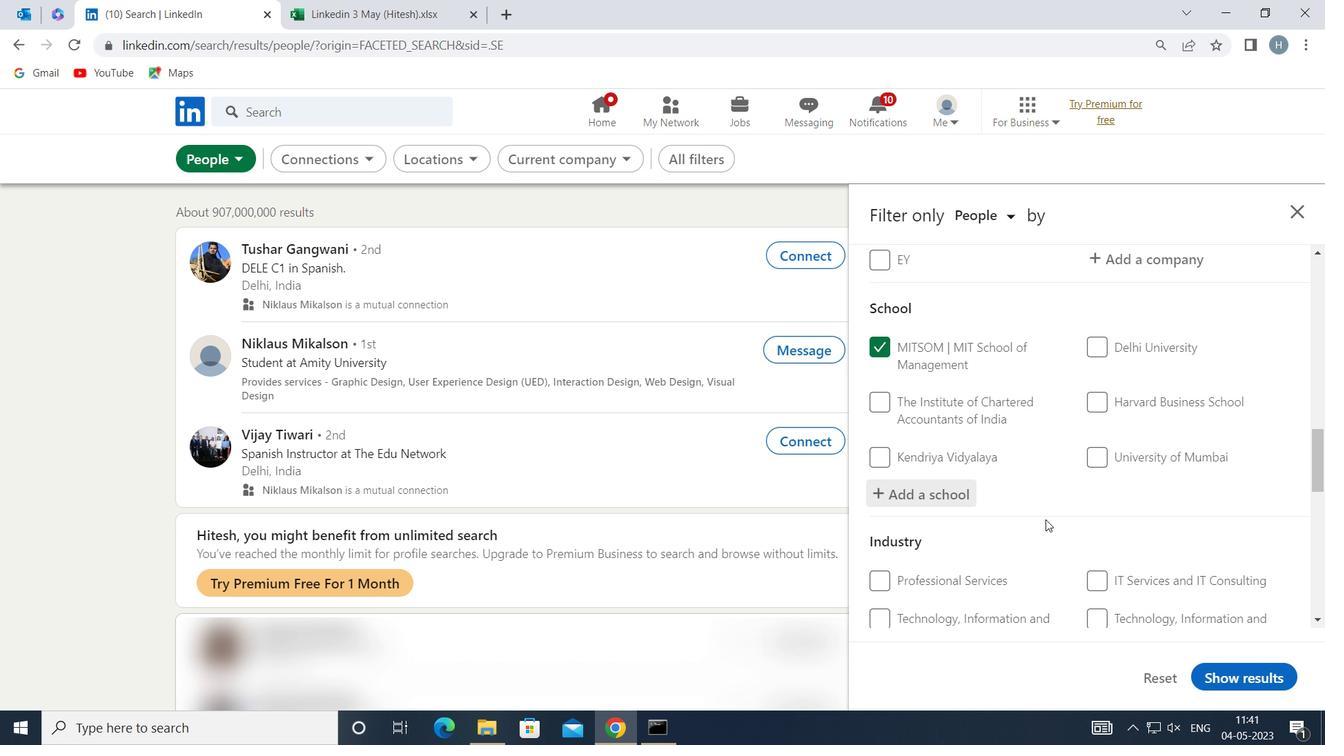 
Action: Mouse moved to (1045, 519)
Screenshot: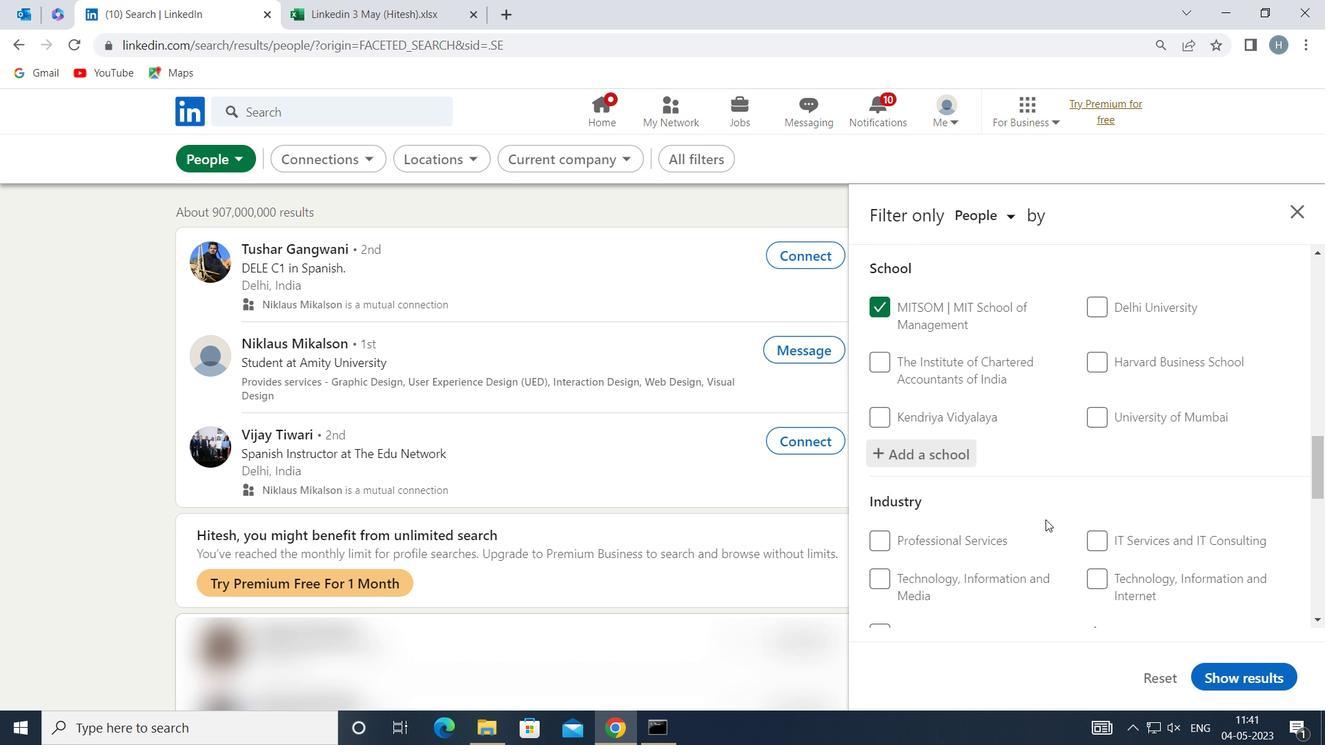 
Action: Mouse scrolled (1045, 518) with delta (0, 0)
Screenshot: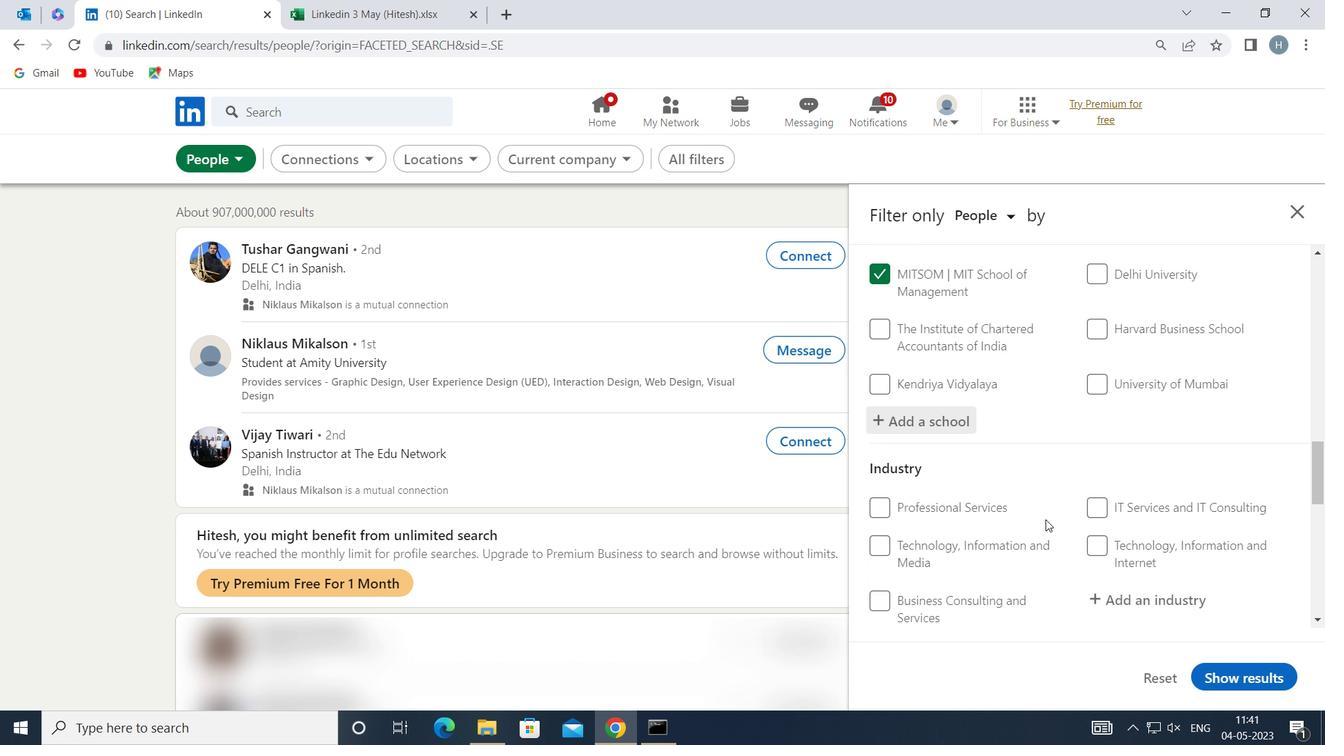 
Action: Mouse moved to (1161, 501)
Screenshot: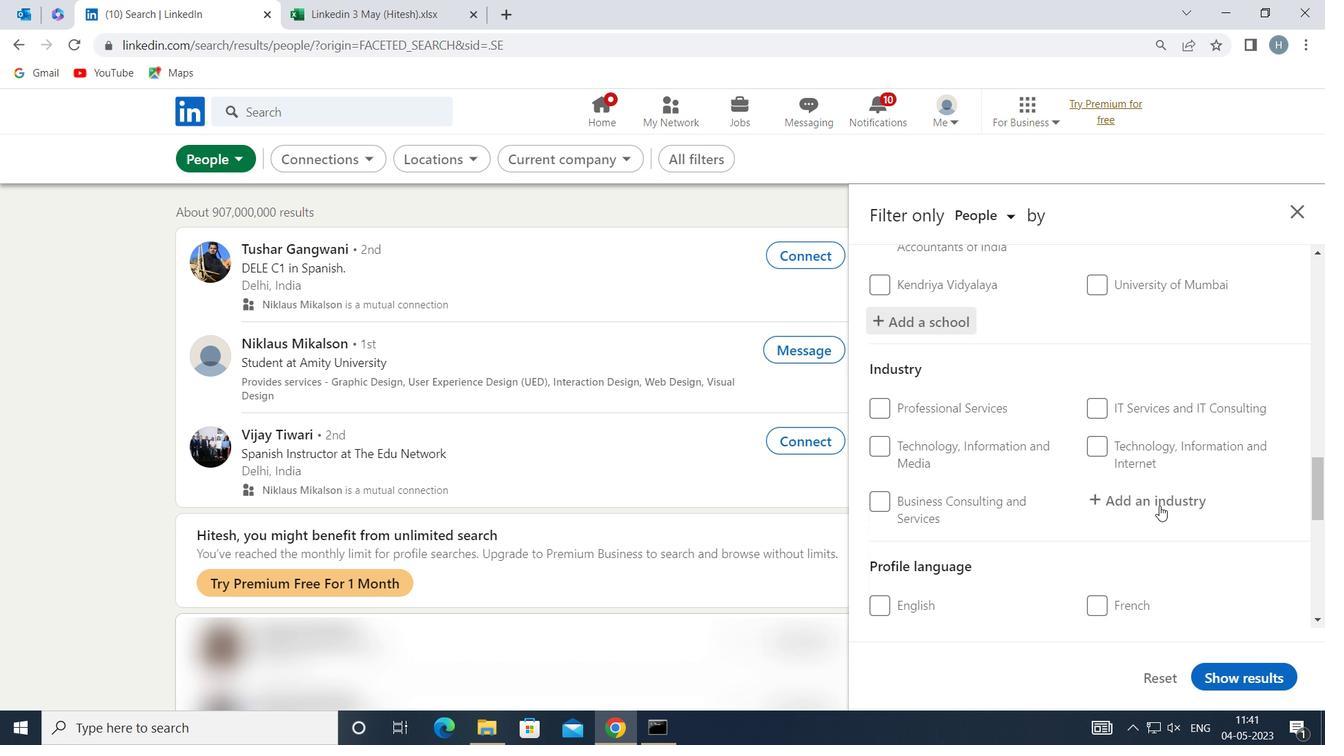
Action: Mouse pressed left at (1161, 501)
Screenshot: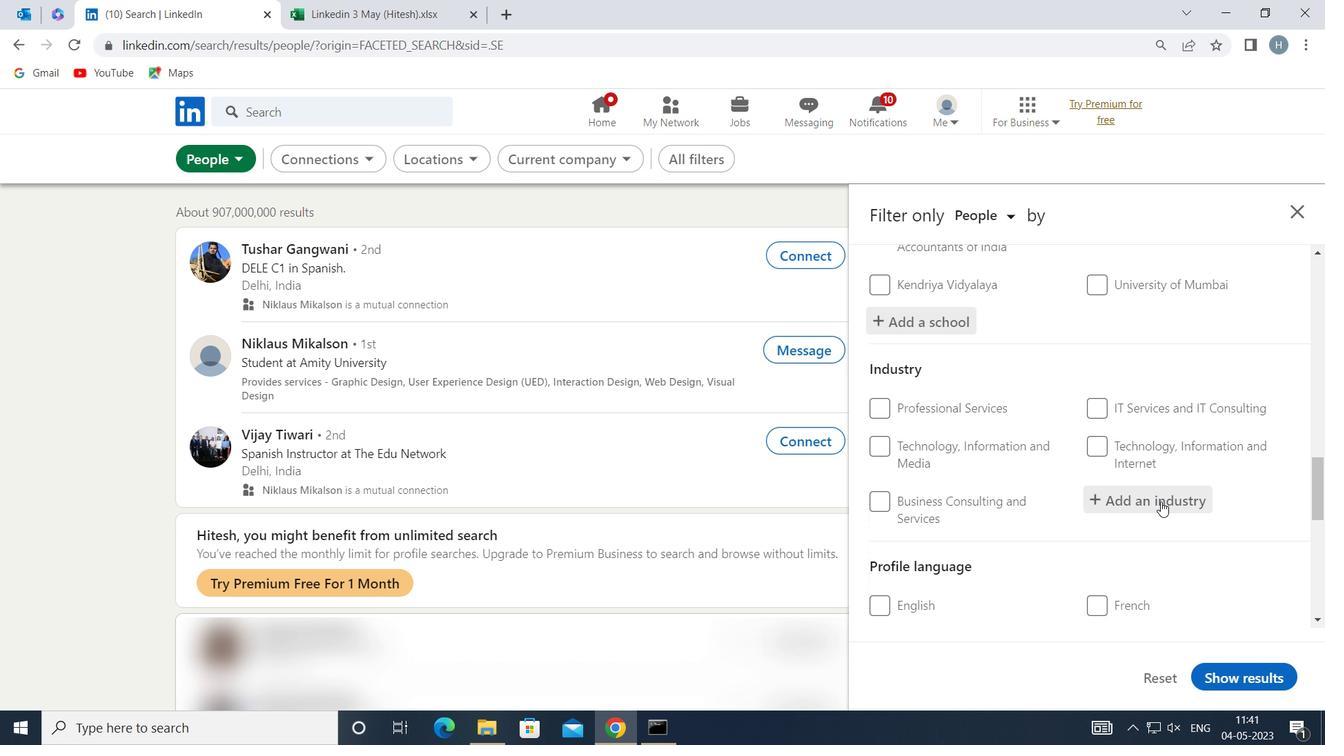 
Action: Key pressed <Key.shift>SECRETARIAL<Key.space>
Screenshot: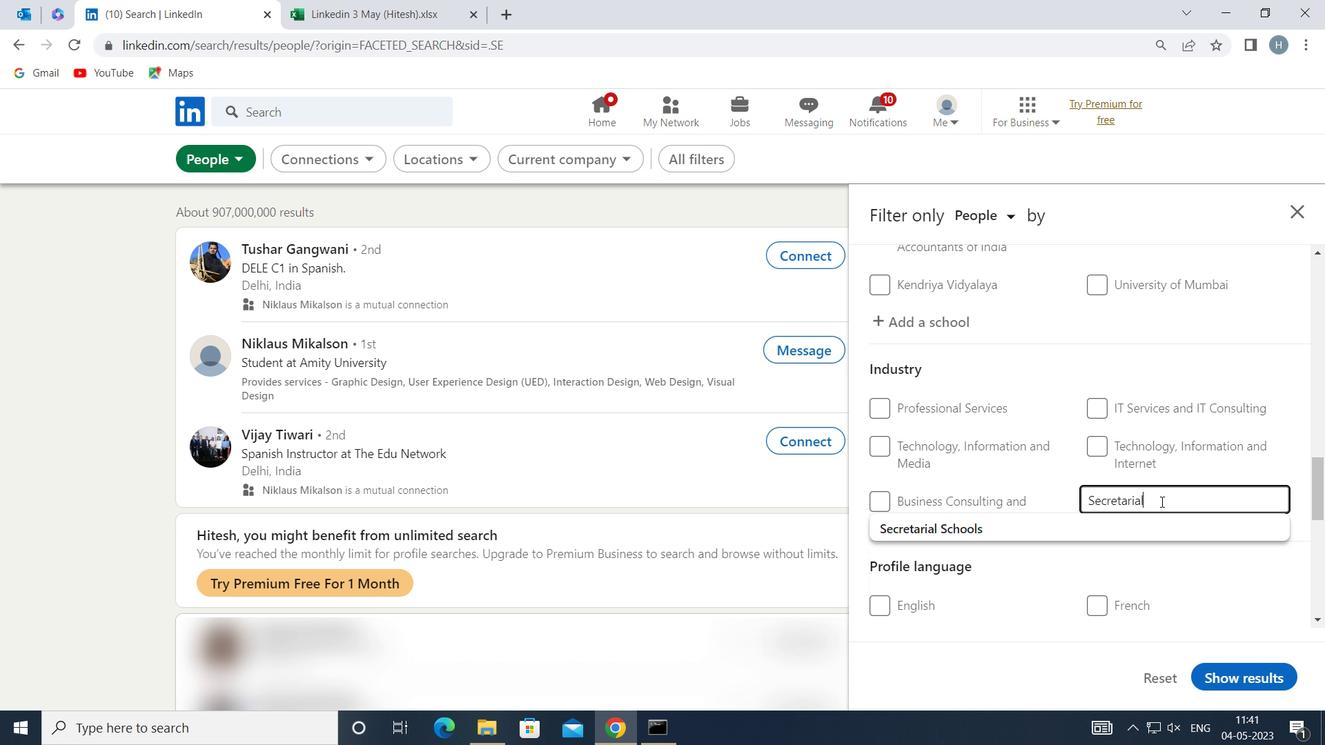 
Action: Mouse moved to (1044, 521)
Screenshot: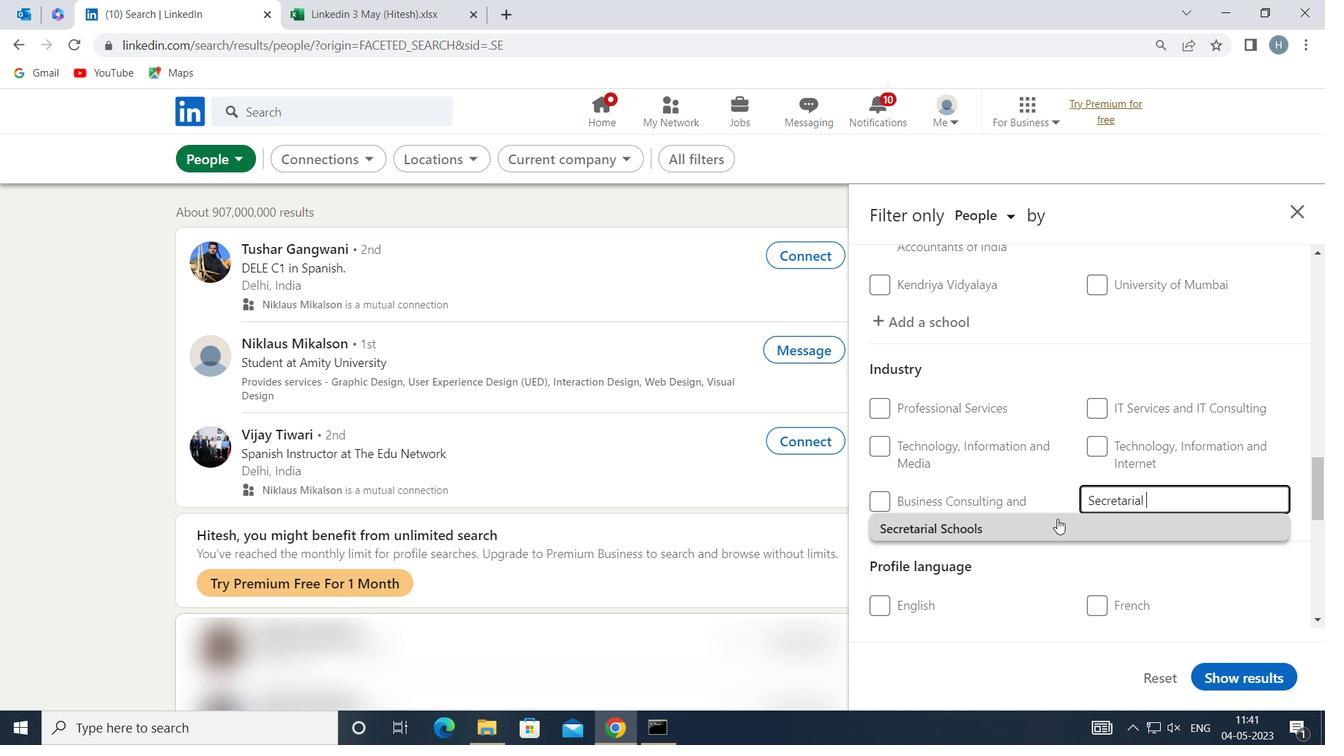 
Action: Mouse pressed left at (1044, 521)
Screenshot: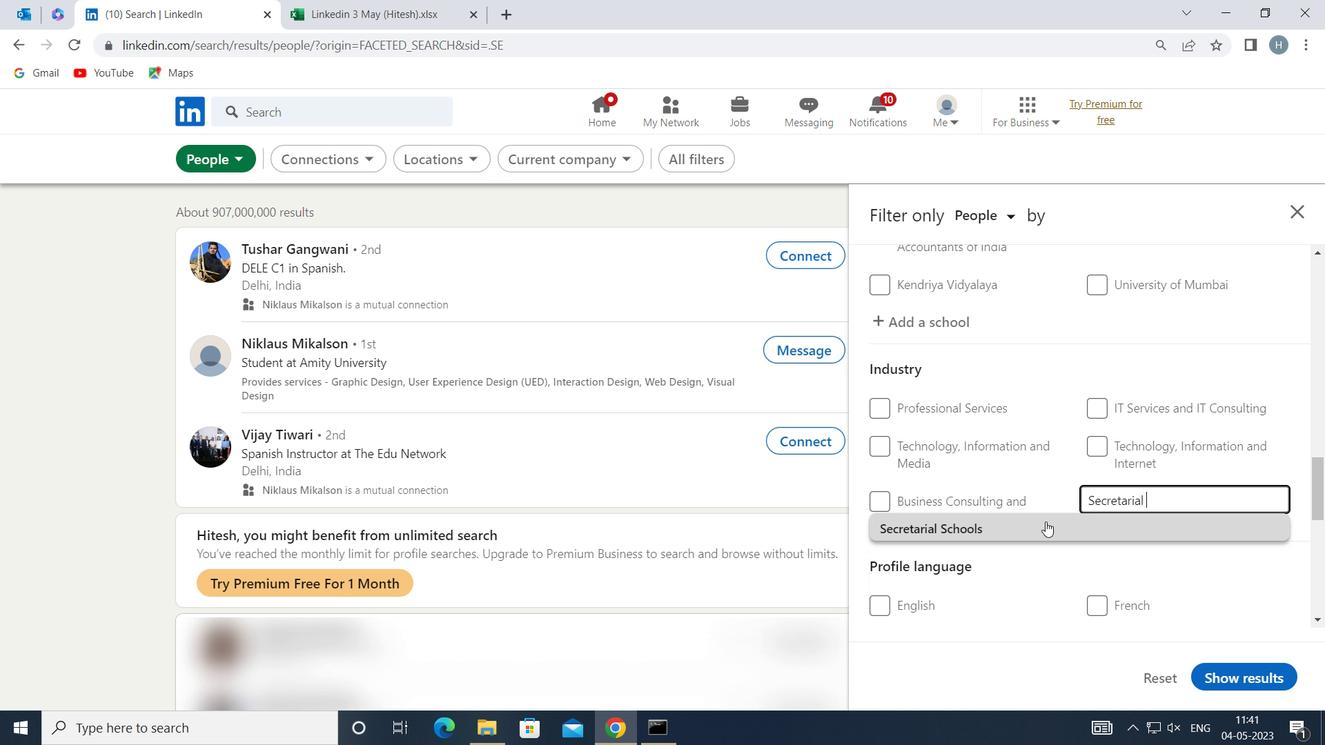 
Action: Mouse moved to (1042, 518)
Screenshot: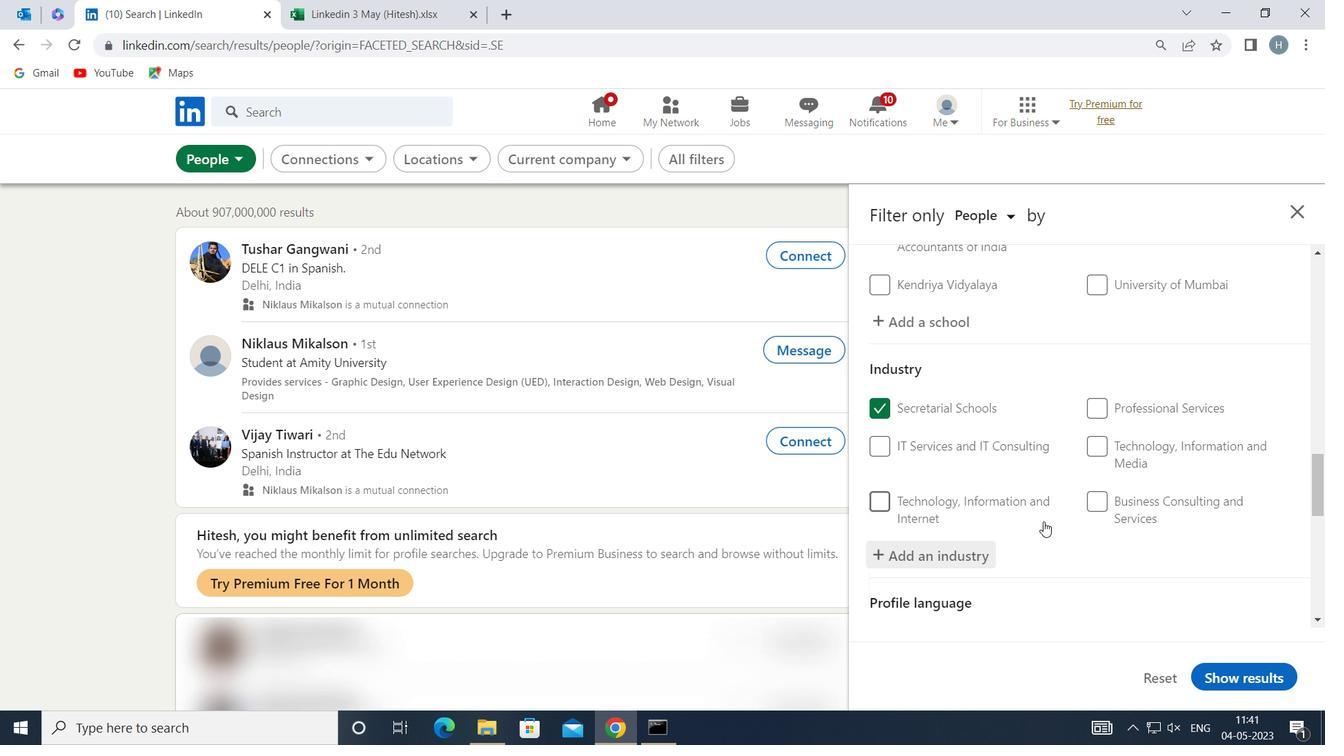 
Action: Mouse scrolled (1042, 517) with delta (0, 0)
Screenshot: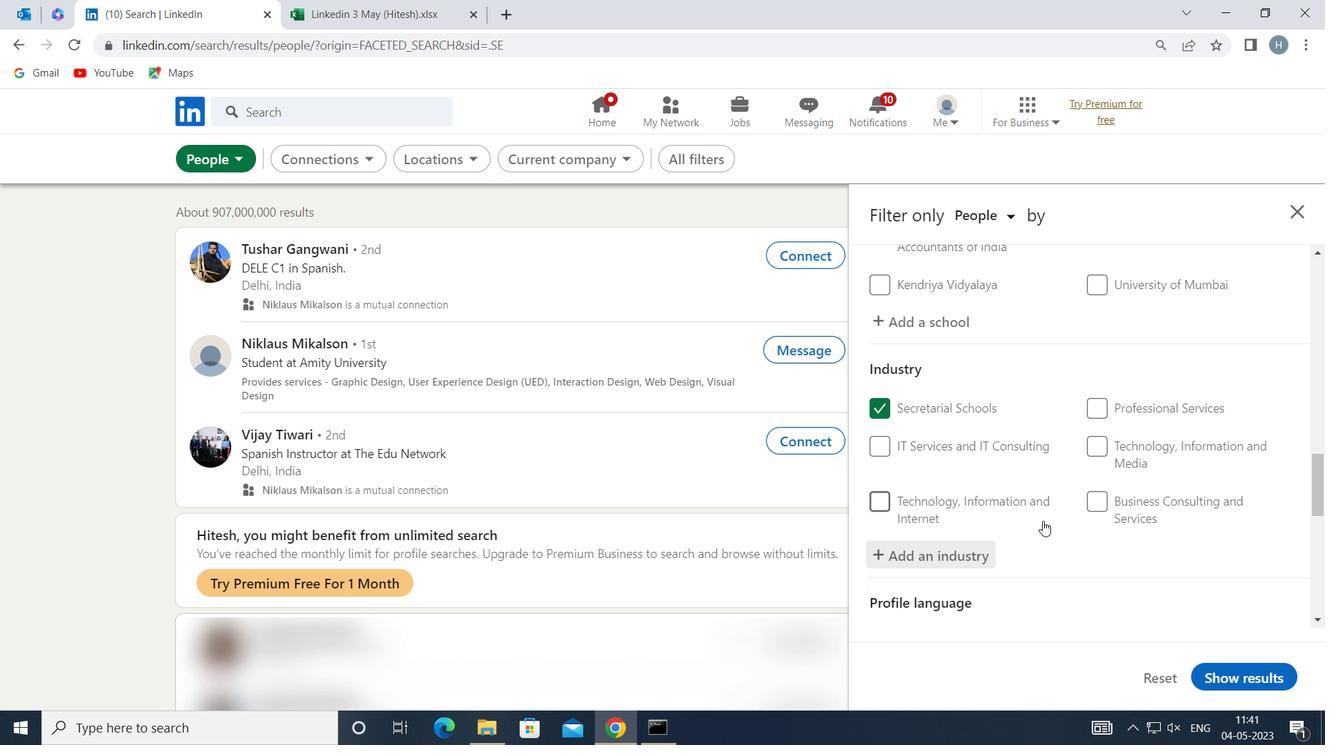 
Action: Mouse scrolled (1042, 517) with delta (0, 0)
Screenshot: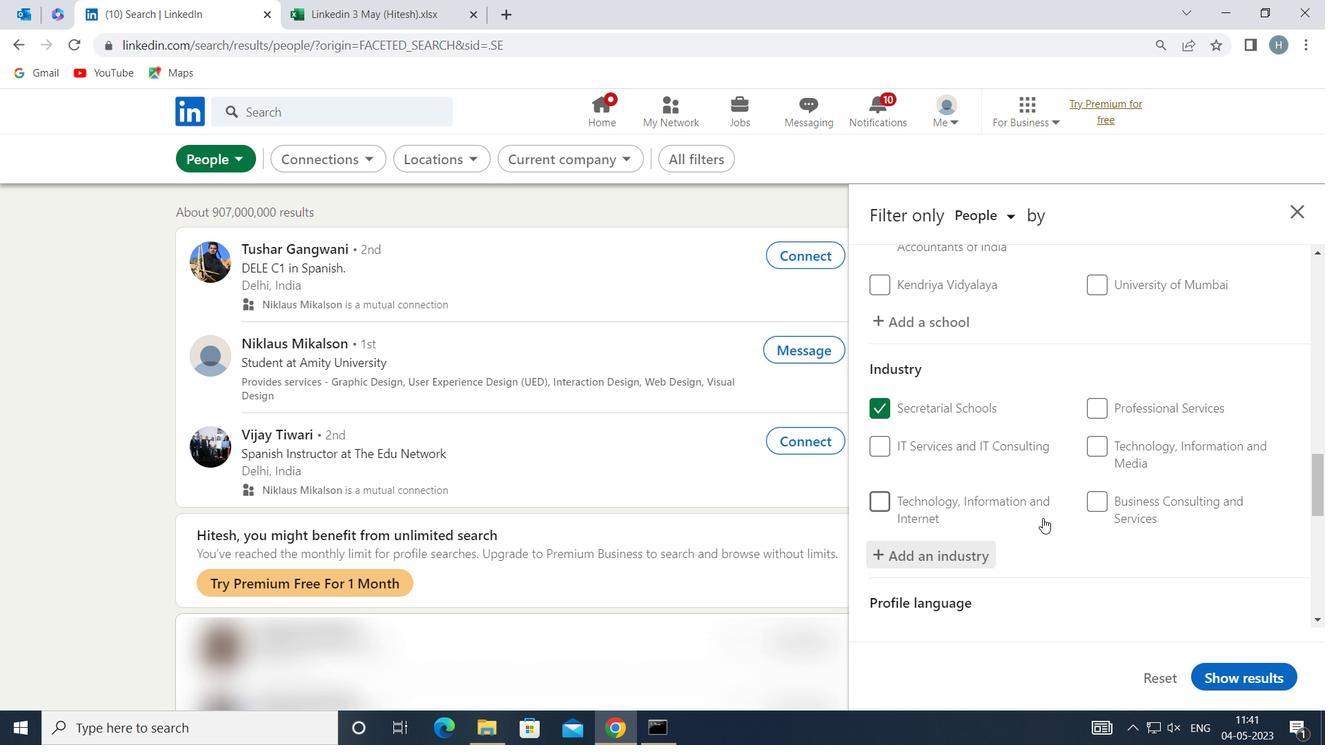 
Action: Mouse moved to (1042, 516)
Screenshot: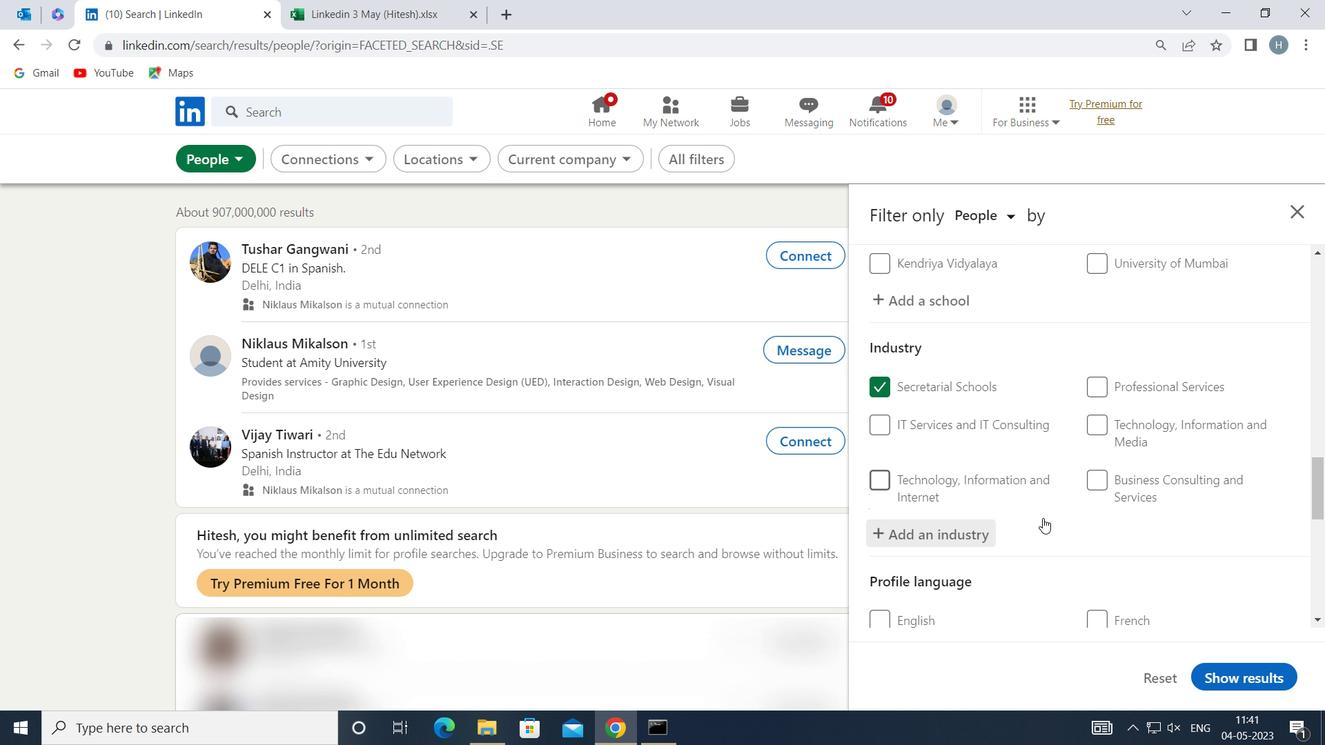 
Action: Mouse scrolled (1042, 516) with delta (0, 0)
Screenshot: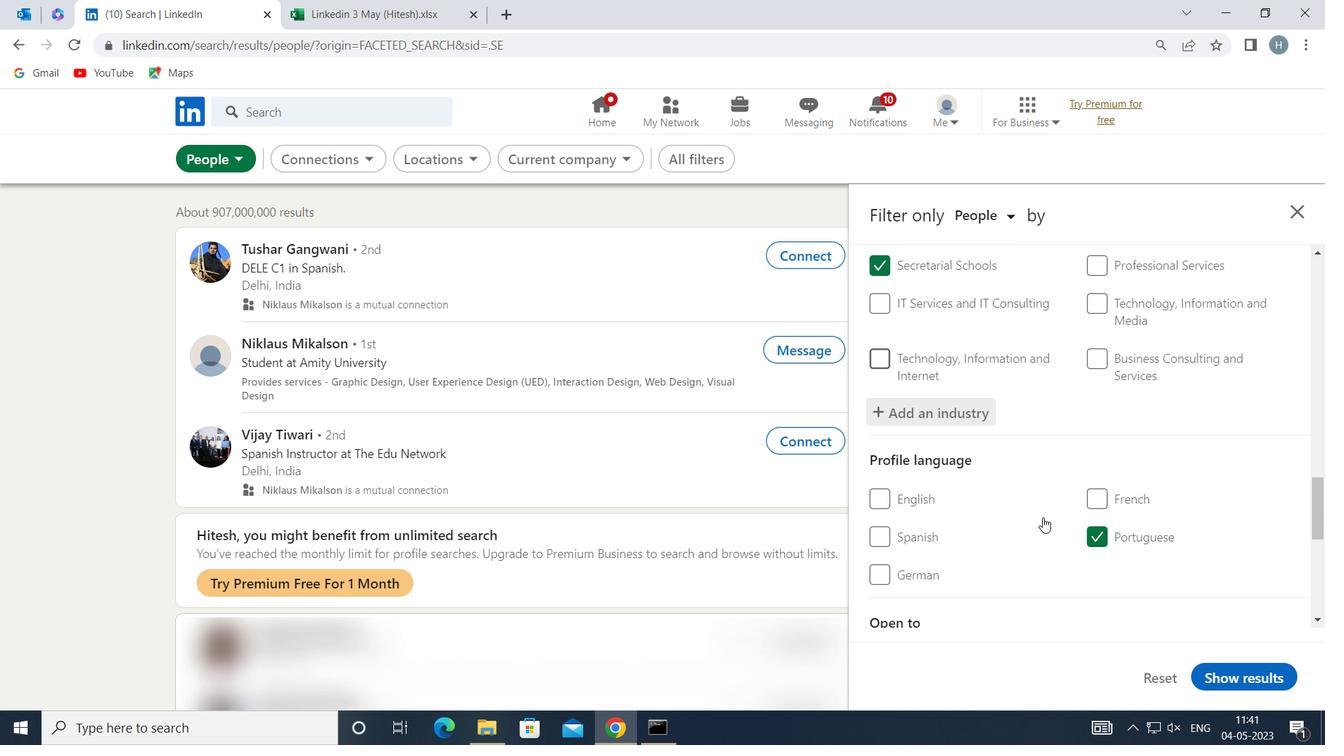 
Action: Mouse scrolled (1042, 516) with delta (0, 0)
Screenshot: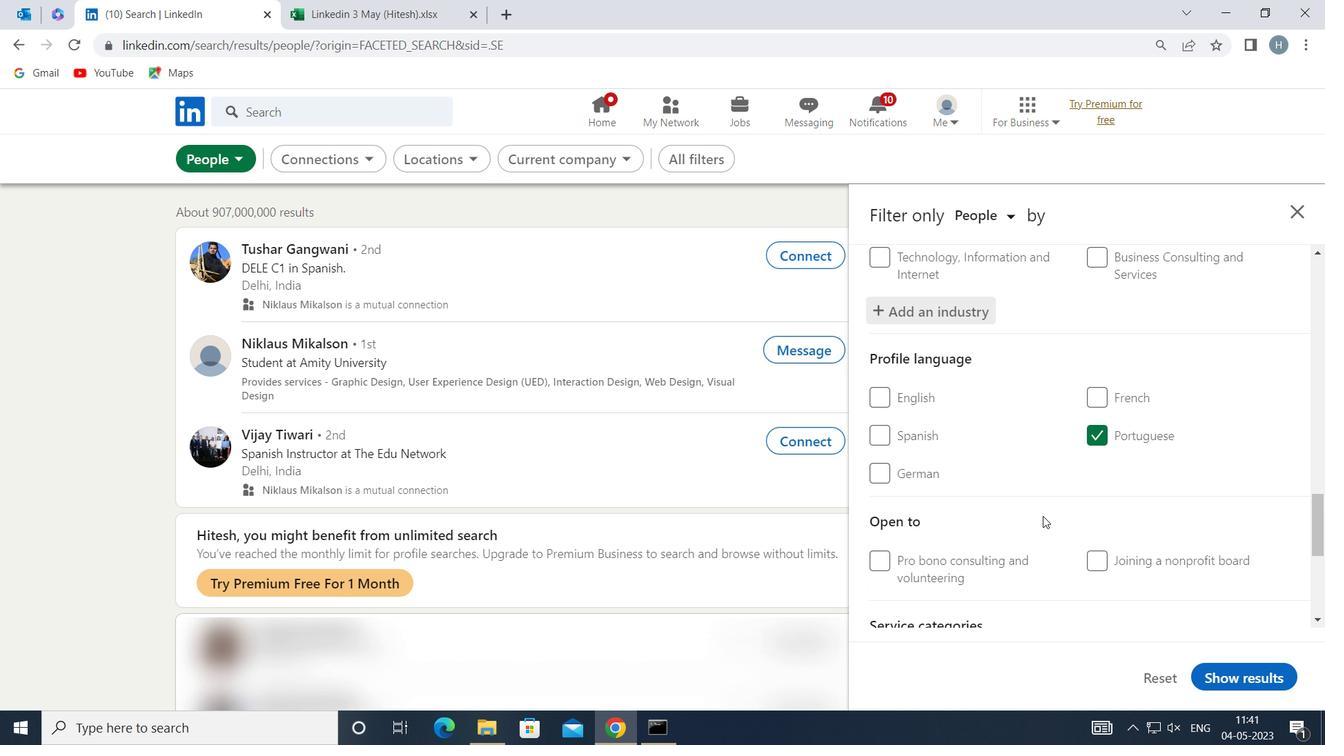 
Action: Mouse scrolled (1042, 516) with delta (0, 0)
Screenshot: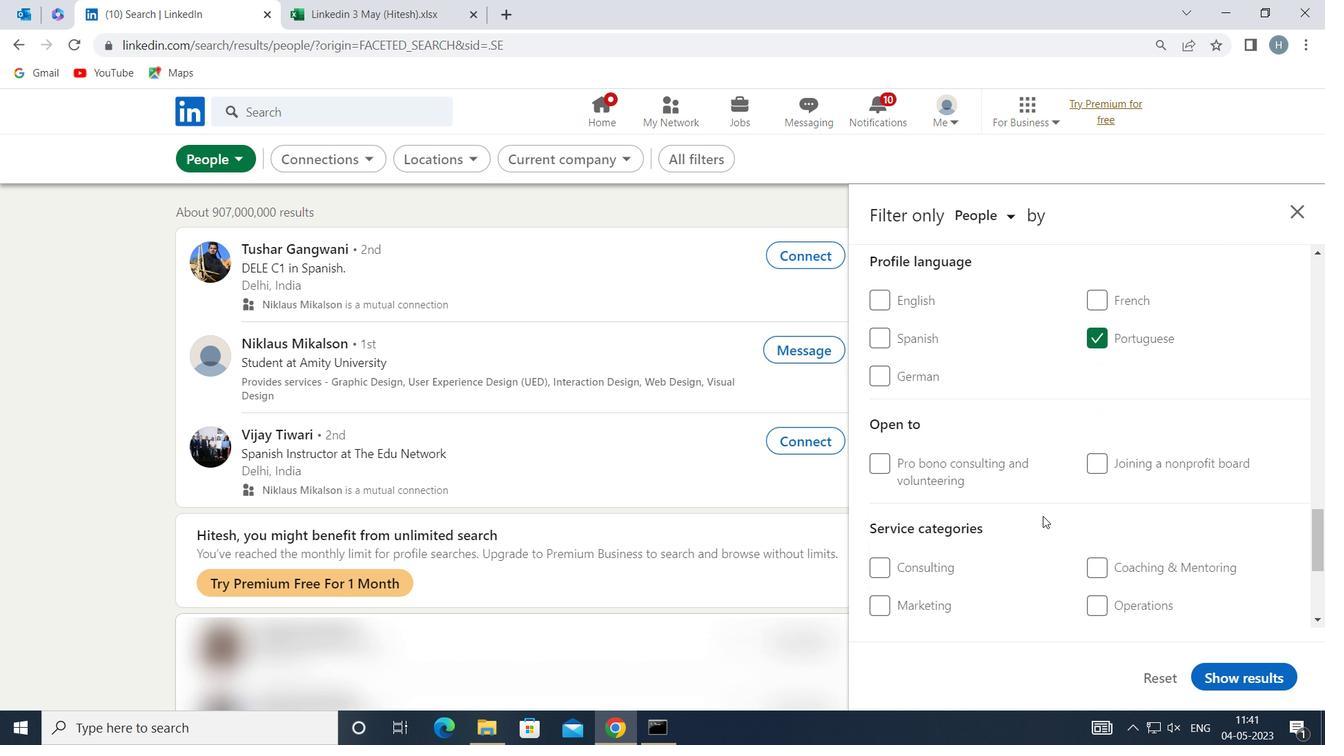 
Action: Mouse scrolled (1042, 516) with delta (0, 0)
Screenshot: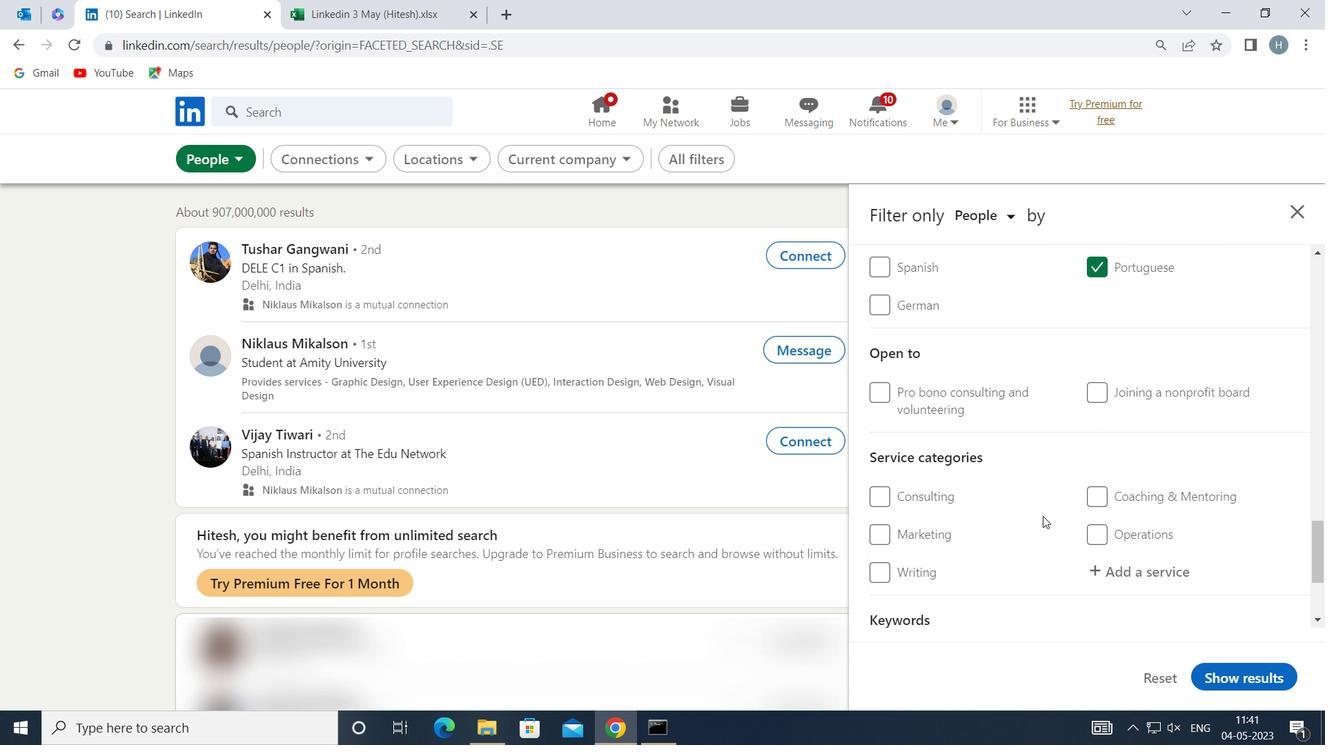 
Action: Mouse moved to (1187, 468)
Screenshot: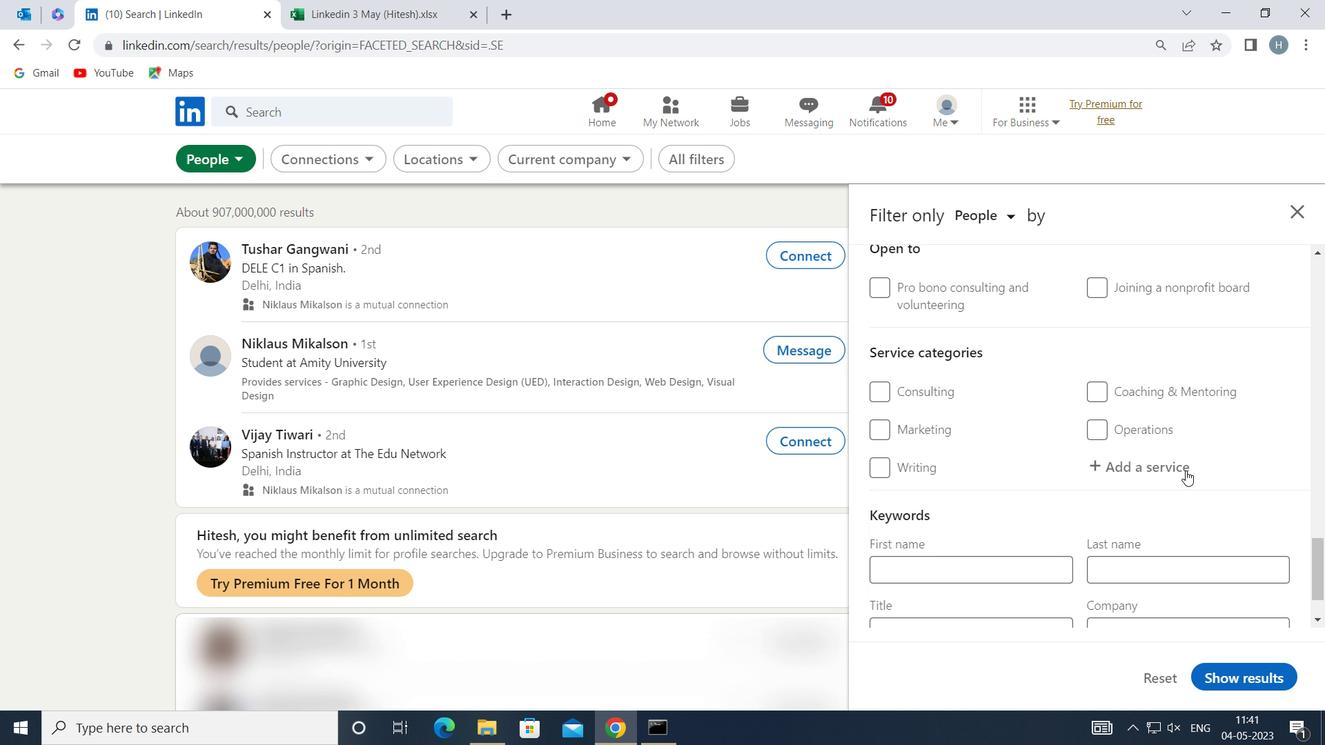 
Action: Mouse pressed left at (1187, 468)
Screenshot: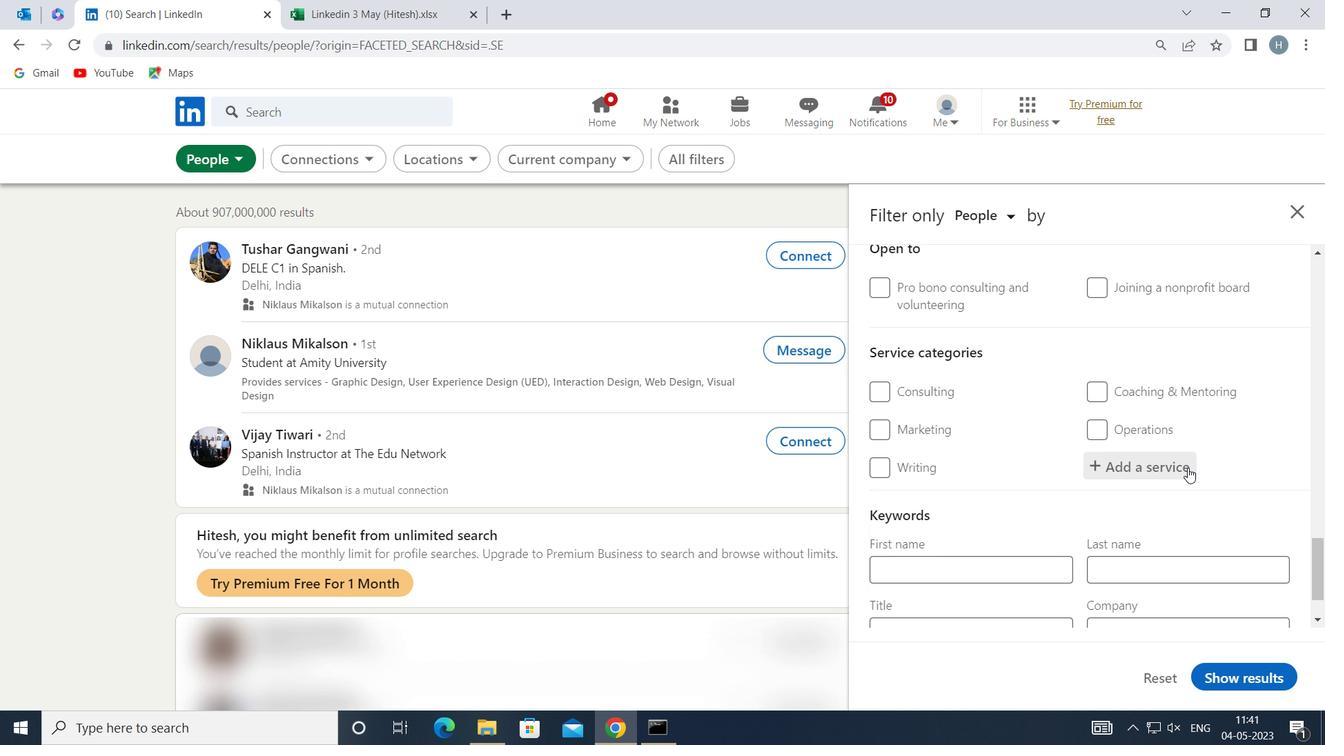 
Action: Mouse moved to (1178, 467)
Screenshot: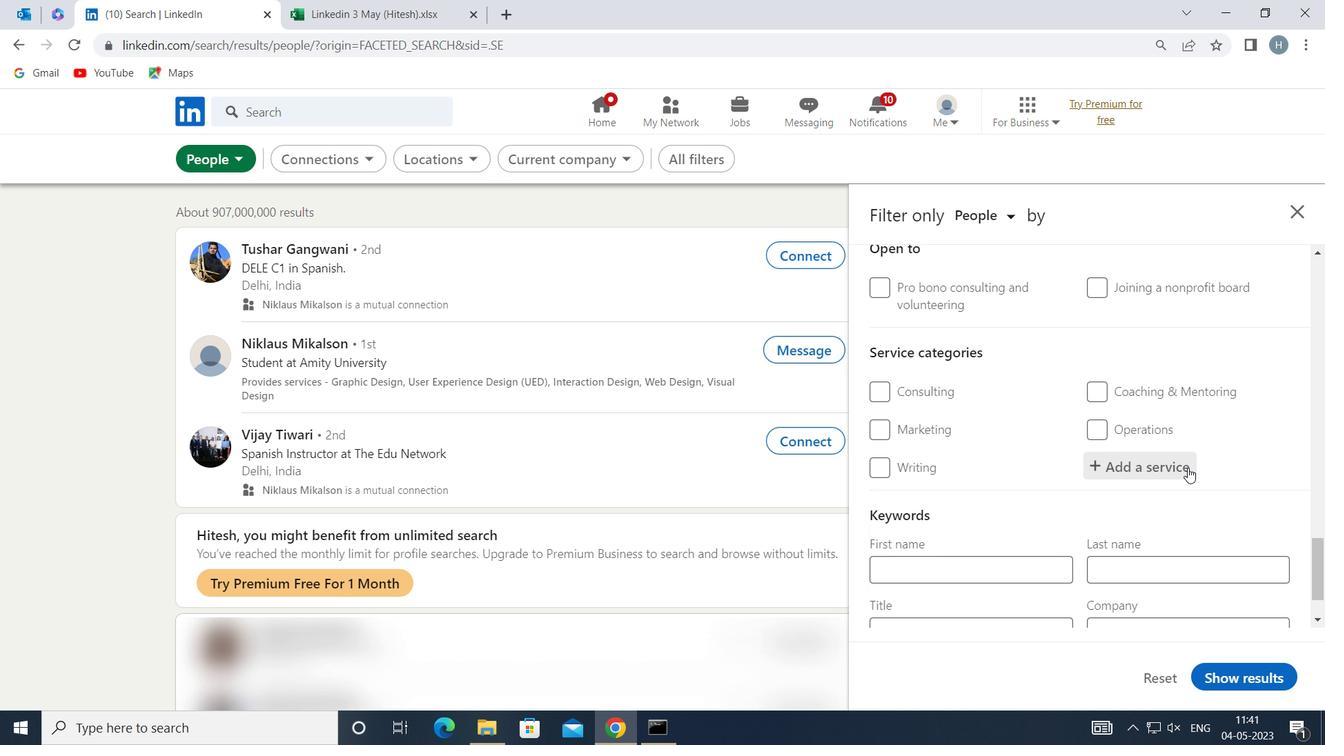 
Action: Key pressed <Key.shift><Key.shift><Key.shift><Key.shift><Key.shift><Key.shift><Key.shift><Key.shift><Key.shift><Key.shift><Key.shift><Key.shift><Key.shift><Key.shift><Key.shift><Key.shift><Key.shift>DJING
Screenshot: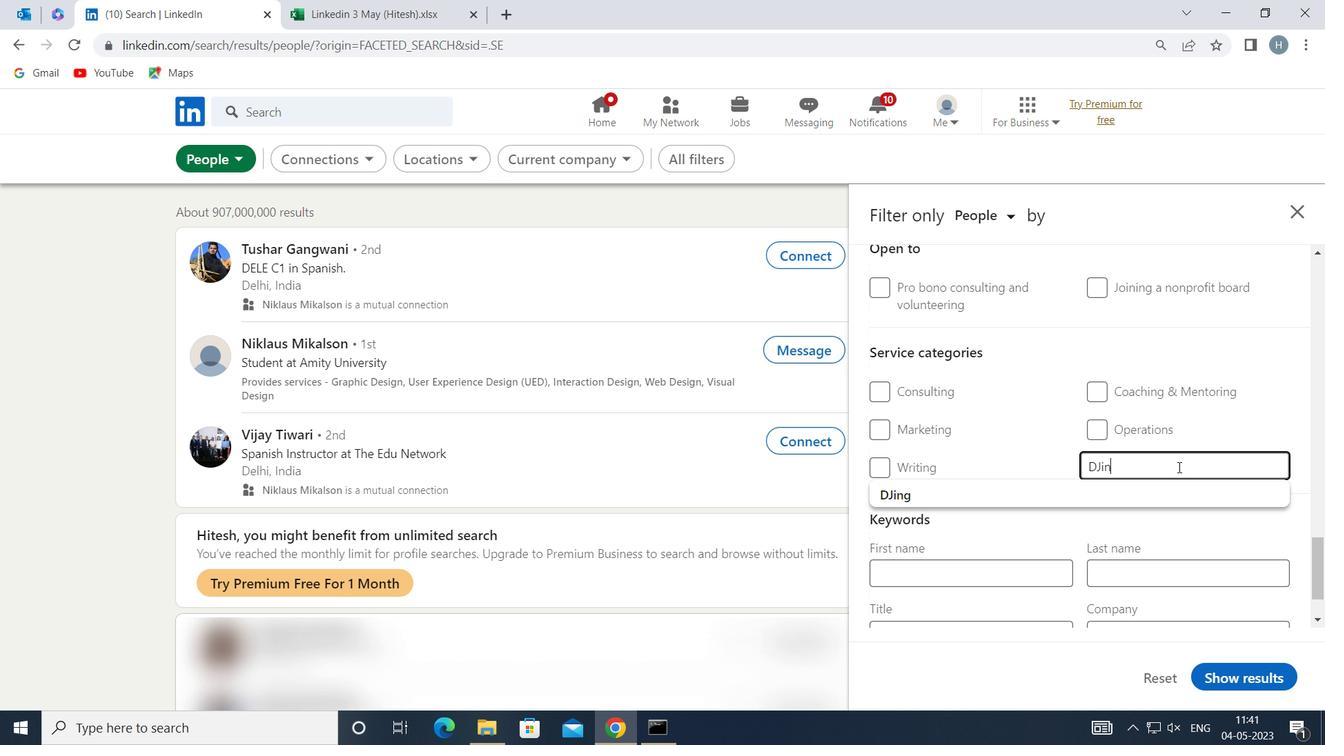 
Action: Mouse moved to (1105, 485)
Screenshot: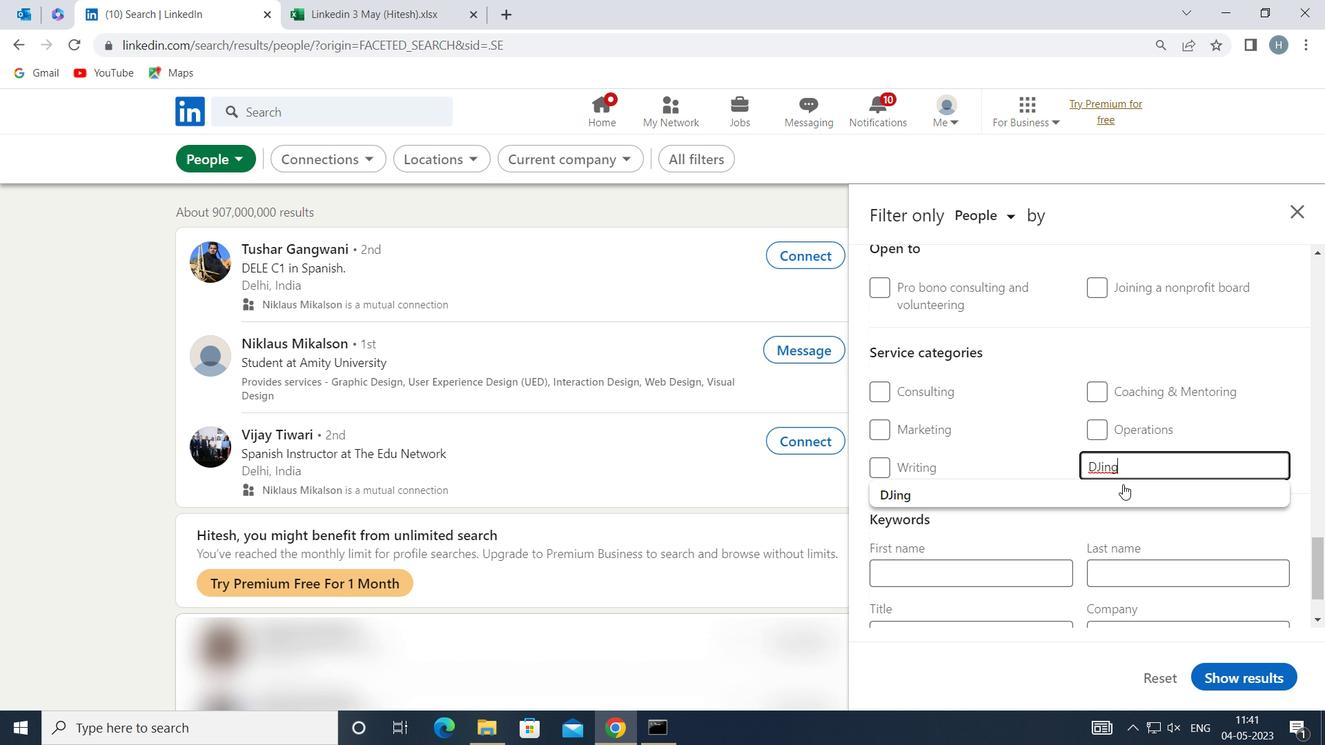 
Action: Mouse pressed left at (1105, 485)
Screenshot: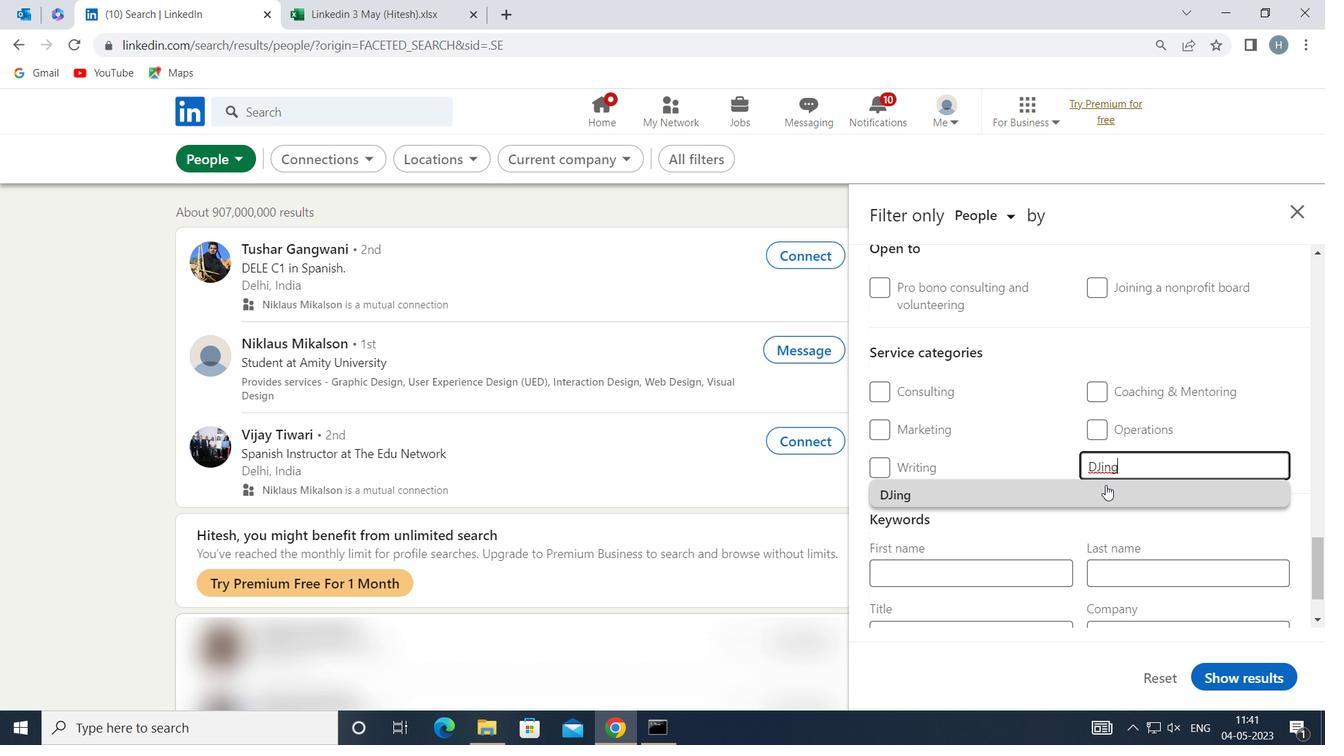 
Action: Mouse moved to (1074, 497)
Screenshot: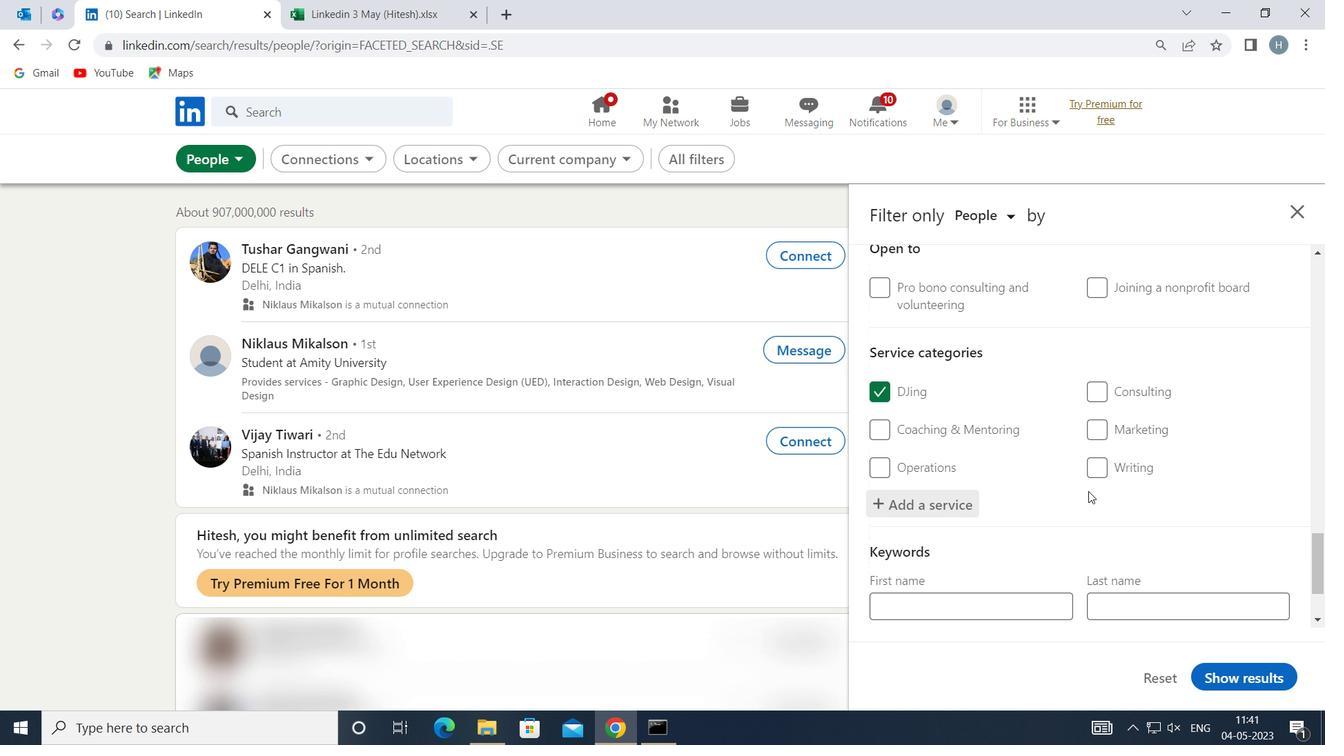 
Action: Mouse scrolled (1074, 496) with delta (0, 0)
Screenshot: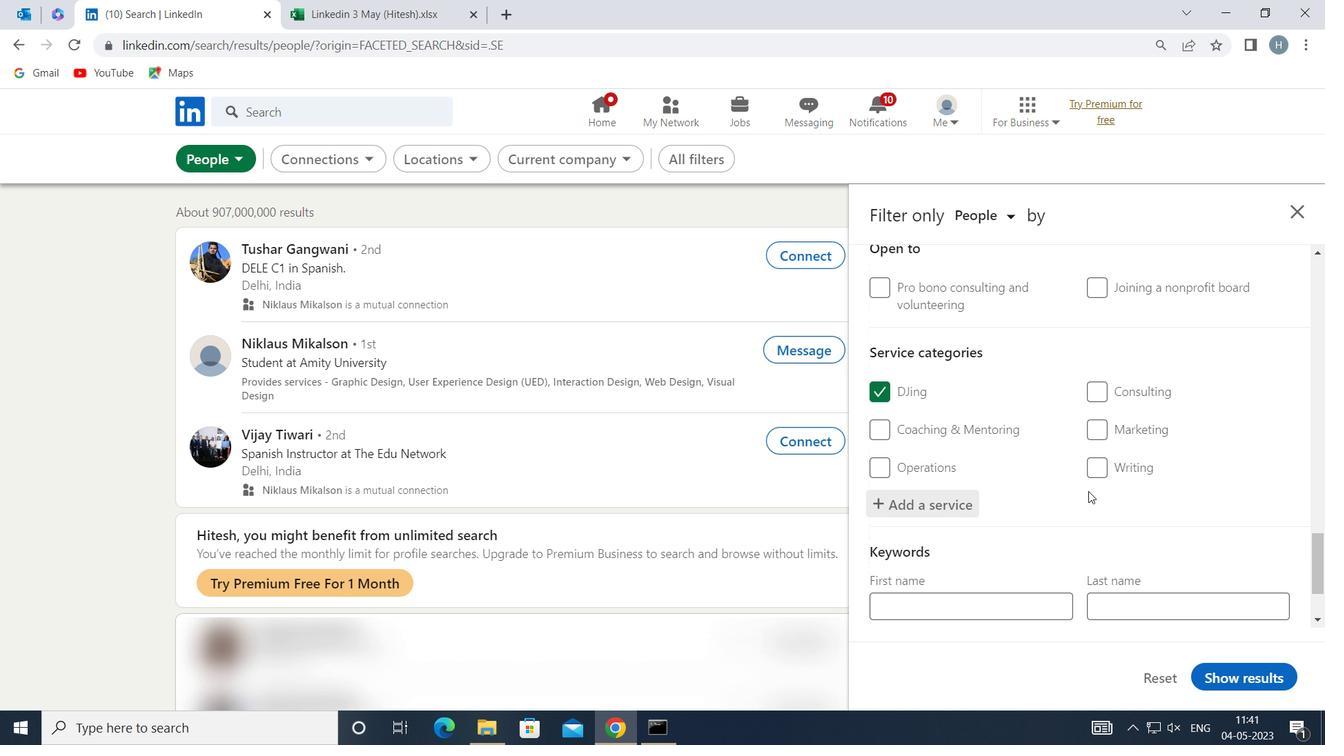
Action: Mouse moved to (1072, 497)
Screenshot: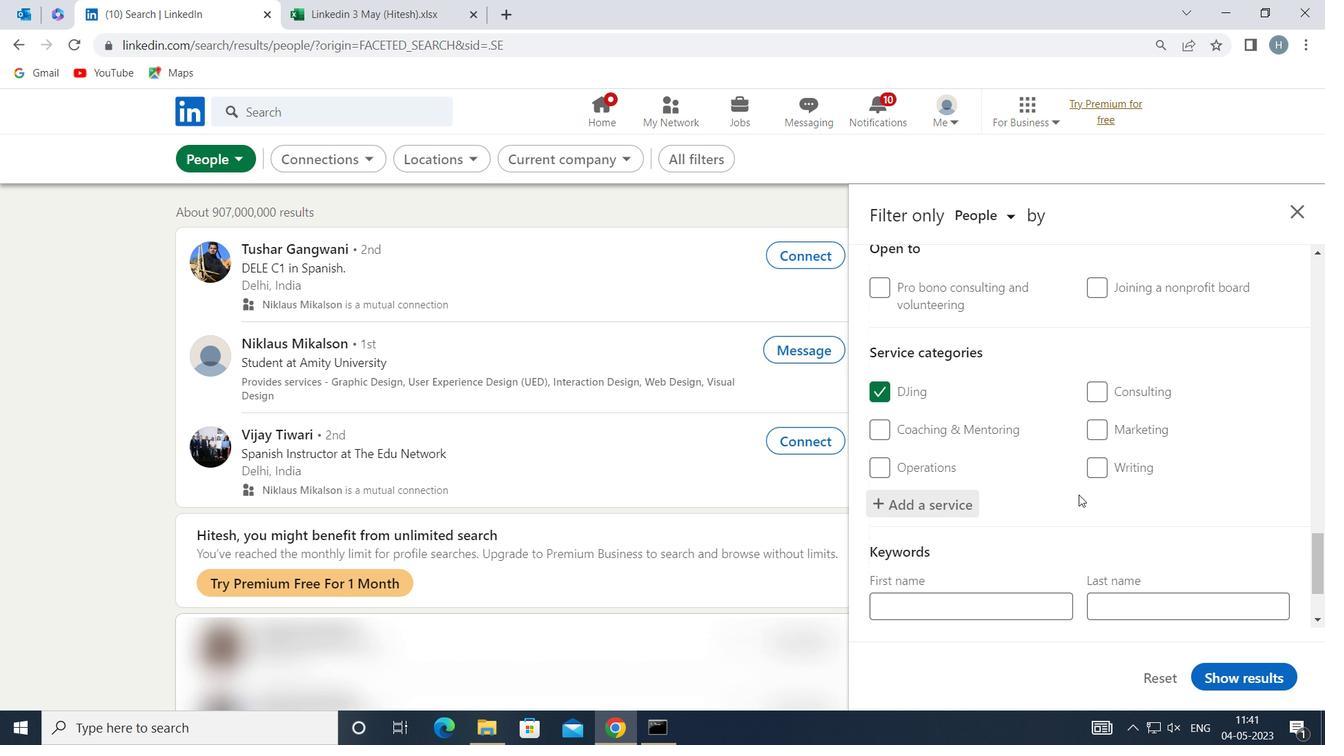 
Action: Mouse scrolled (1072, 496) with delta (0, 0)
Screenshot: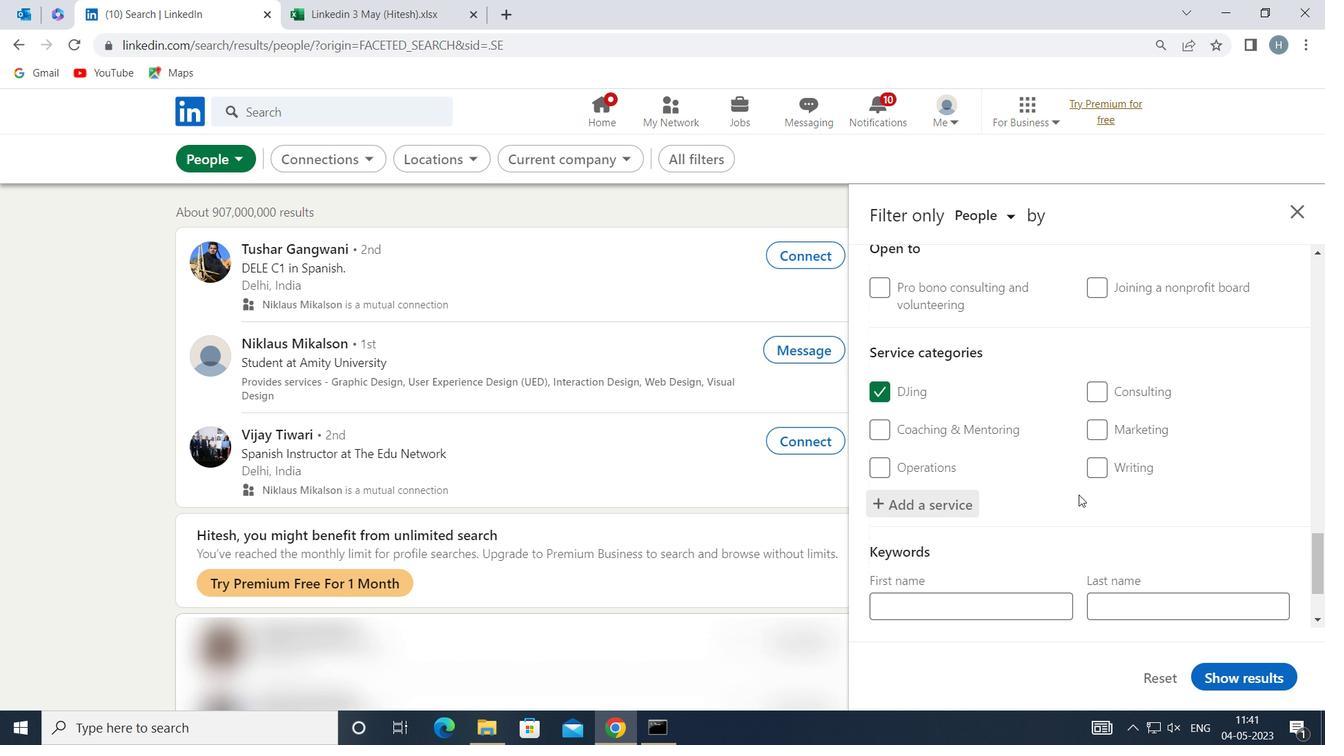 
Action: Mouse moved to (1069, 499)
Screenshot: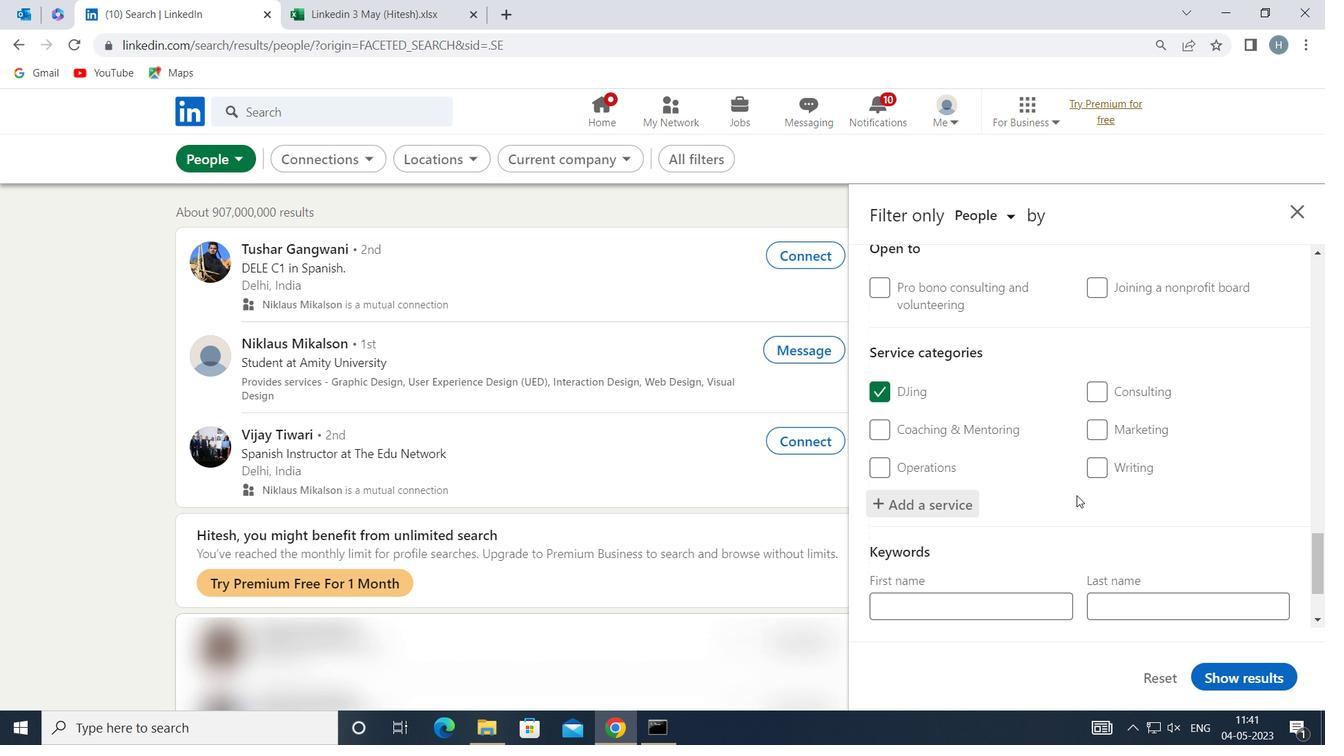 
Action: Mouse scrolled (1069, 499) with delta (0, 0)
Screenshot: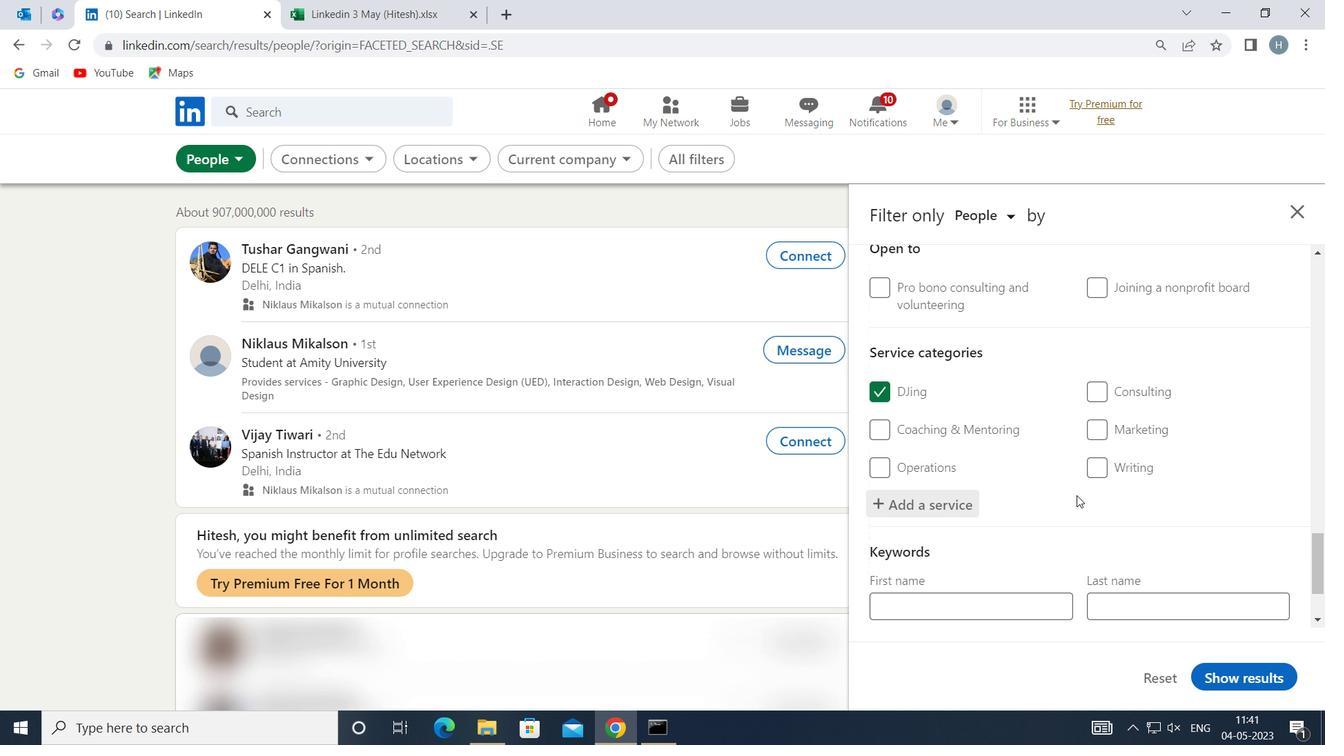 
Action: Mouse moved to (1062, 499)
Screenshot: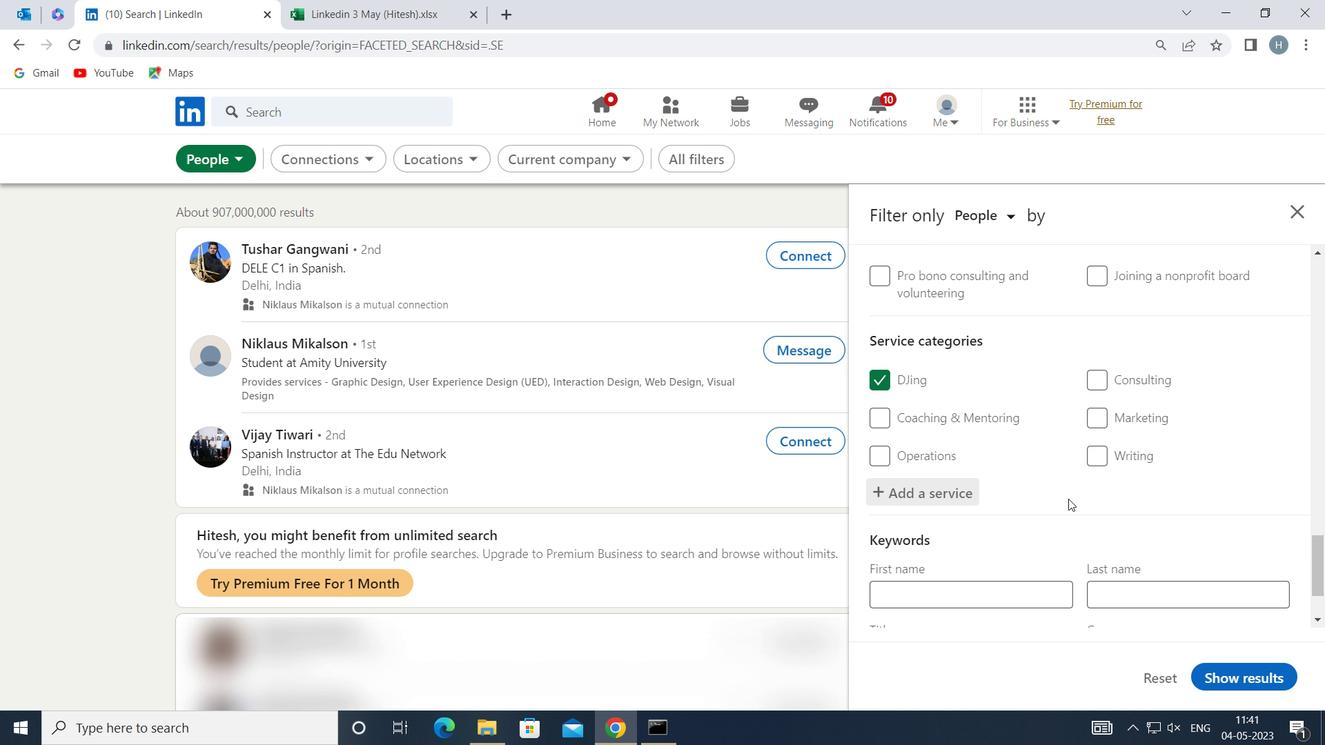 
Action: Mouse scrolled (1062, 498) with delta (0, 0)
Screenshot: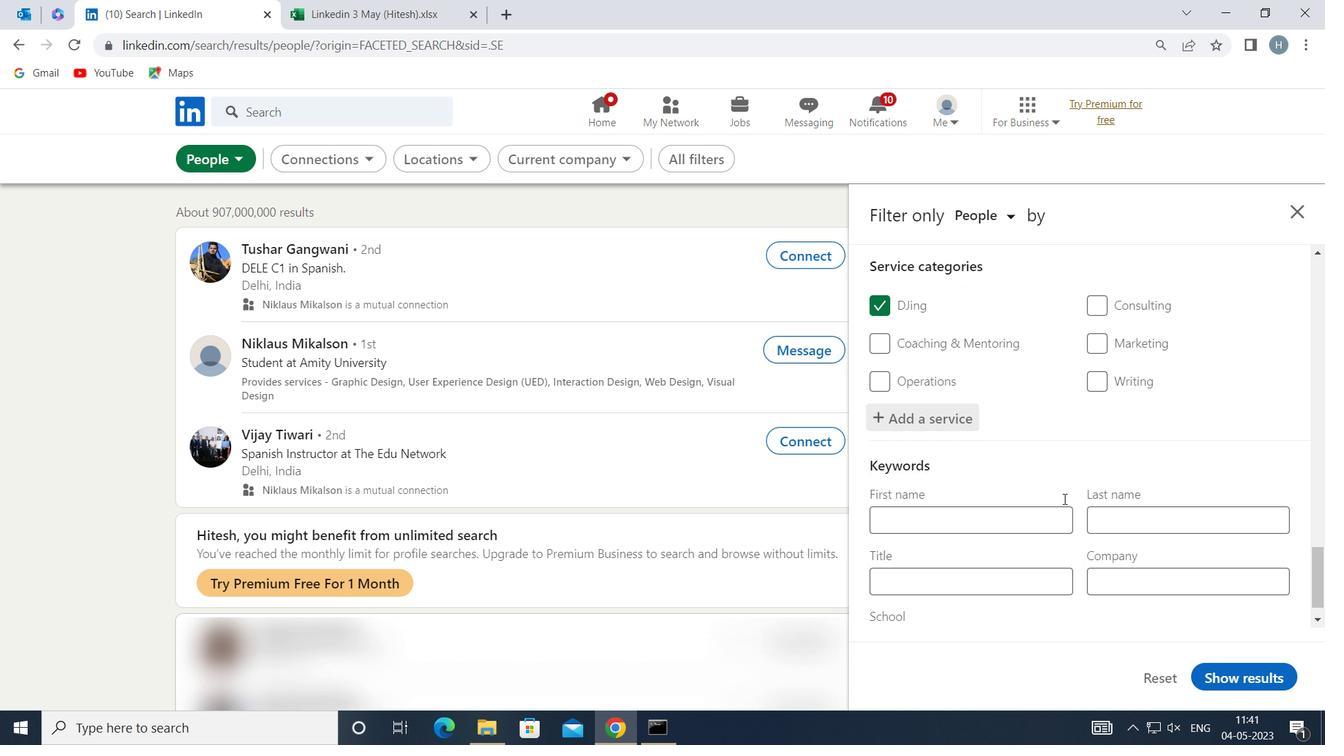
Action: Mouse scrolled (1062, 498) with delta (0, 0)
Screenshot: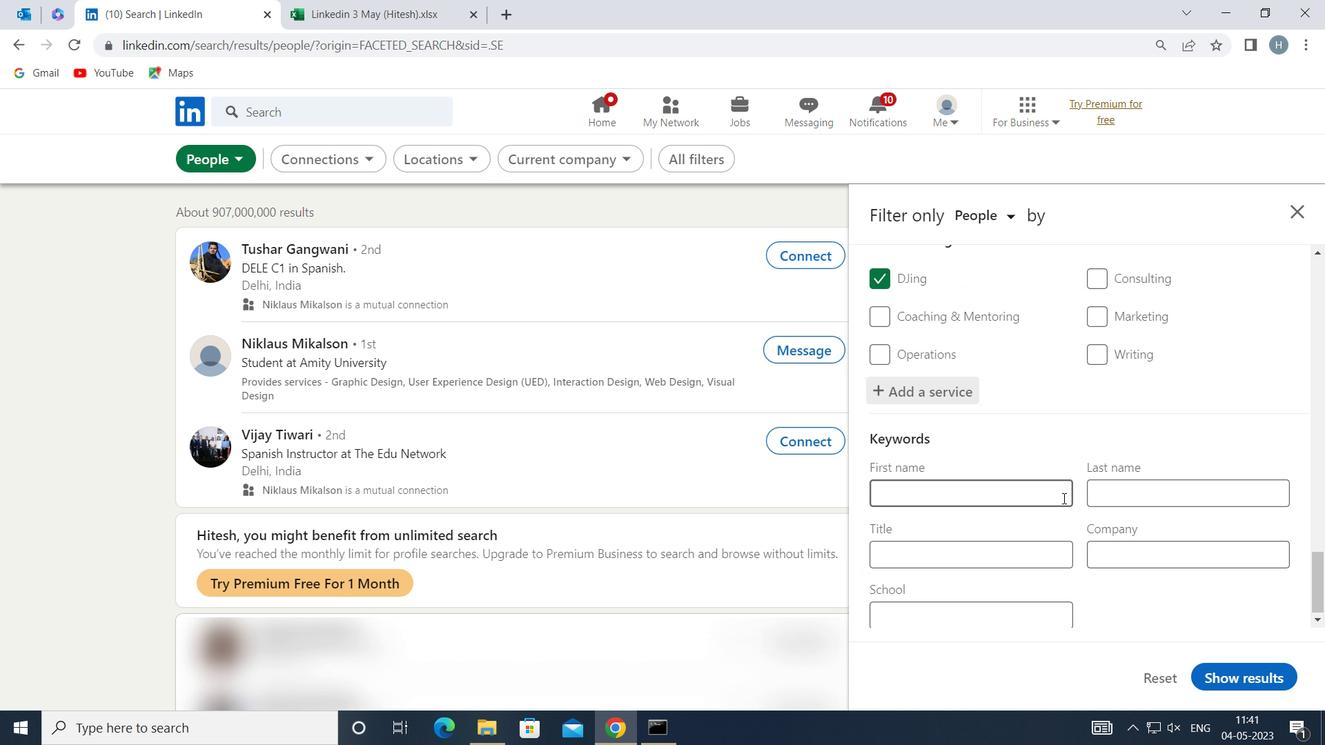 
Action: Mouse scrolled (1062, 498) with delta (0, 0)
Screenshot: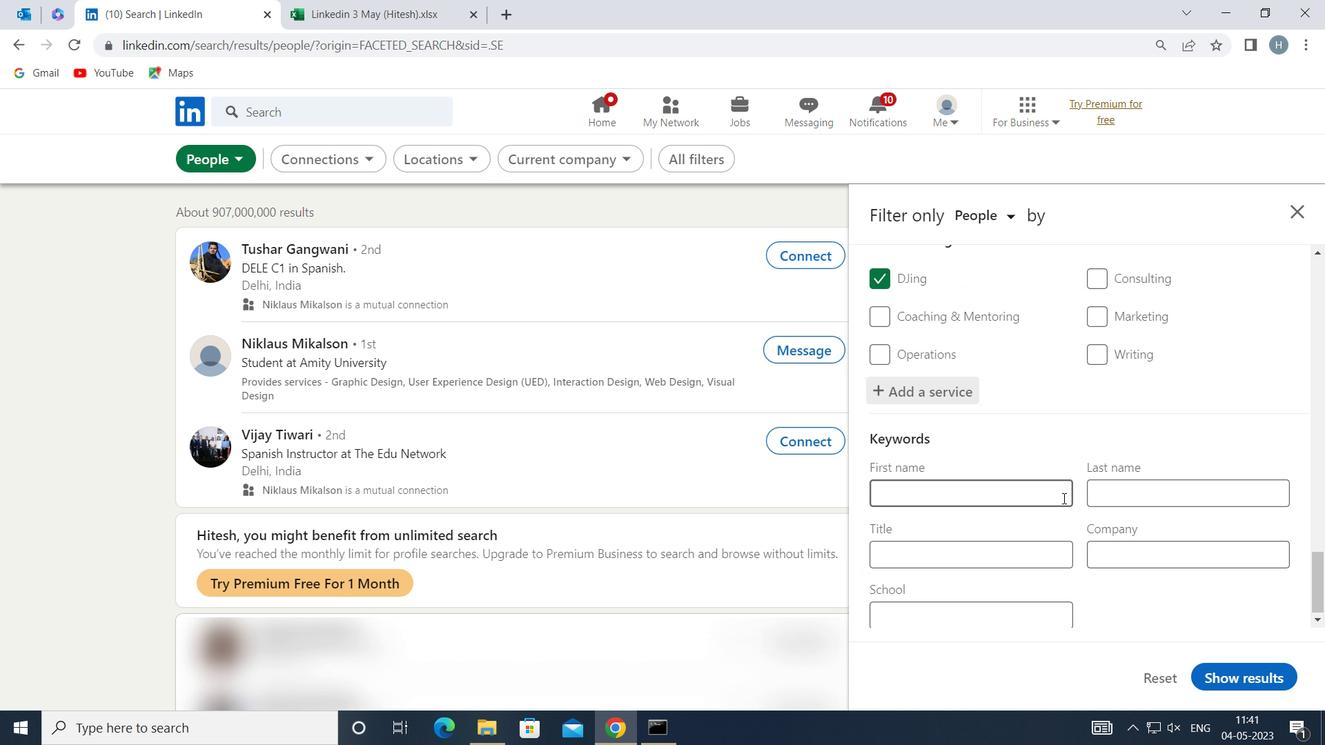 
Action: Mouse moved to (1038, 545)
Screenshot: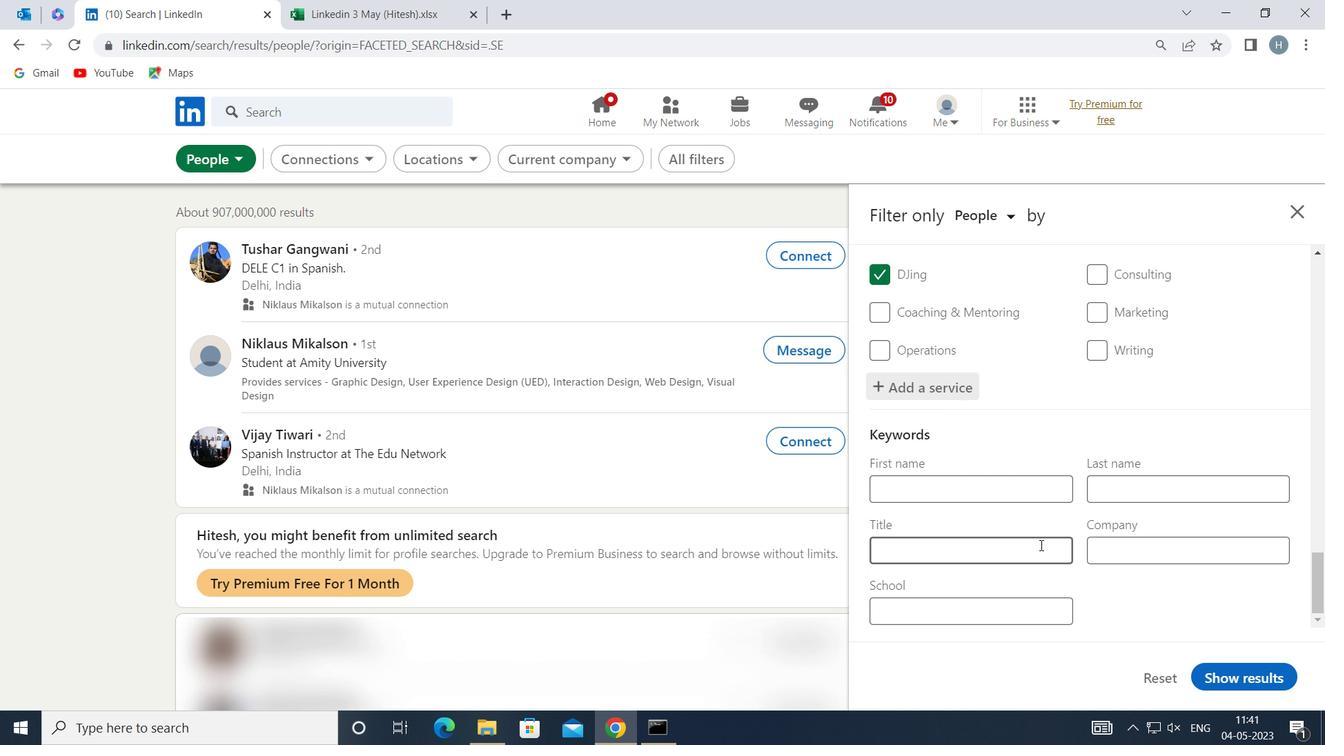 
Action: Mouse pressed left at (1038, 545)
Screenshot: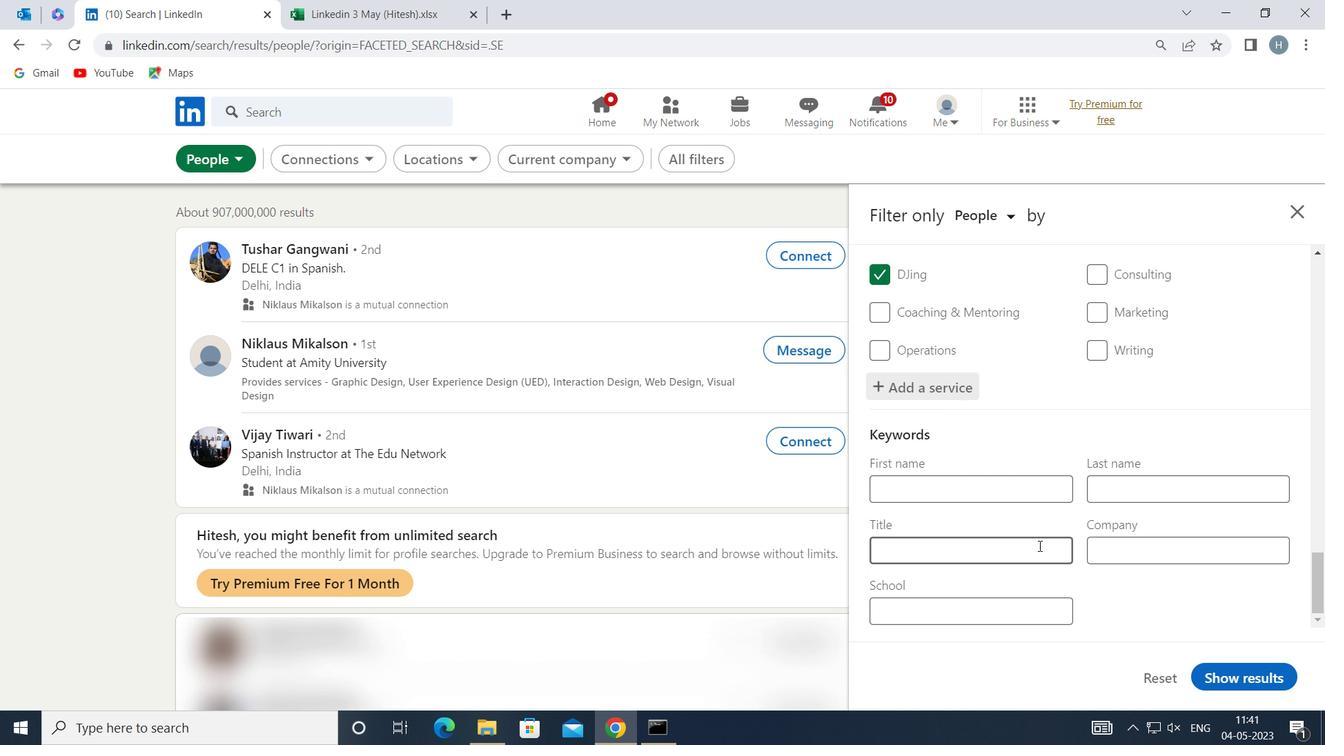 
Action: Mouse moved to (1037, 545)
Screenshot: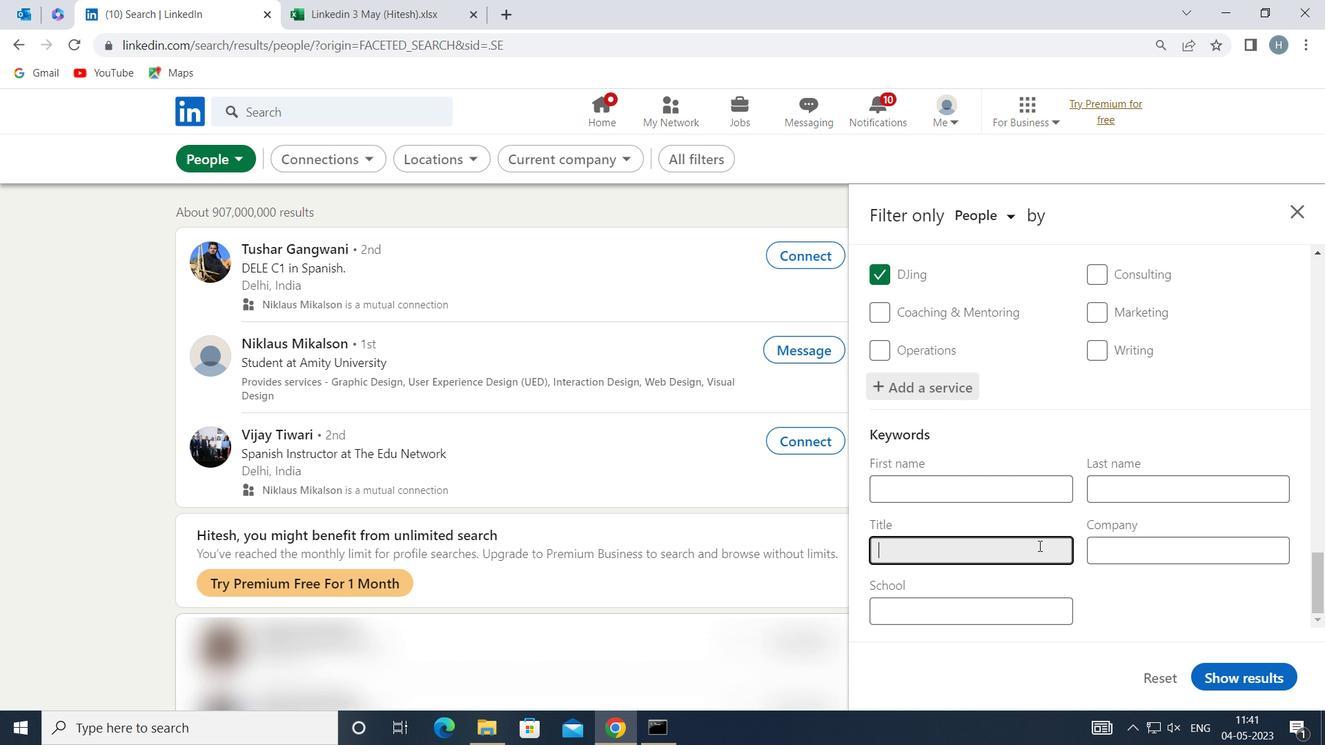 
Action: Key pressed <Key.shift><Key.shift><Key.shift><Key.shift><Key.shift>FINANCIAL<Key.space><Key.shift>MN<Key.backspace>ANAGER
Screenshot: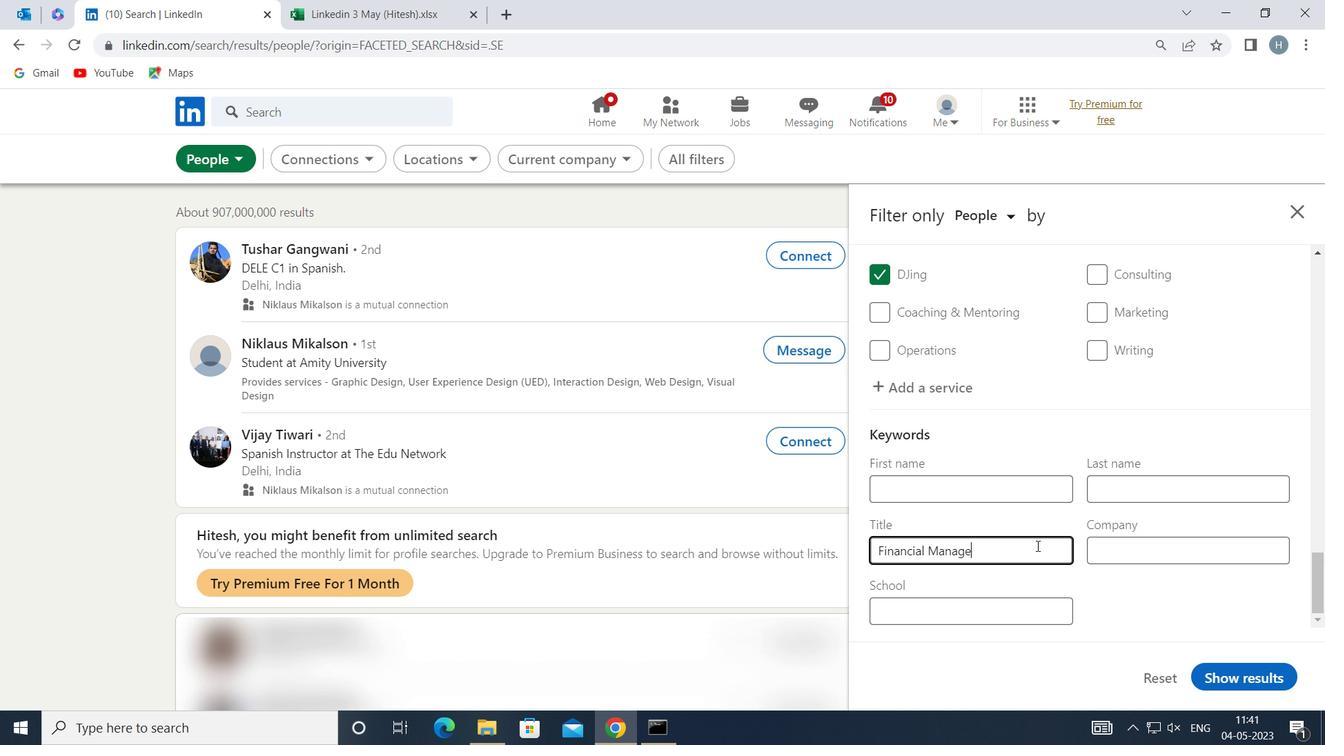 
Action: Mouse moved to (1234, 677)
Screenshot: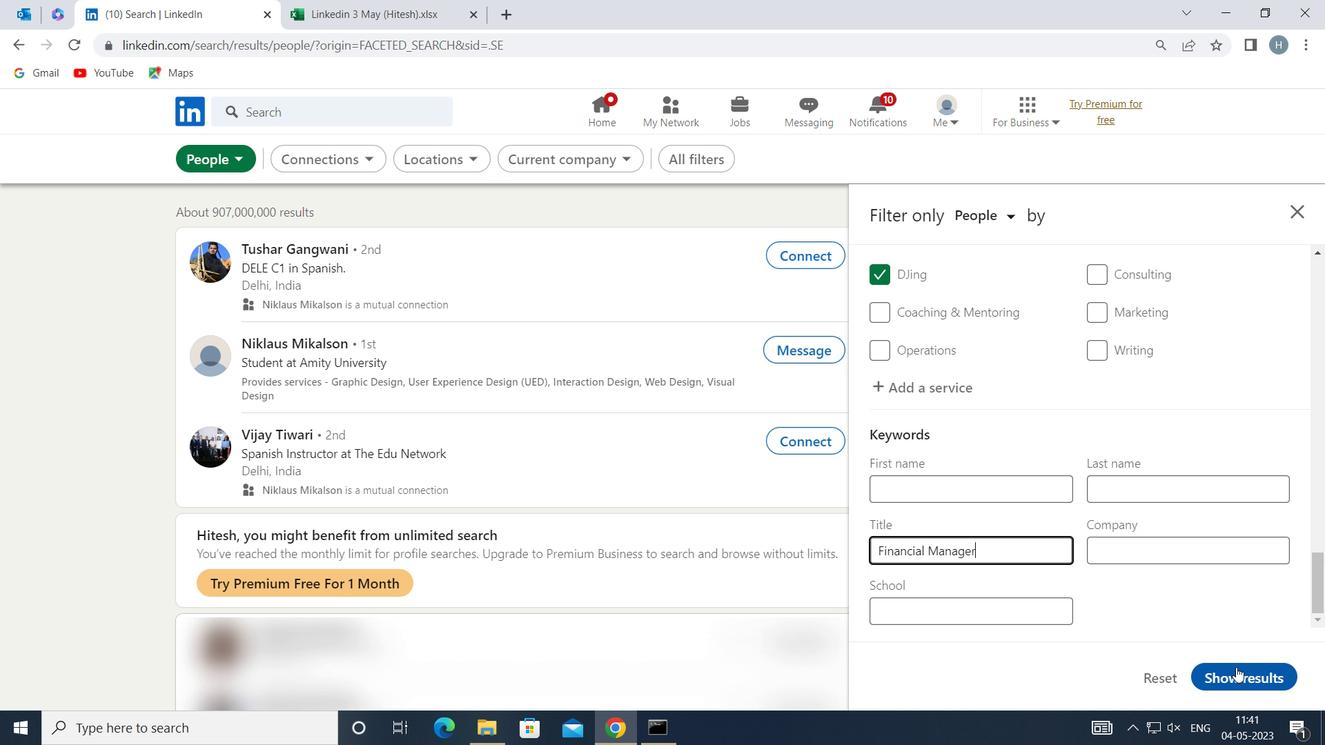 
Action: Mouse pressed left at (1234, 677)
Screenshot: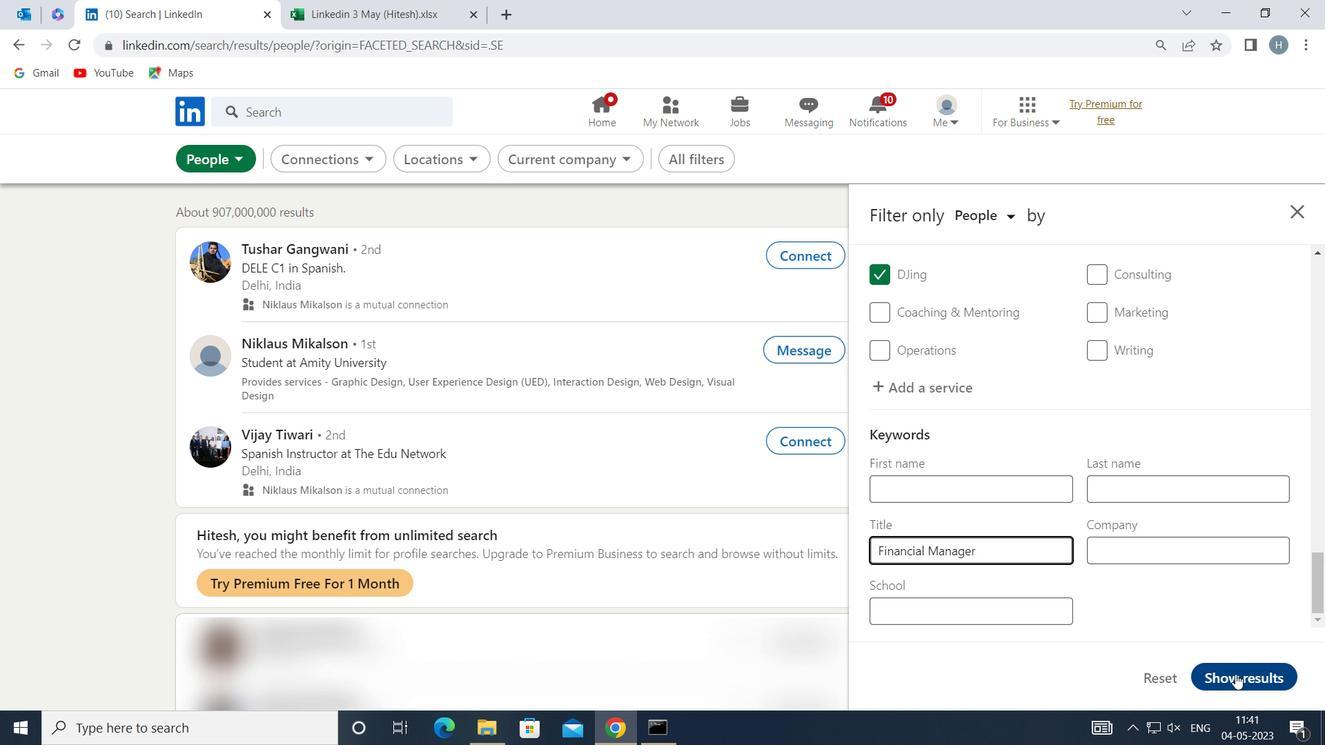 
Action: Mouse moved to (924, 405)
Screenshot: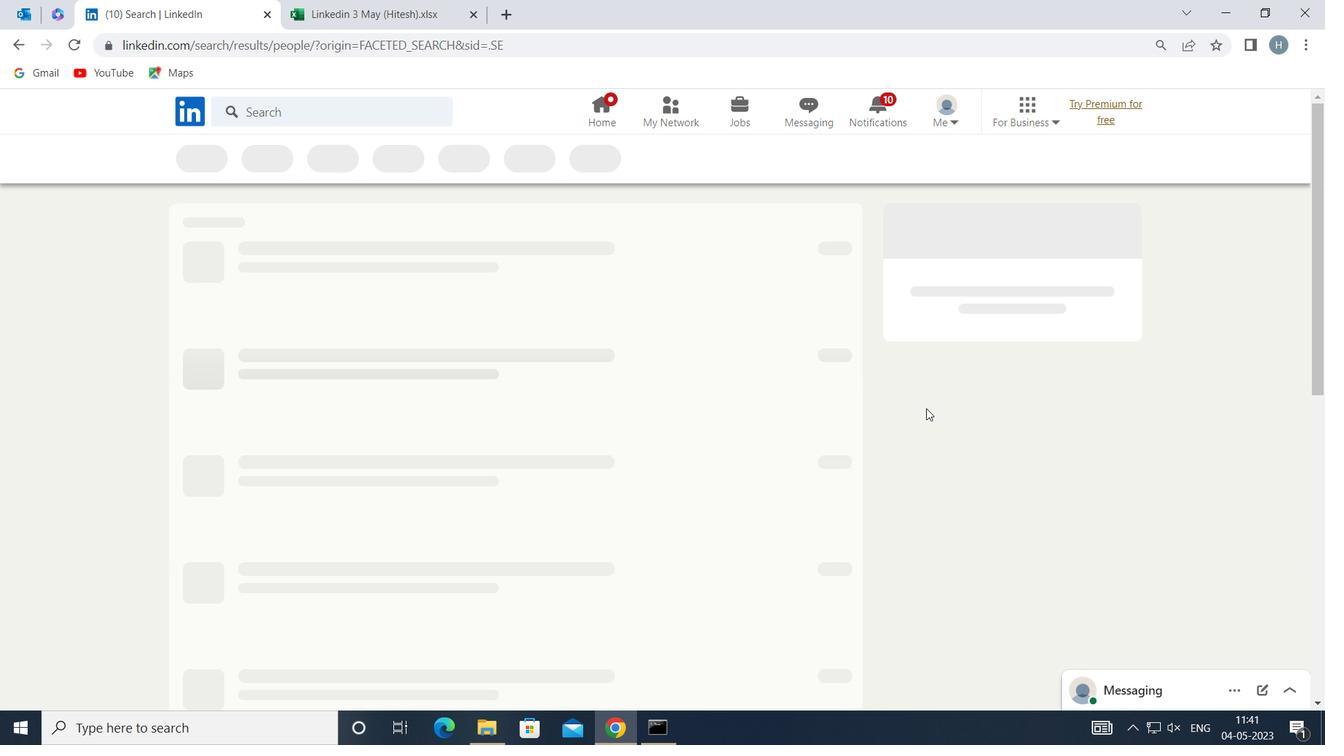 
